 Task: Look for space in Bainbridge Island, United States from 24th August, 2023 to 10th September, 2023 for 6 adults, 2 children in price range Rs.12000 to Rs.15000. Place can be entire place or shared room with 6 bedrooms having 6 beds and 6 bathrooms. Property type can be house, flat, guest house. Amenities needed are: wifi, TV, free parkinig on premises, gym, breakfast. Booking option can be shelf check-in. Required host language is English.
Action: Mouse moved to (557, 141)
Screenshot: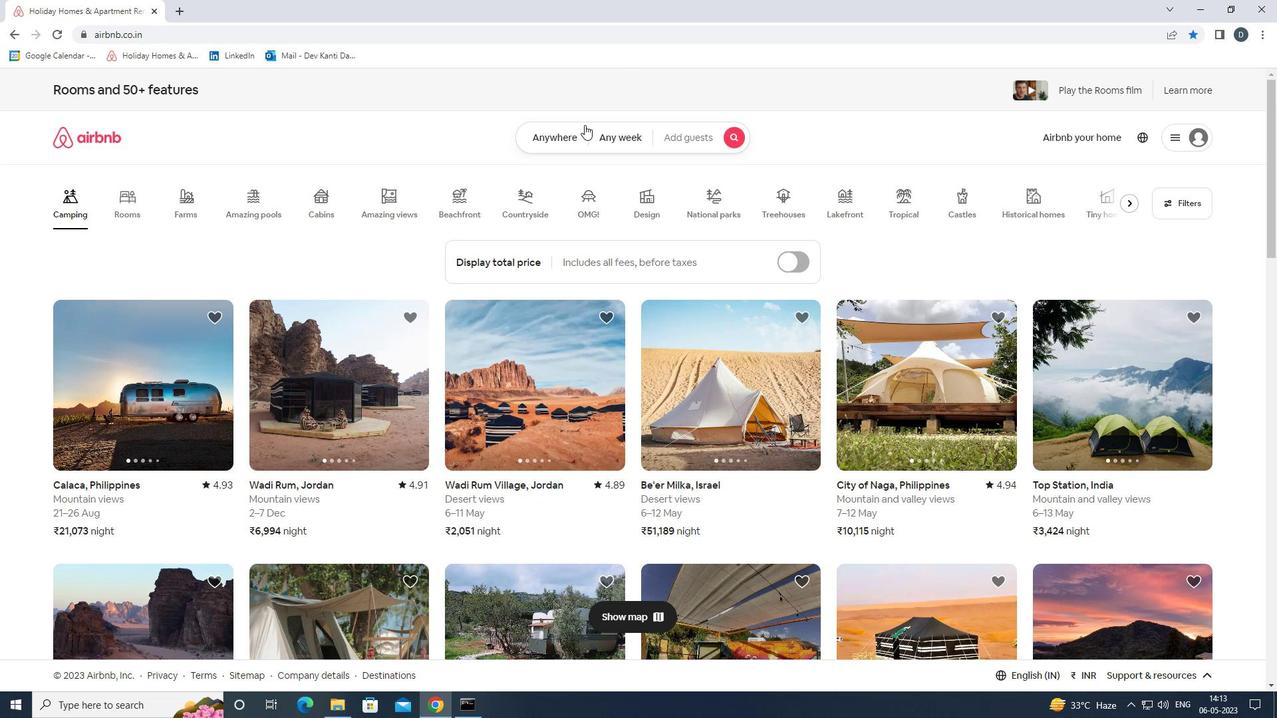 
Action: Mouse pressed left at (557, 141)
Screenshot: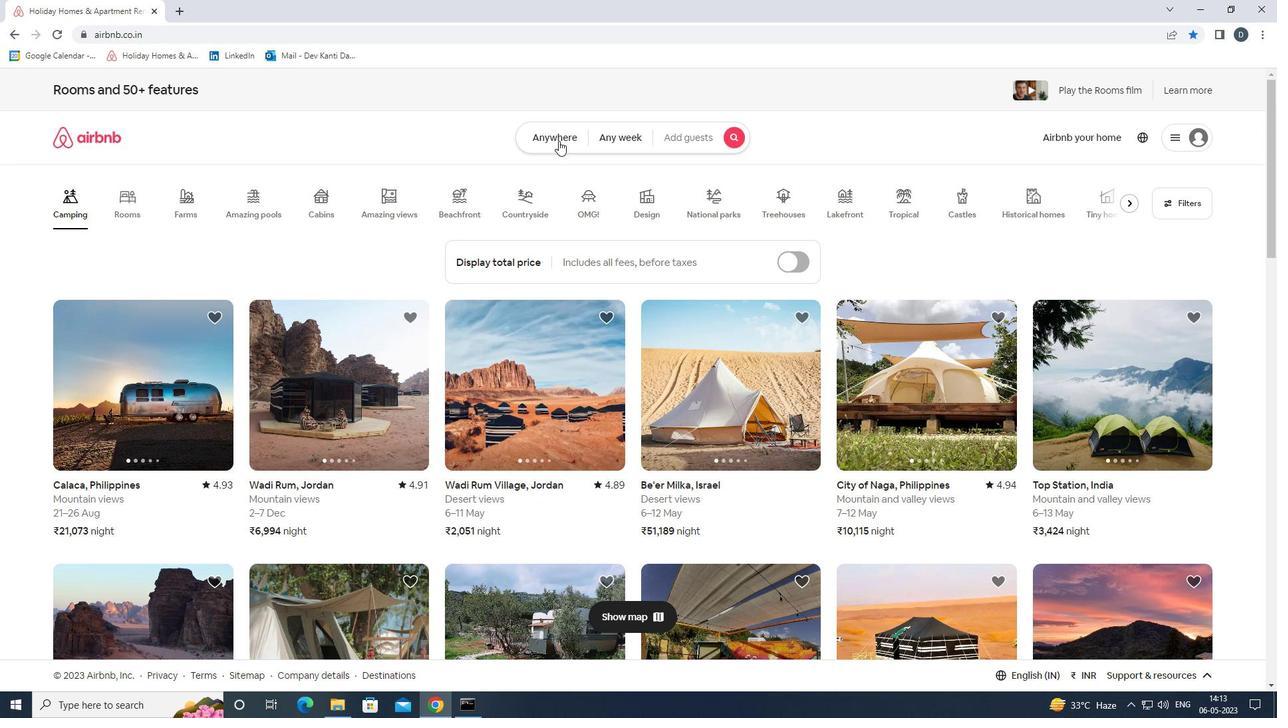 
Action: Mouse moved to (462, 194)
Screenshot: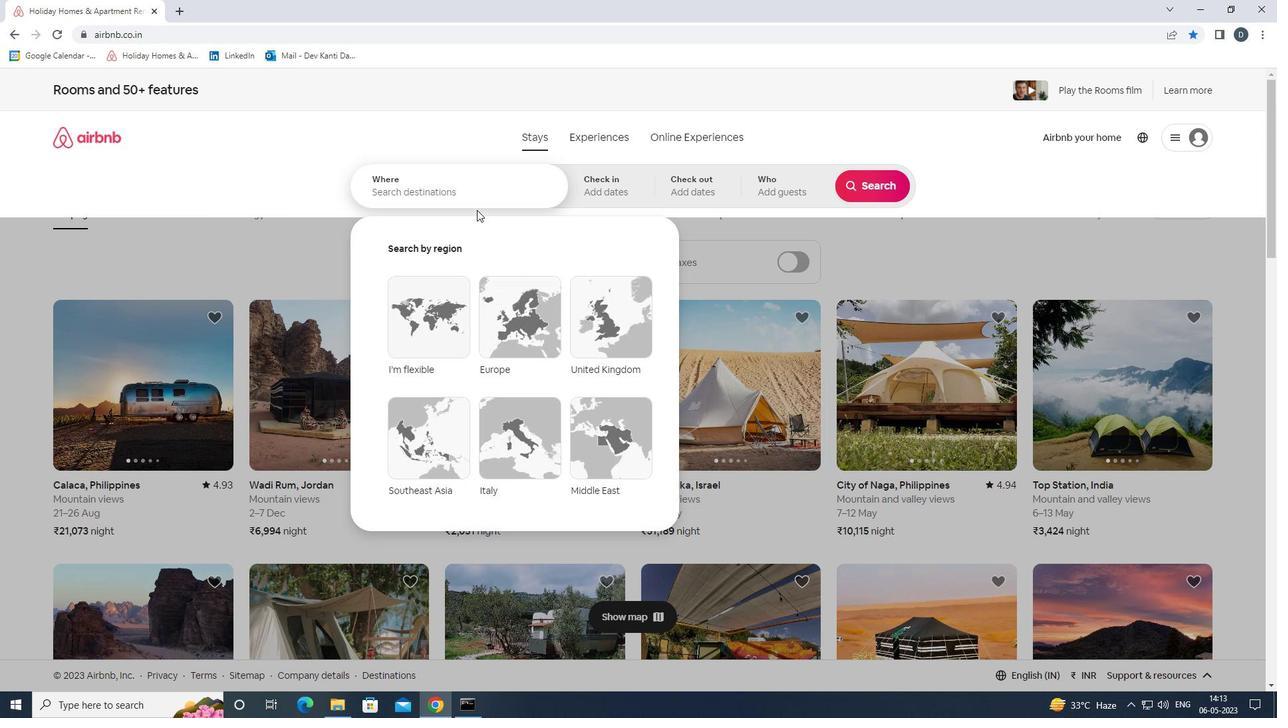 
Action: Mouse pressed left at (462, 194)
Screenshot: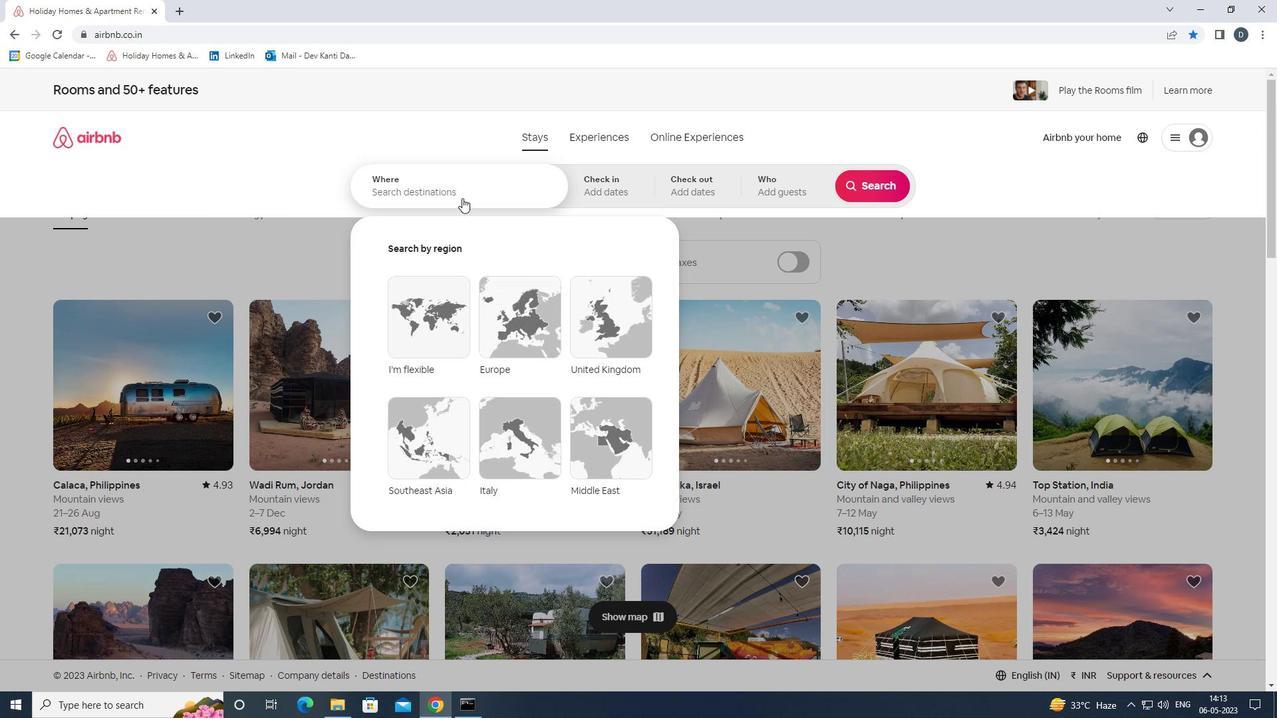 
Action: Mouse moved to (459, 194)
Screenshot: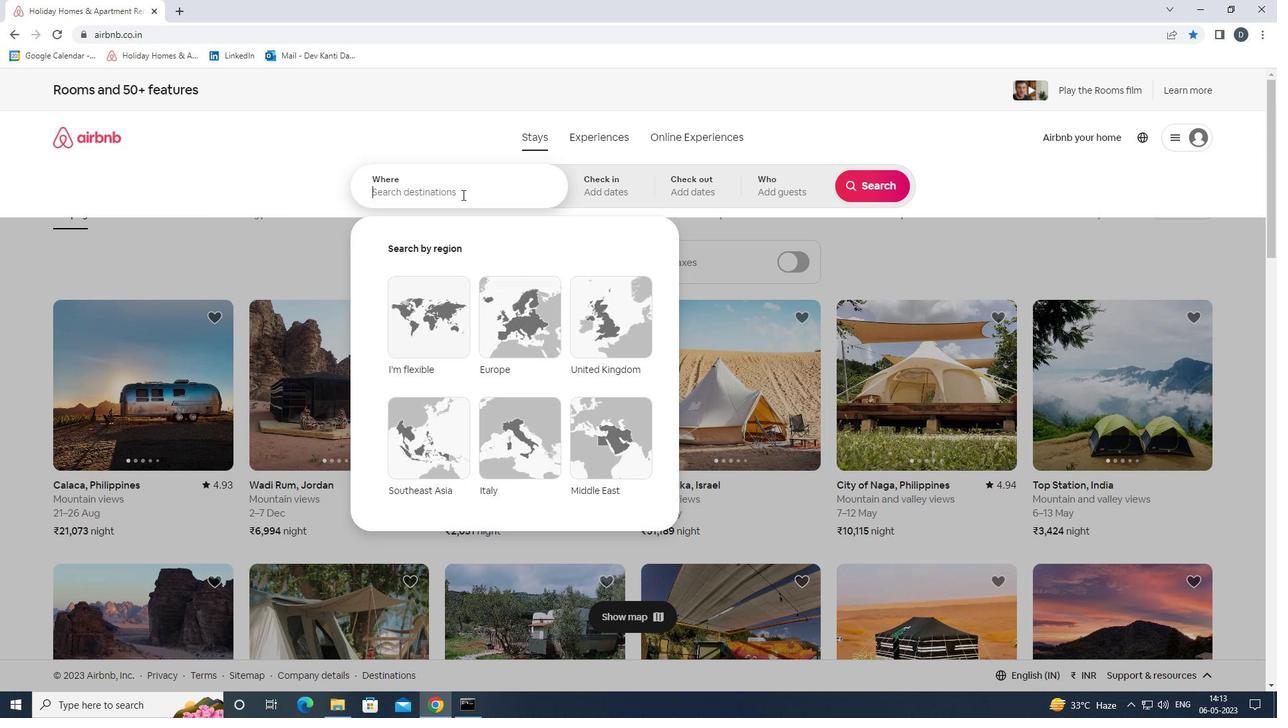 
Action: Key pressed <Key.shift>BAINBRIDGE<Key.space><Key.shift>ISLAND,<Key.shift>UNITED<Key.space><Key.shift>STATES<Key.enter>
Screenshot: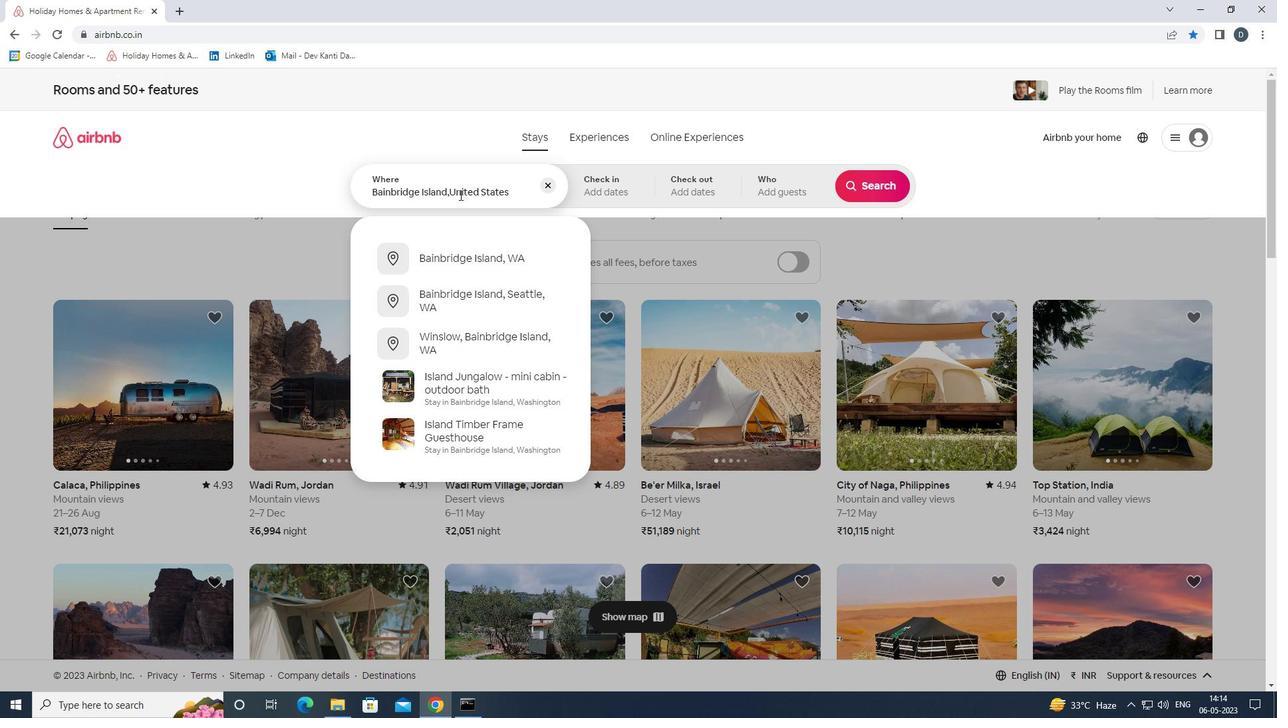 
Action: Mouse moved to (870, 292)
Screenshot: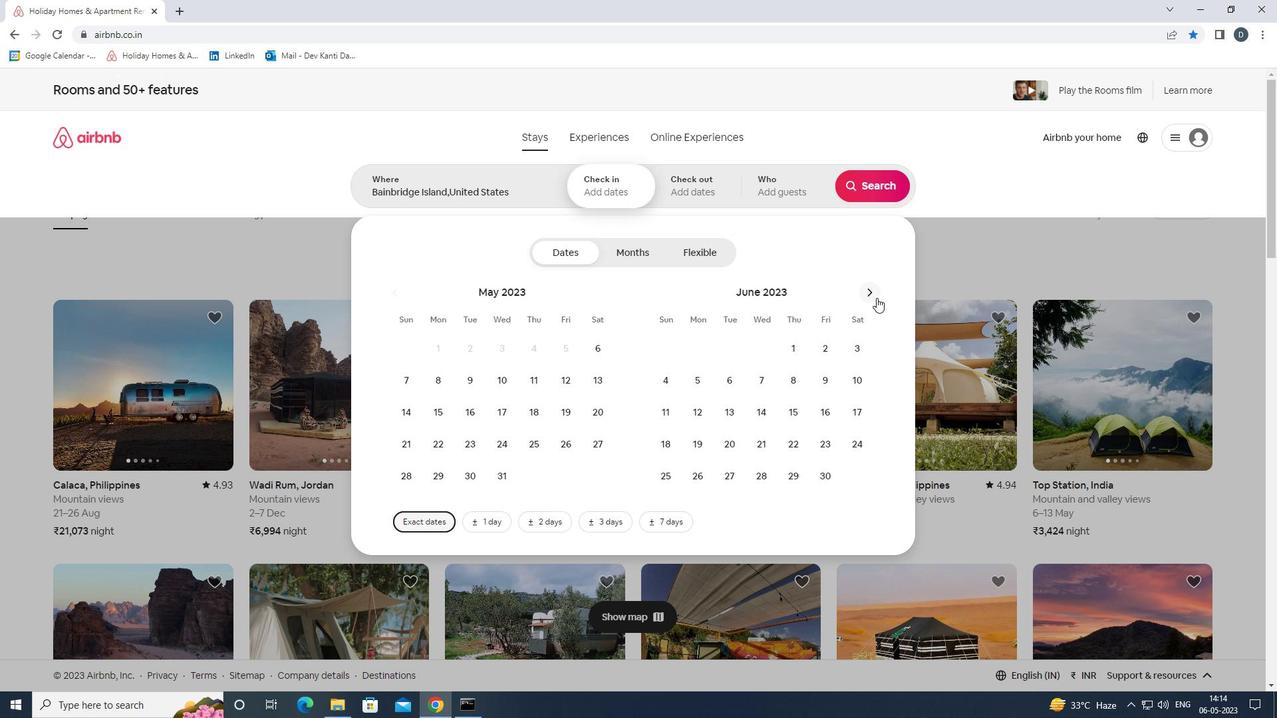 
Action: Mouse pressed left at (870, 292)
Screenshot: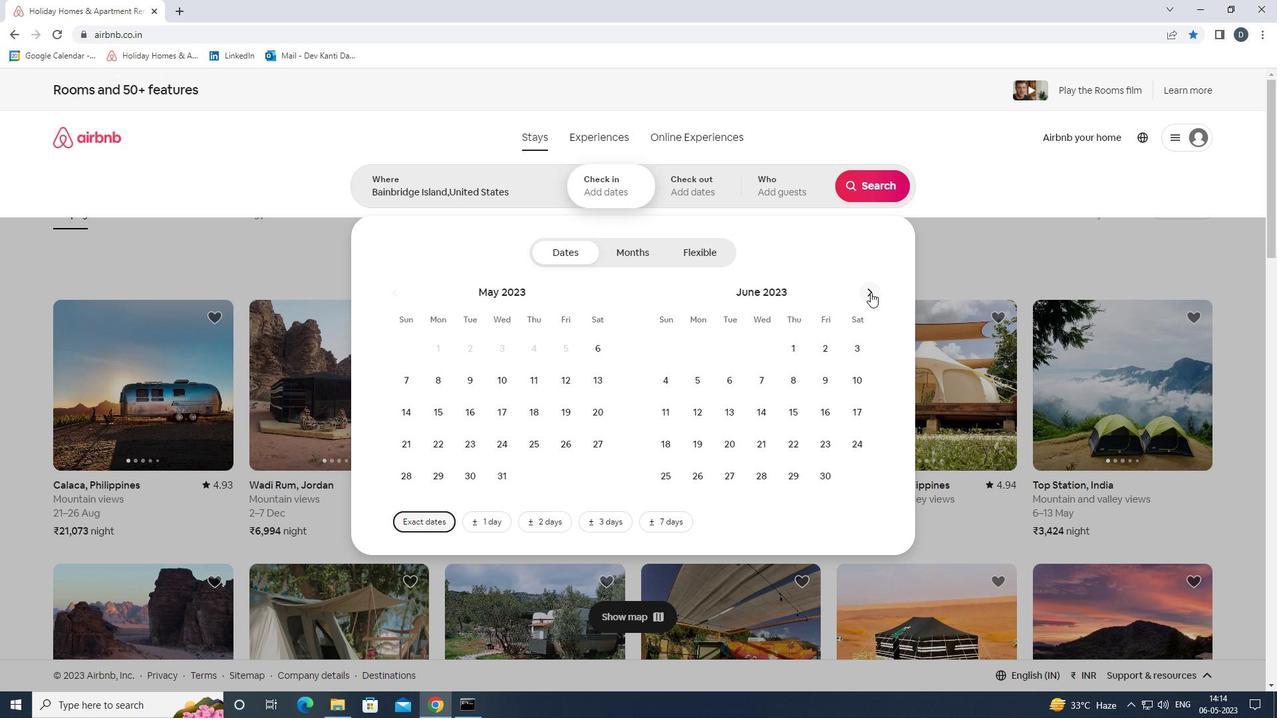
Action: Mouse moved to (870, 298)
Screenshot: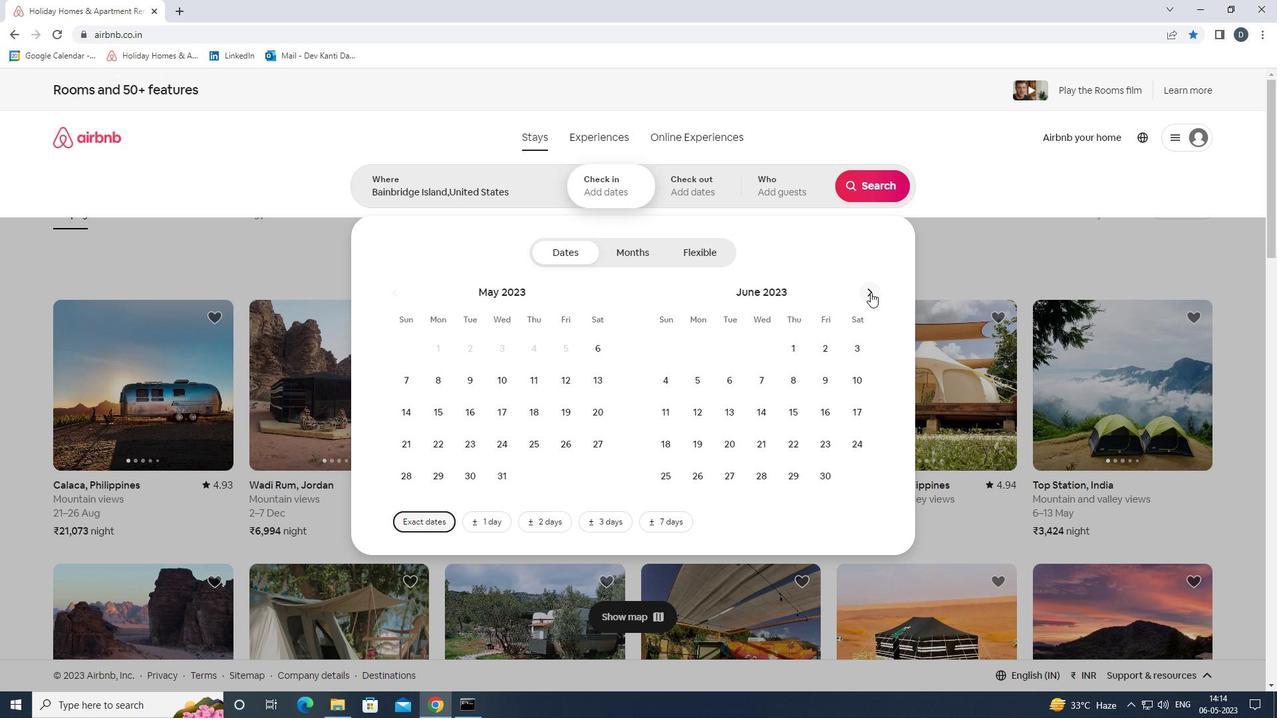 
Action: Mouse pressed left at (870, 298)
Screenshot: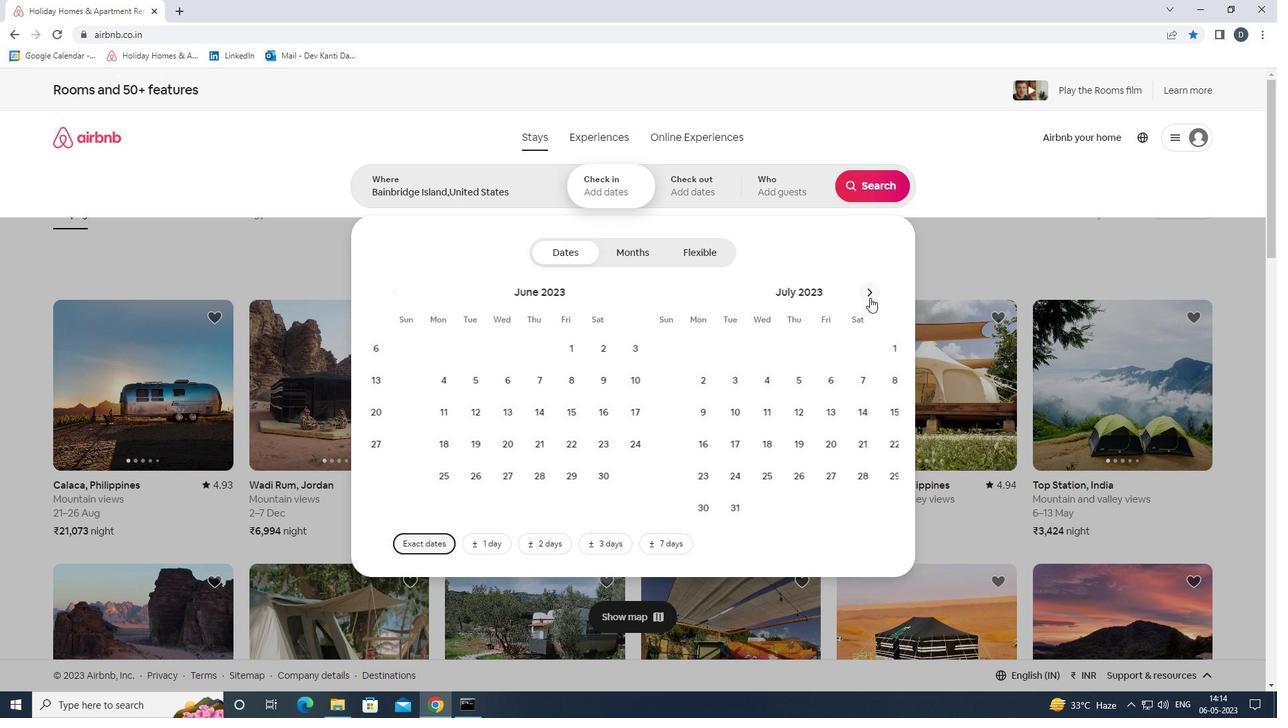 
Action: Mouse pressed left at (870, 298)
Screenshot: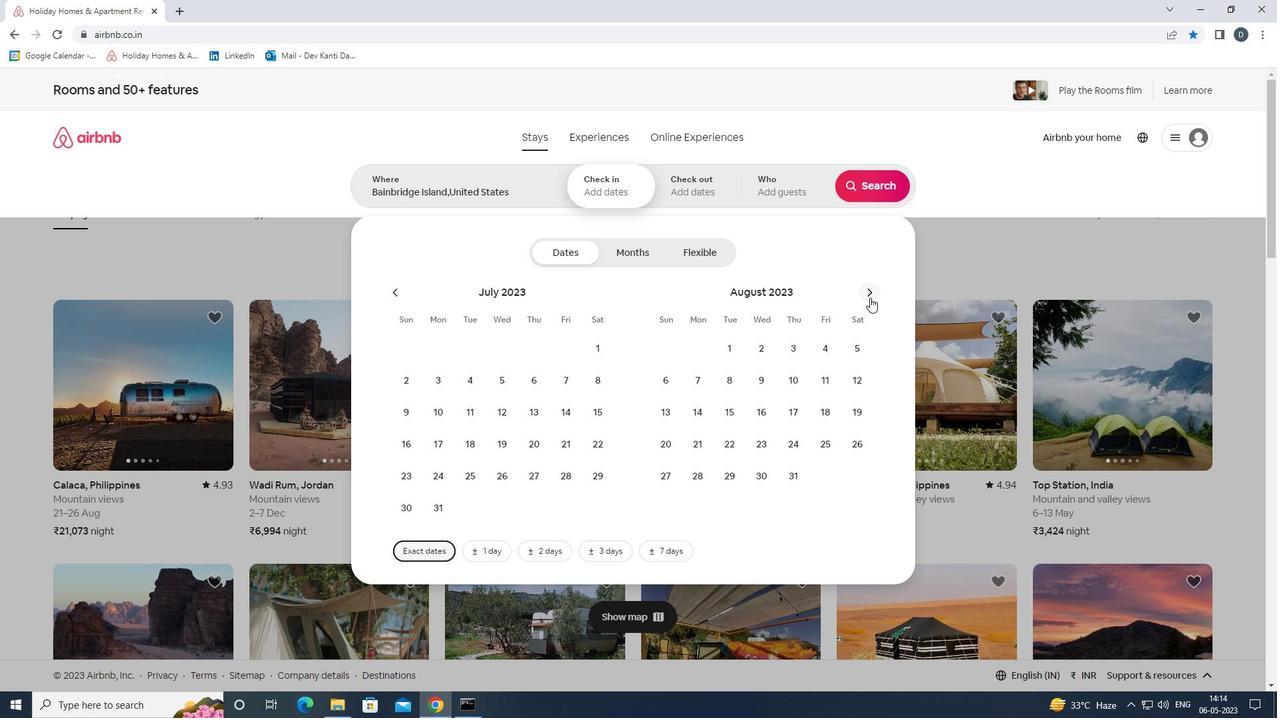 
Action: Mouse moved to (540, 440)
Screenshot: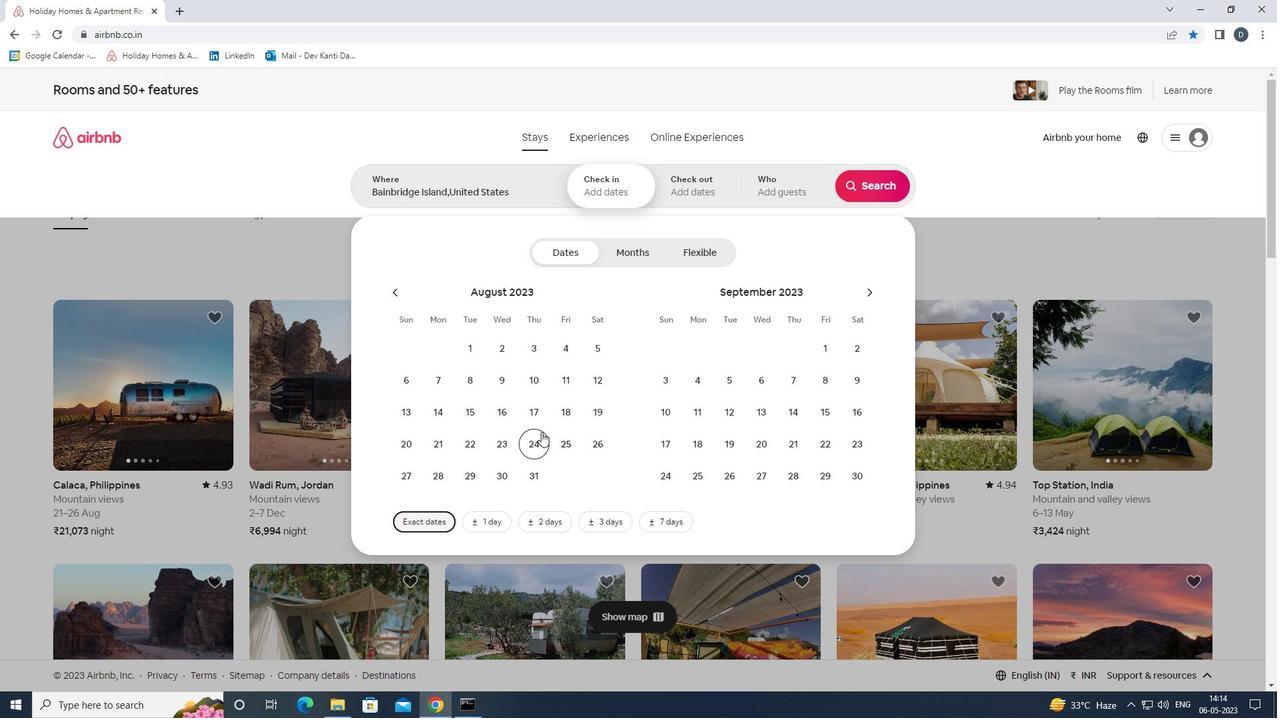 
Action: Mouse pressed left at (540, 440)
Screenshot: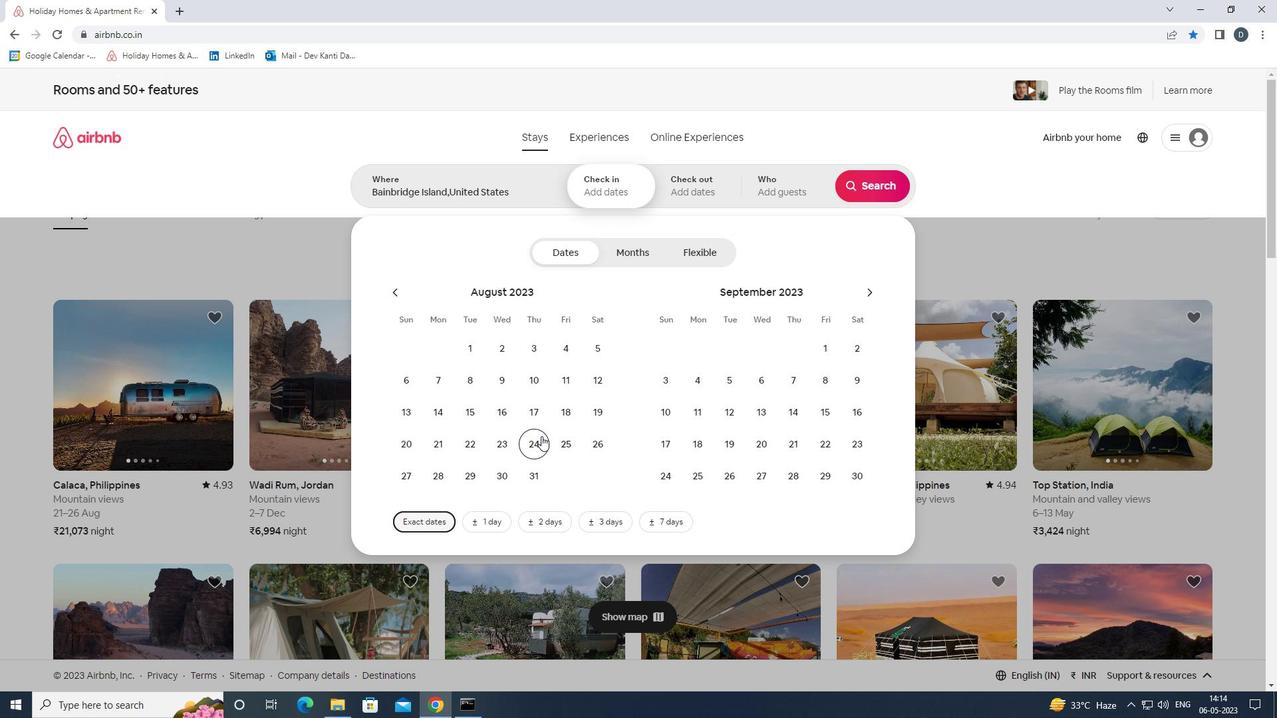 
Action: Mouse moved to (664, 414)
Screenshot: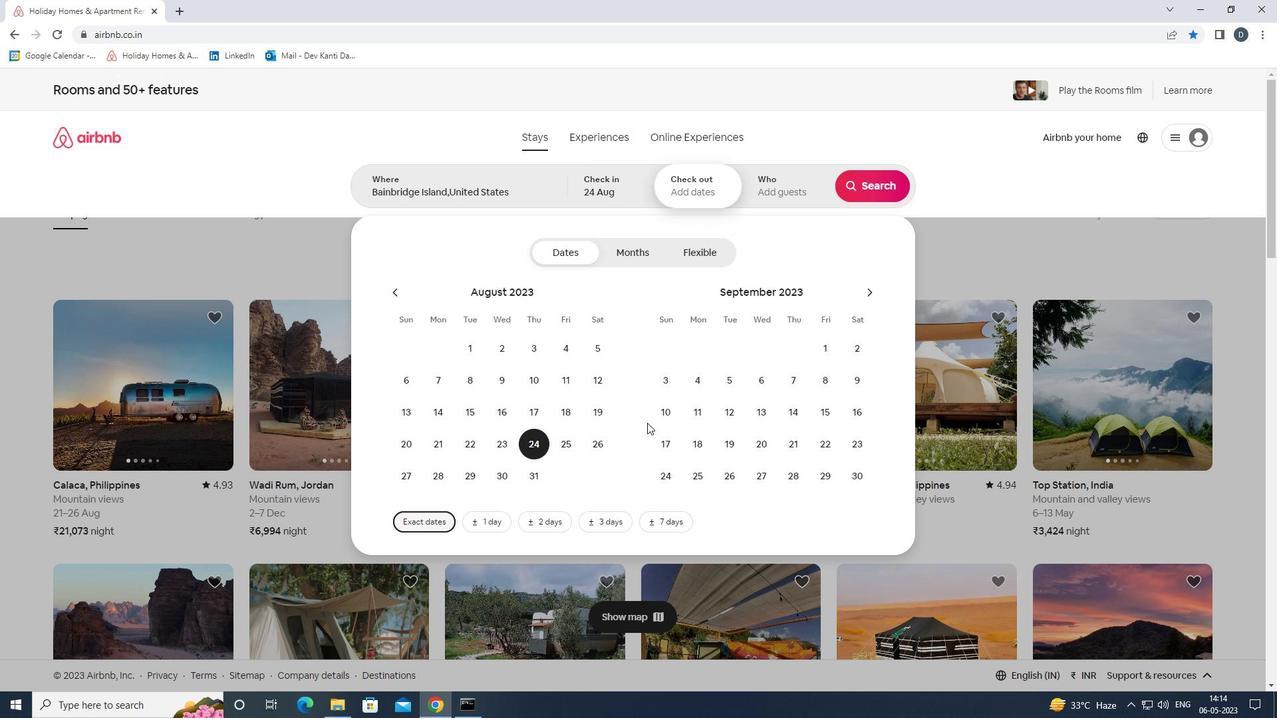 
Action: Mouse pressed left at (664, 414)
Screenshot: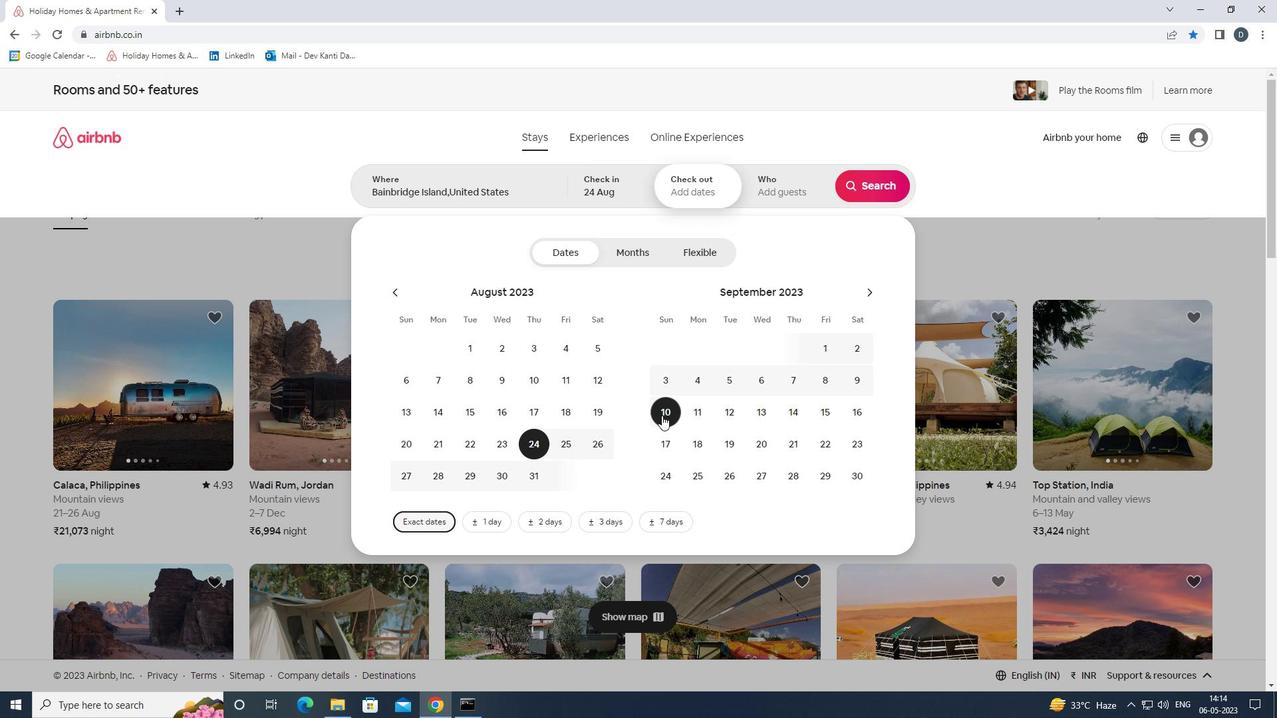 
Action: Mouse moved to (789, 183)
Screenshot: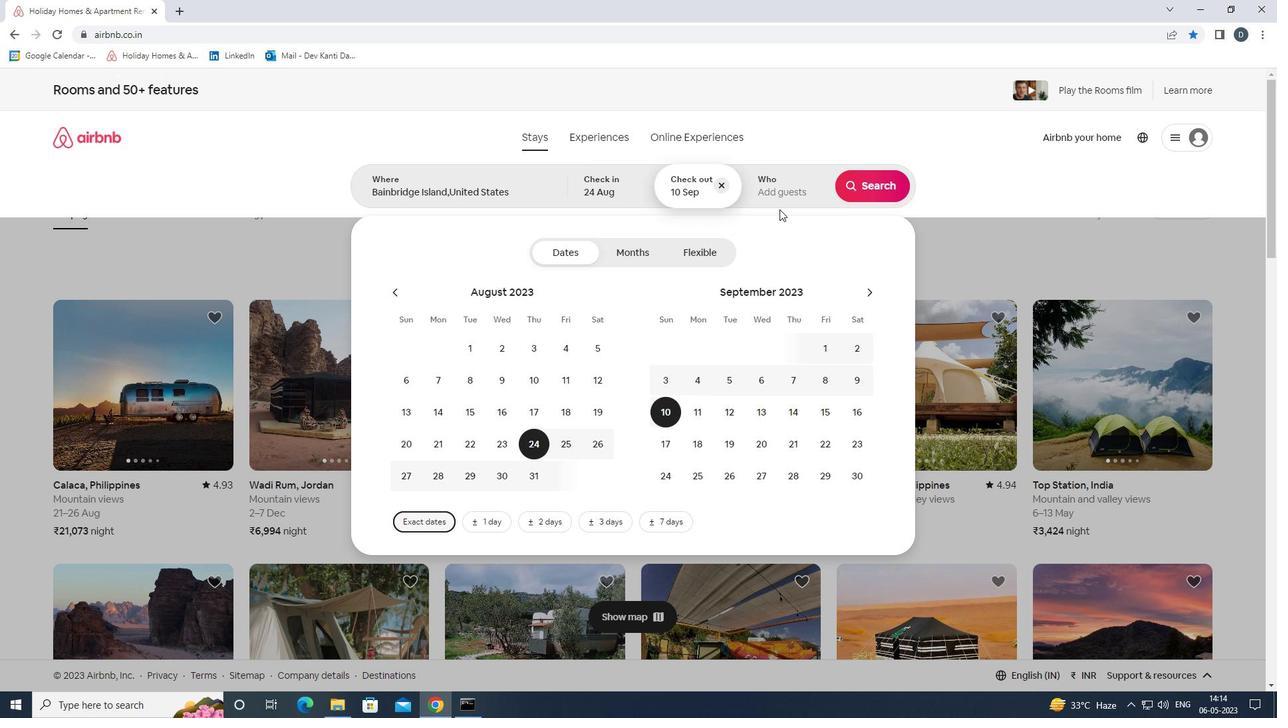 
Action: Mouse pressed left at (789, 183)
Screenshot: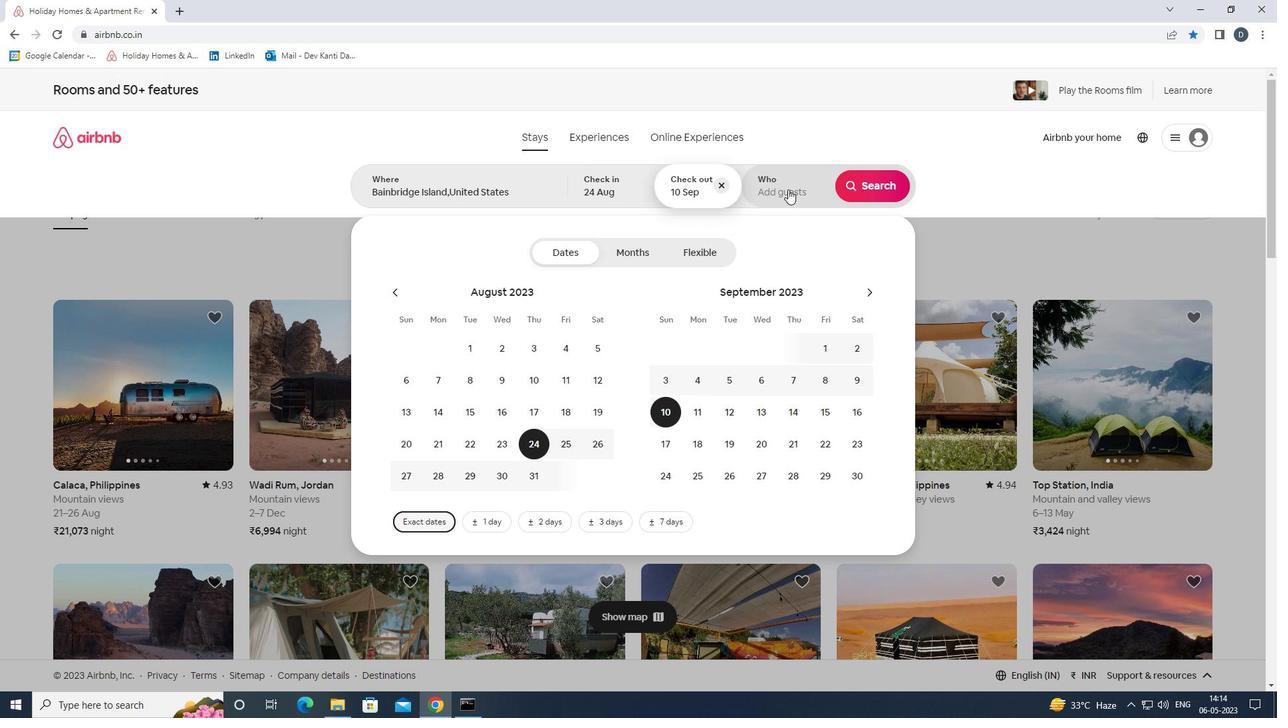 
Action: Mouse moved to (870, 257)
Screenshot: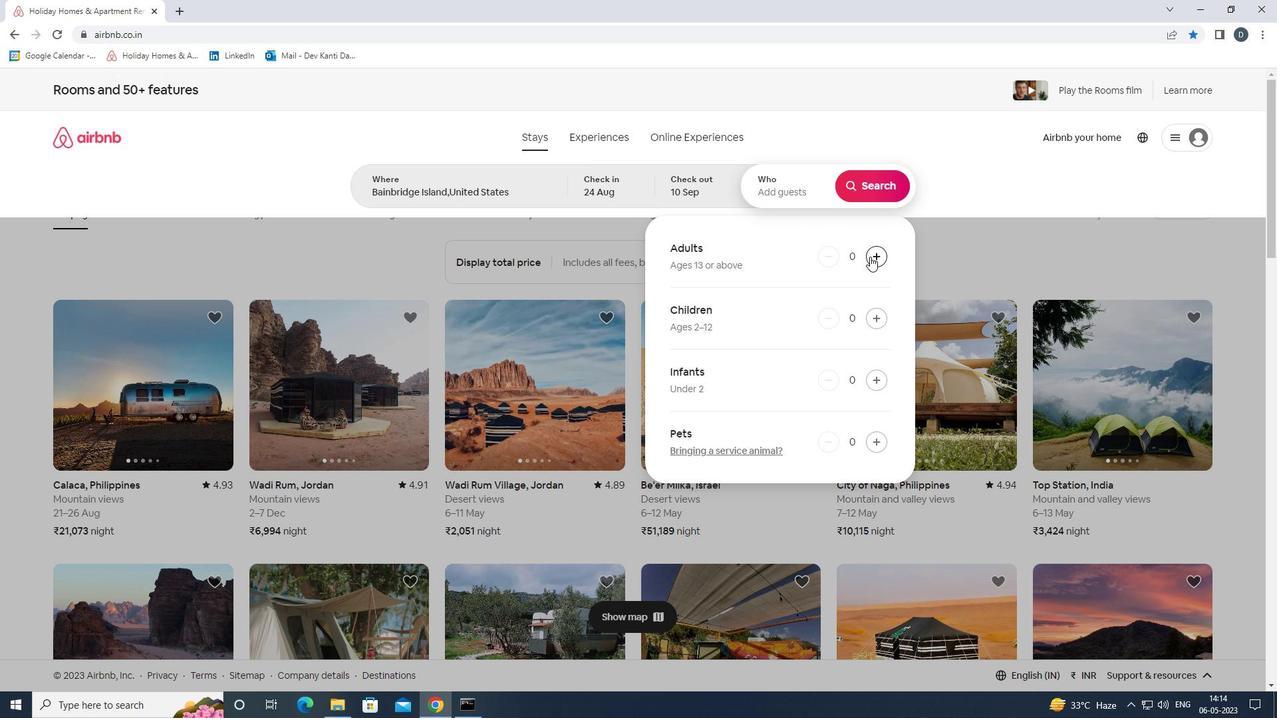 
Action: Mouse pressed left at (870, 257)
Screenshot: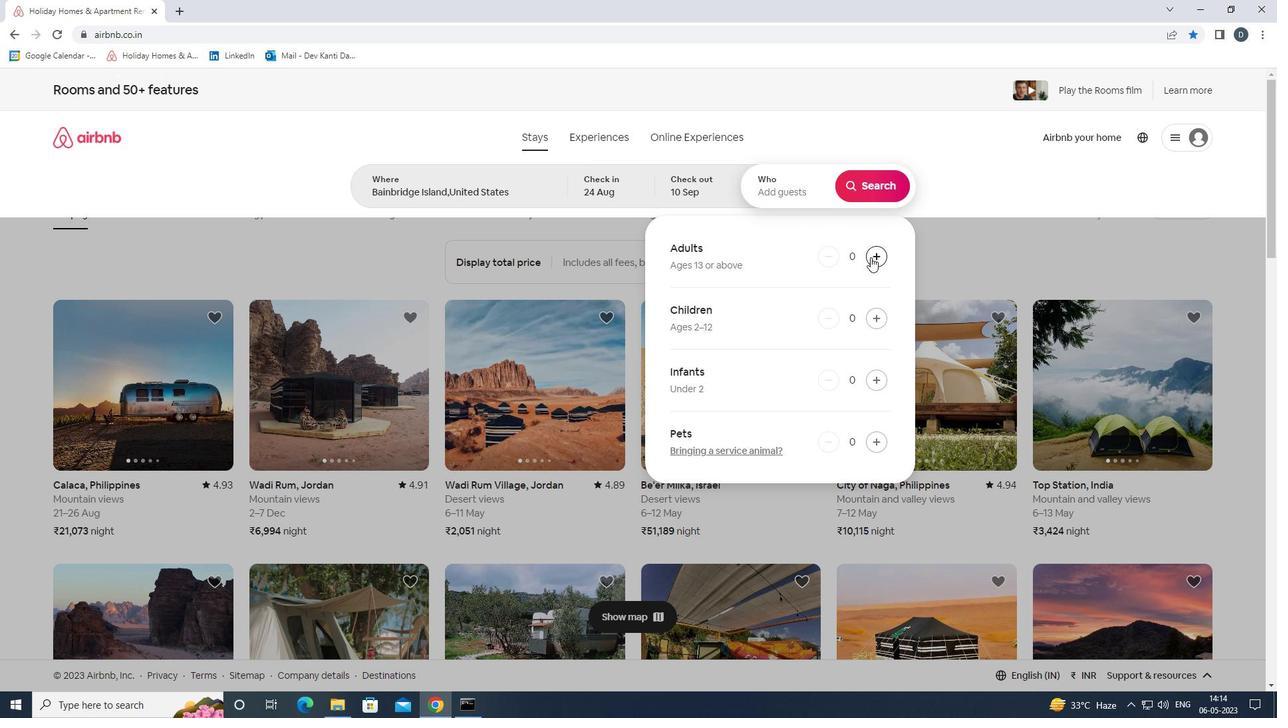 
Action: Mouse pressed left at (870, 257)
Screenshot: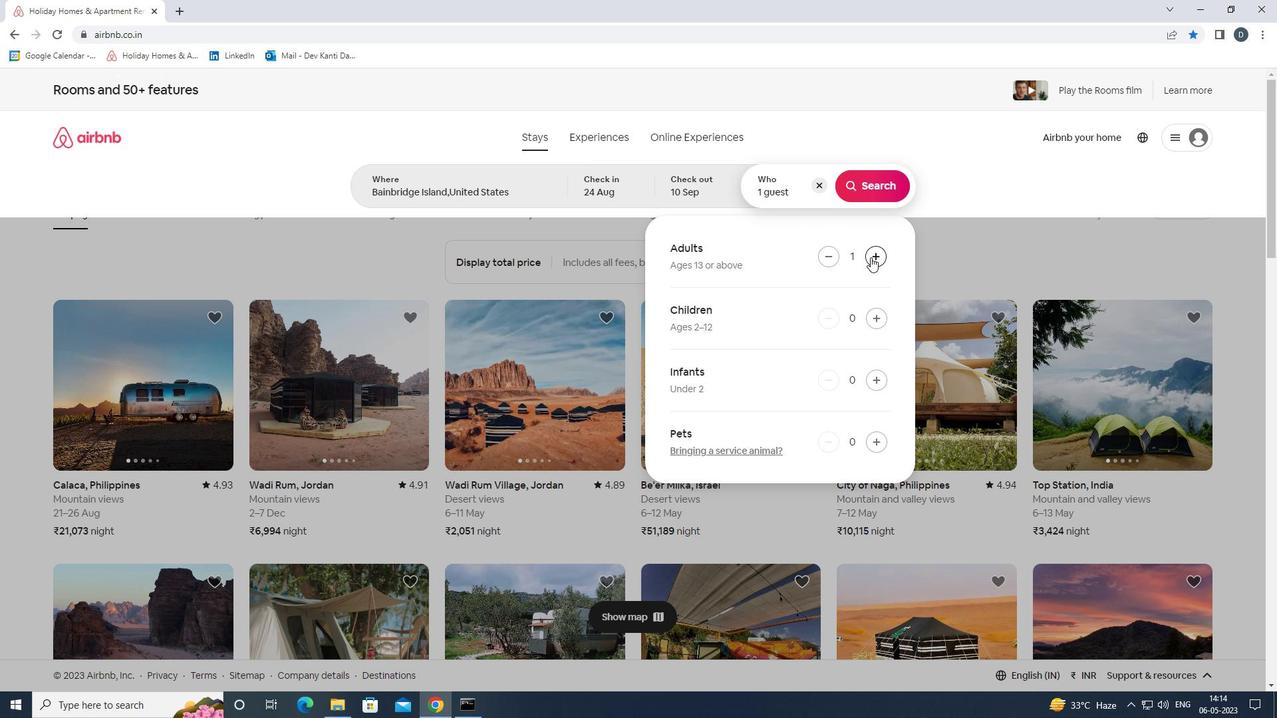 
Action: Mouse pressed left at (870, 257)
Screenshot: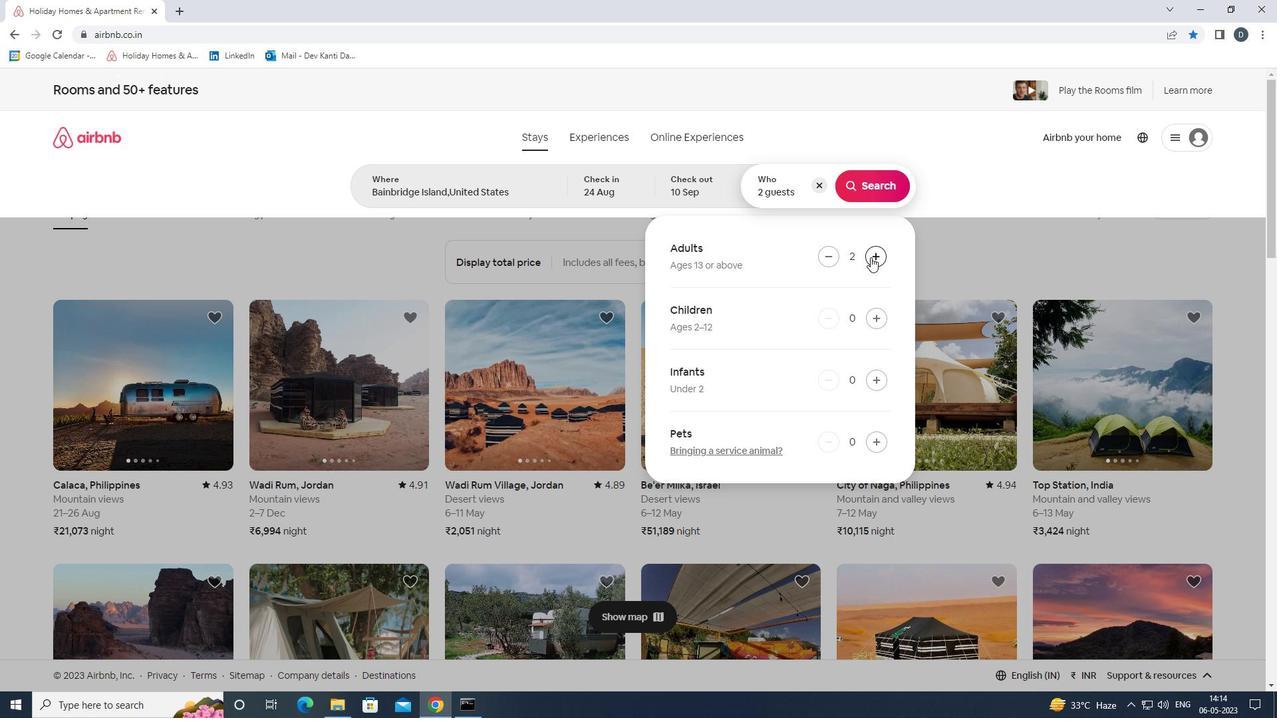 
Action: Mouse pressed left at (870, 257)
Screenshot: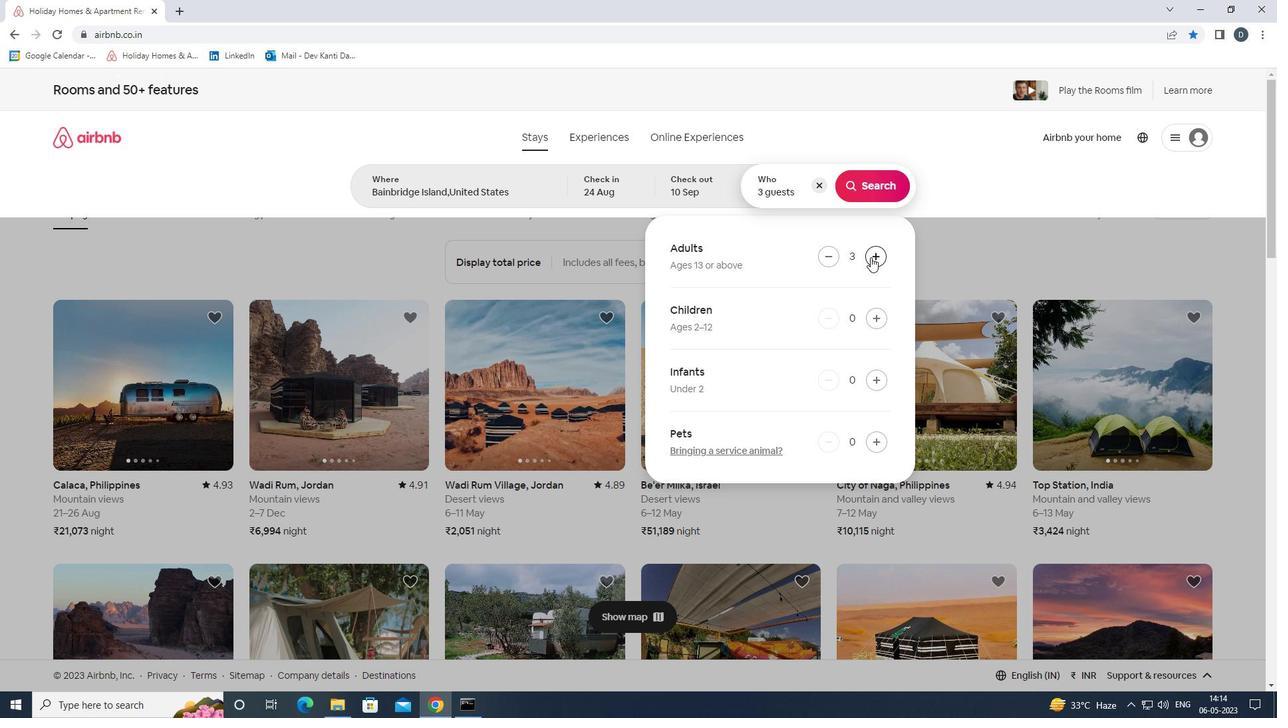 
Action: Mouse pressed left at (870, 257)
Screenshot: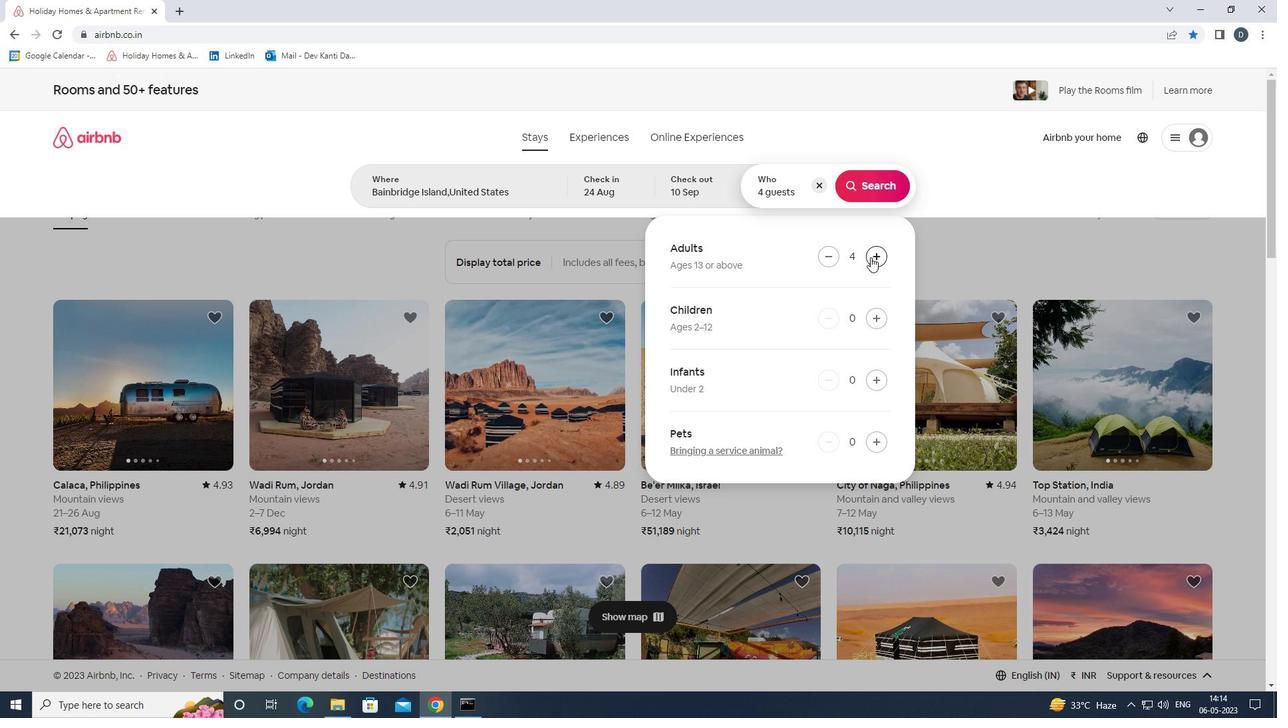 
Action: Mouse pressed left at (870, 257)
Screenshot: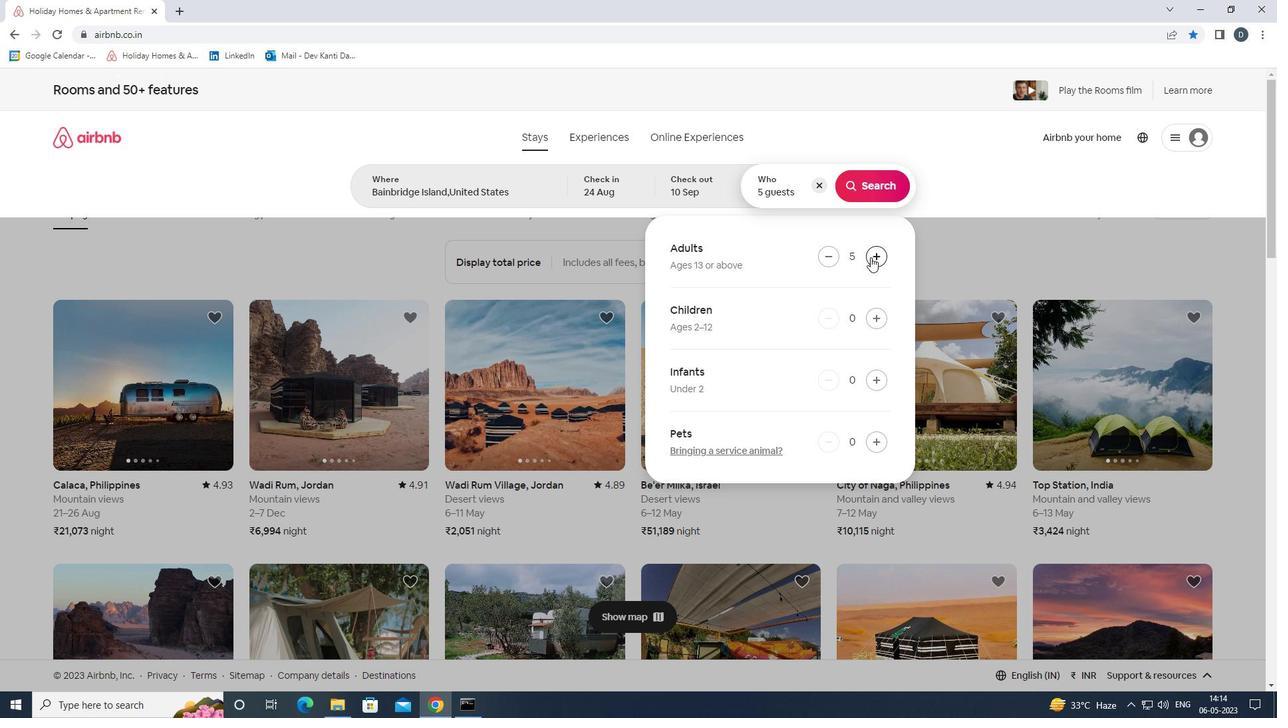 
Action: Mouse moved to (876, 311)
Screenshot: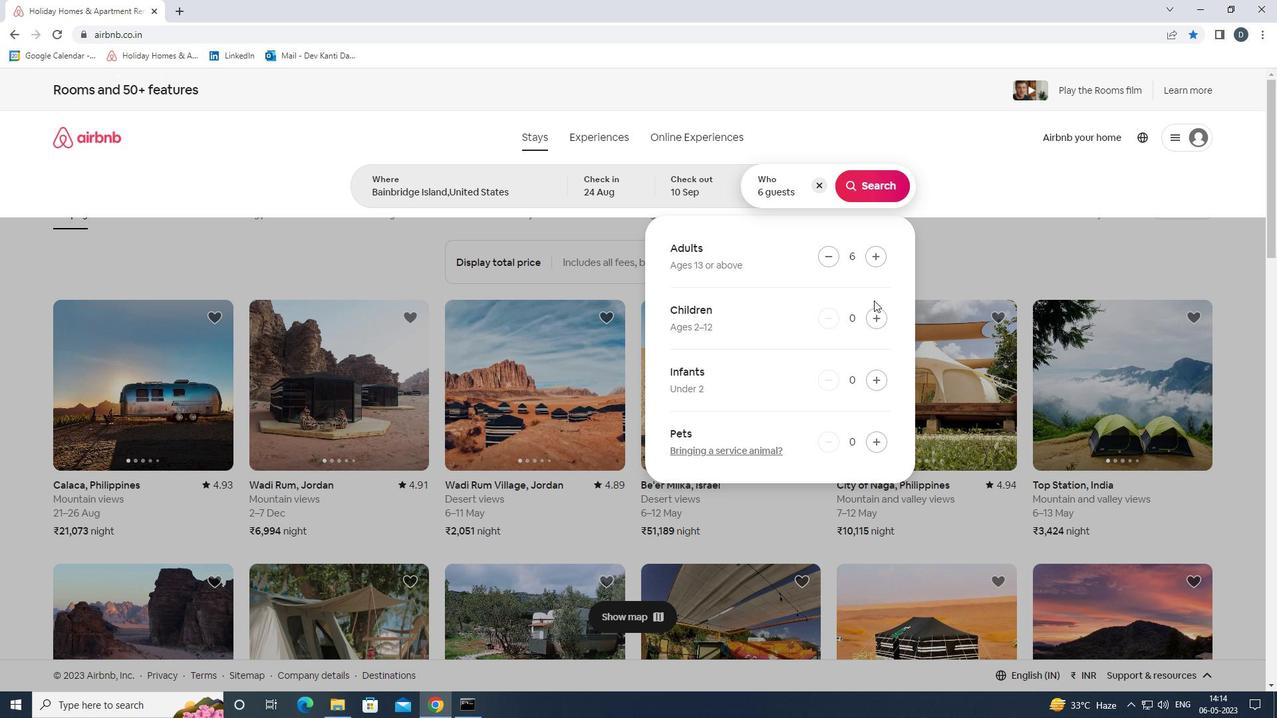 
Action: Mouse pressed left at (876, 311)
Screenshot: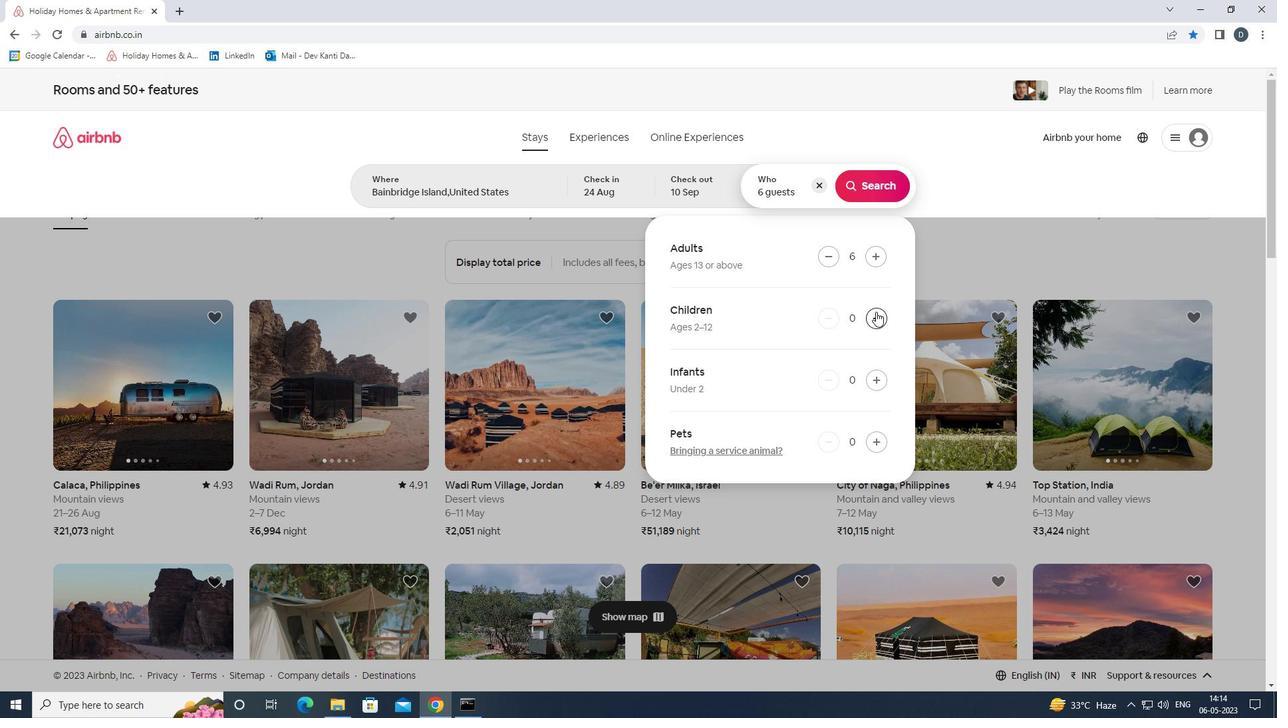 
Action: Mouse pressed left at (876, 311)
Screenshot: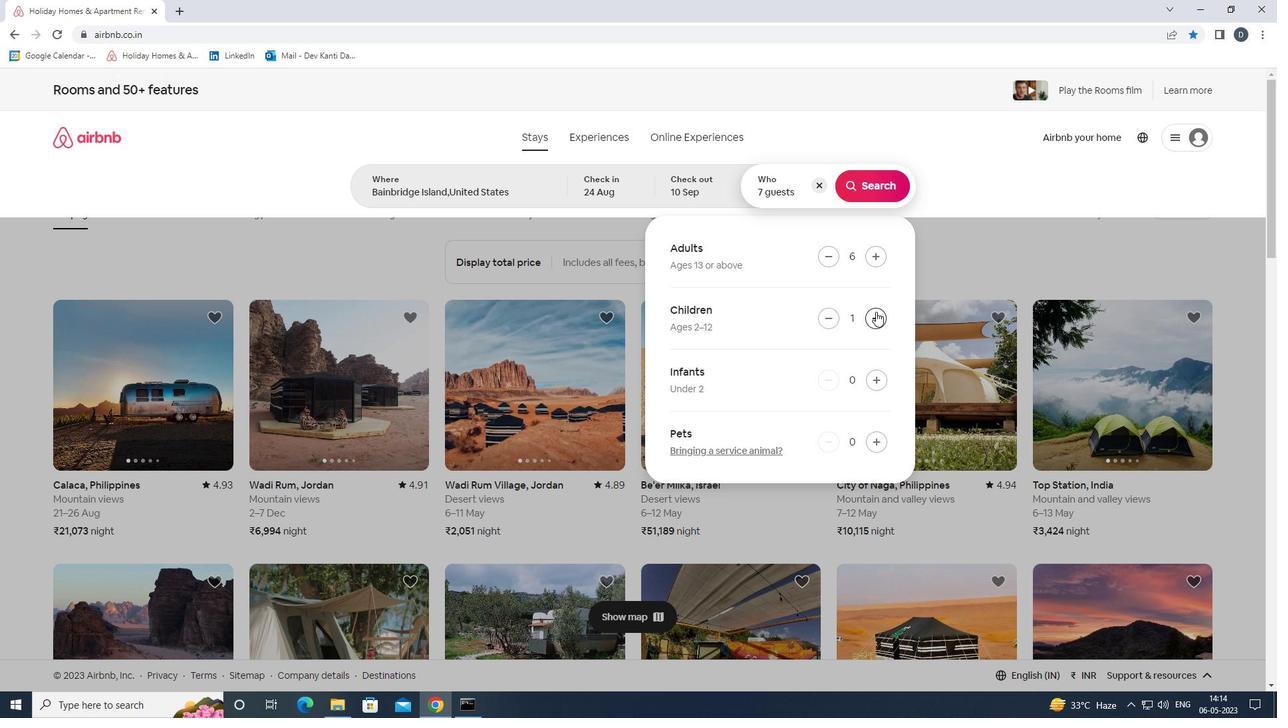 
Action: Mouse moved to (878, 192)
Screenshot: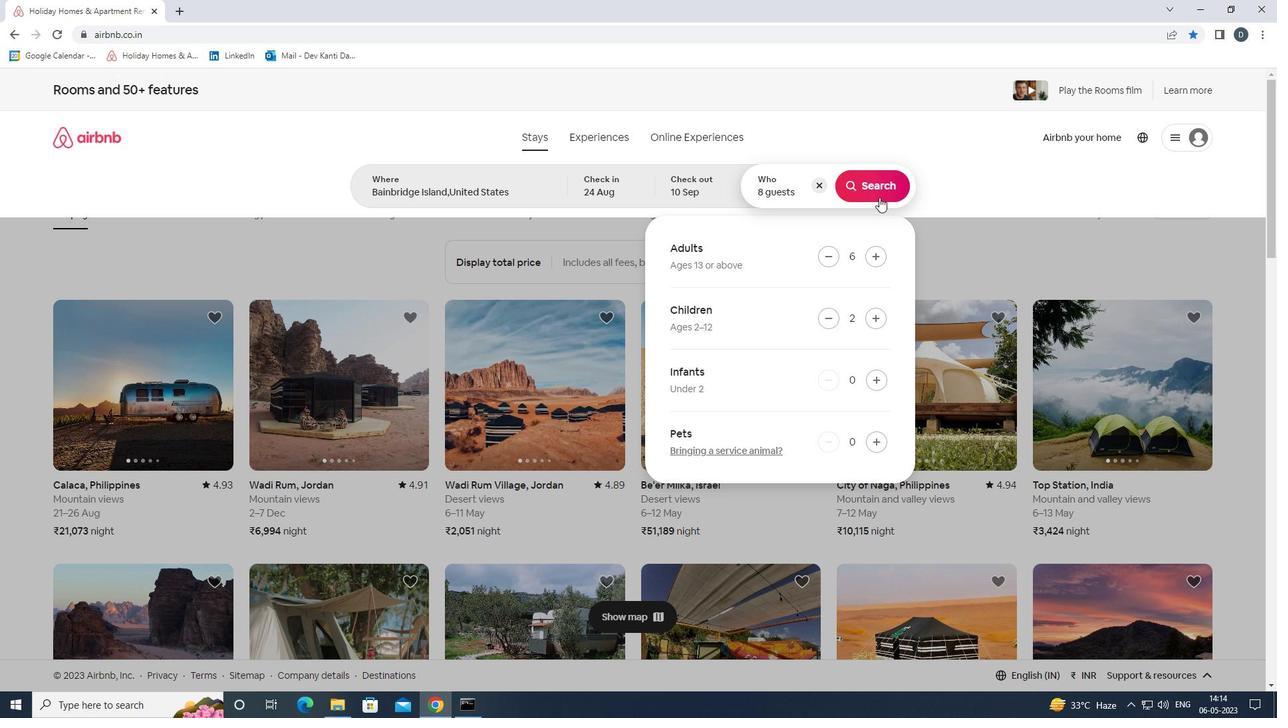 
Action: Mouse pressed left at (878, 192)
Screenshot: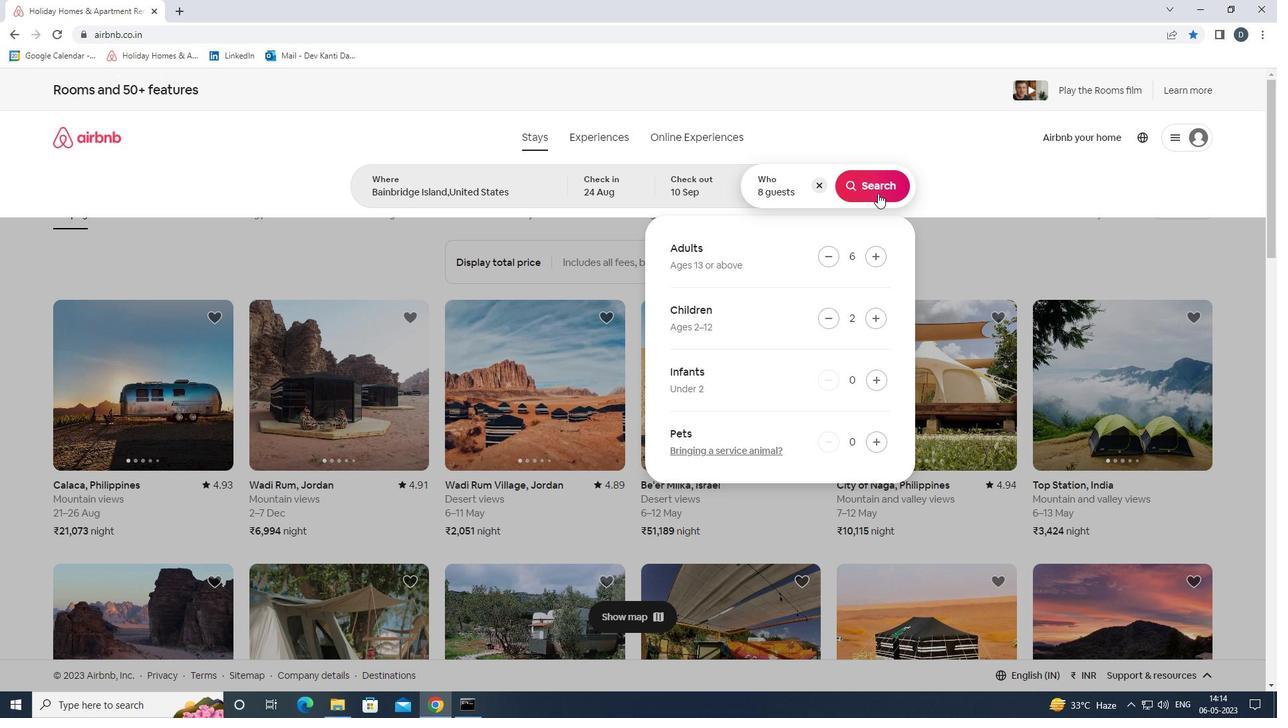 
Action: Mouse moved to (1202, 151)
Screenshot: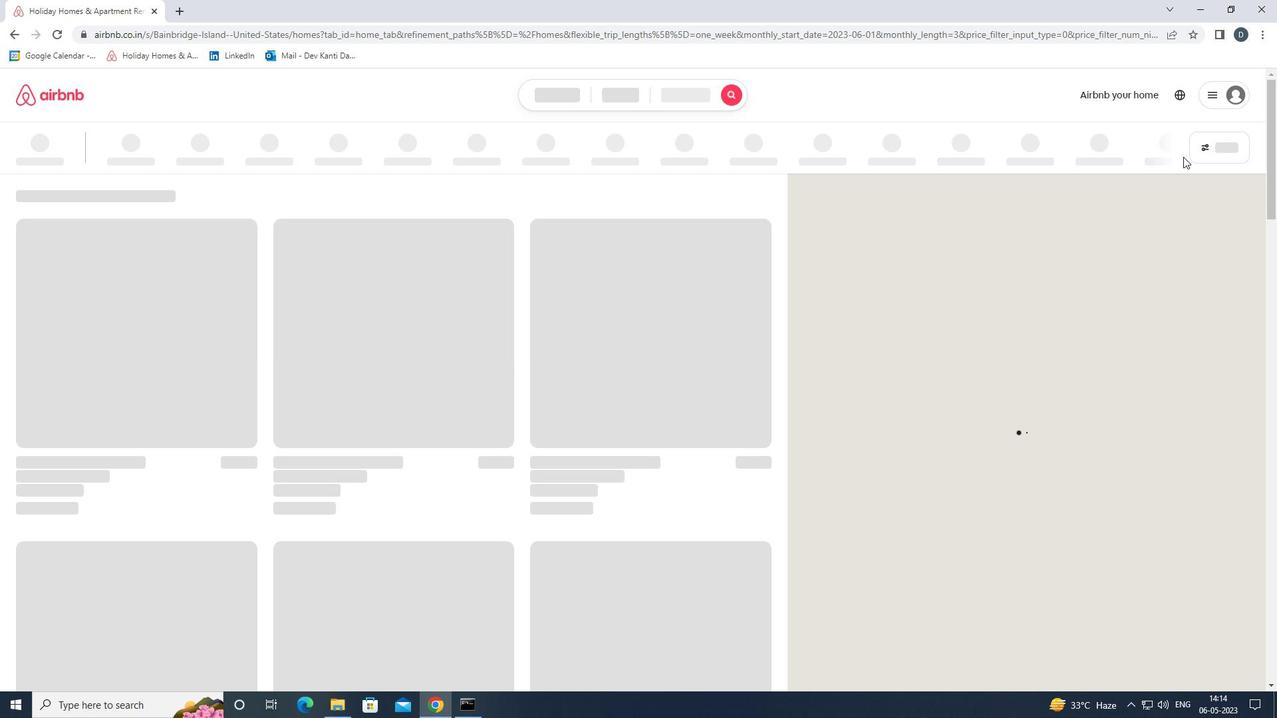 
Action: Mouse pressed left at (1202, 151)
Screenshot: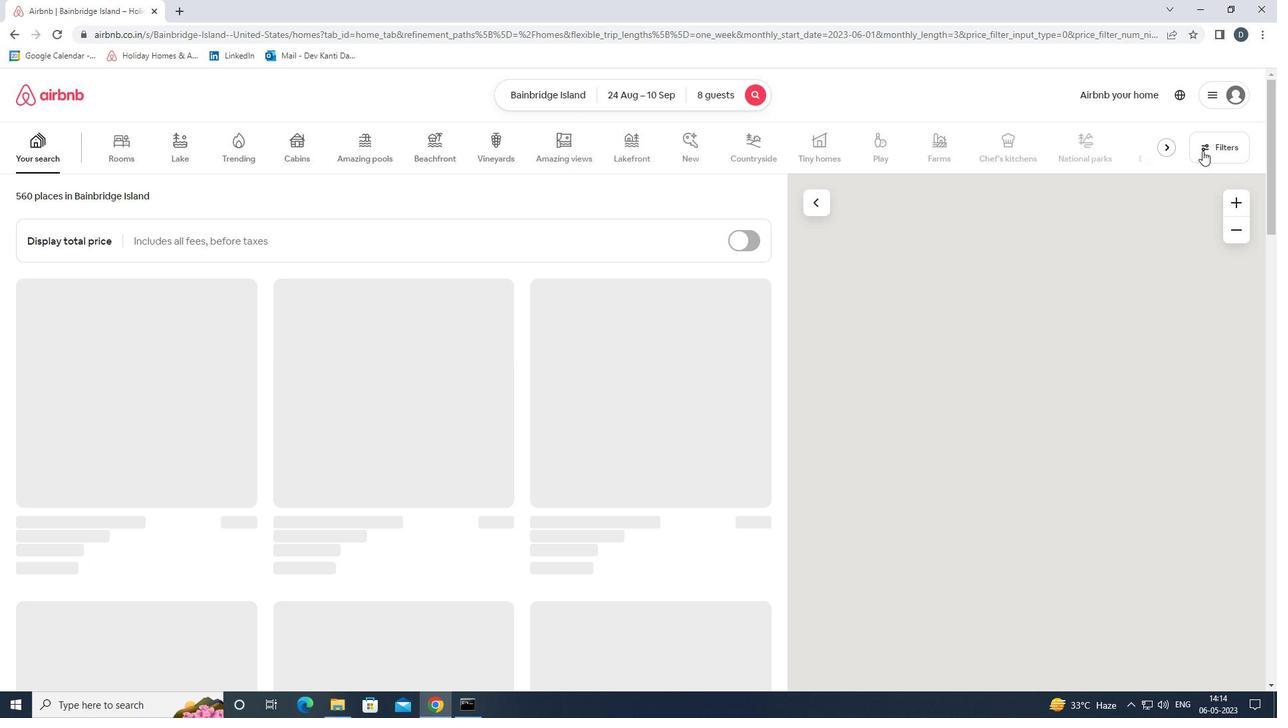 
Action: Mouse moved to (520, 483)
Screenshot: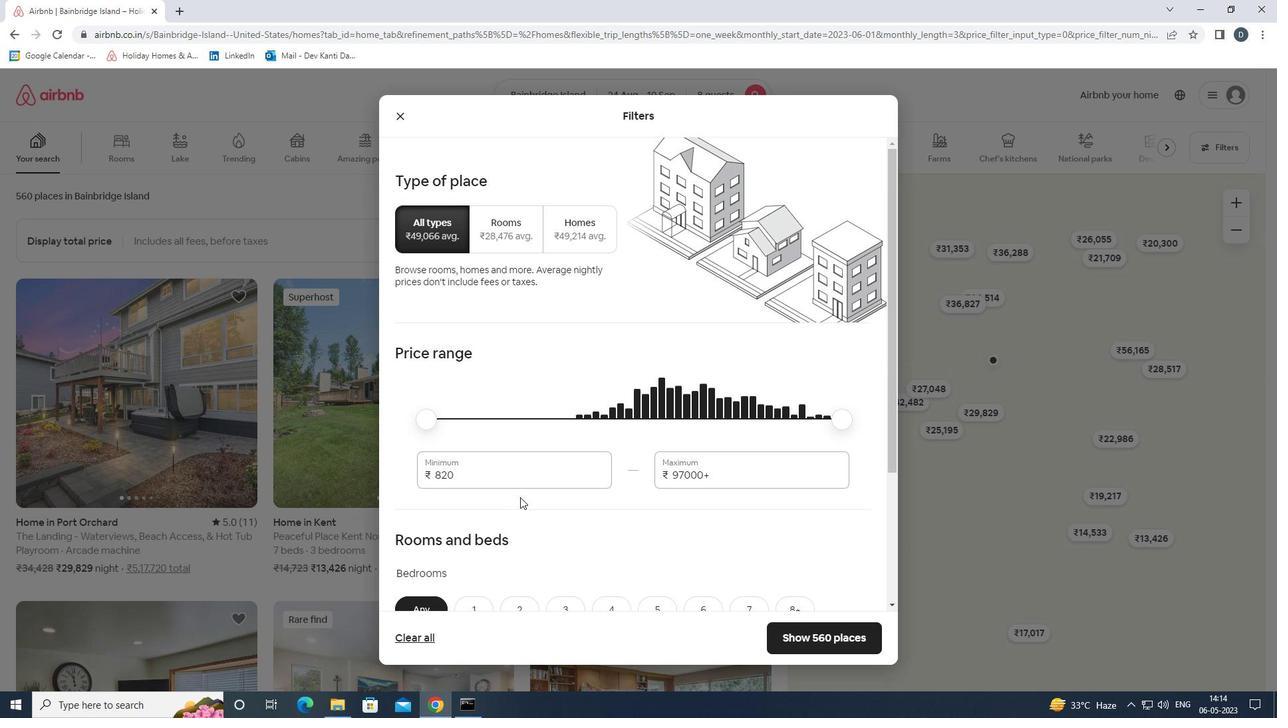 
Action: Mouse pressed left at (520, 483)
Screenshot: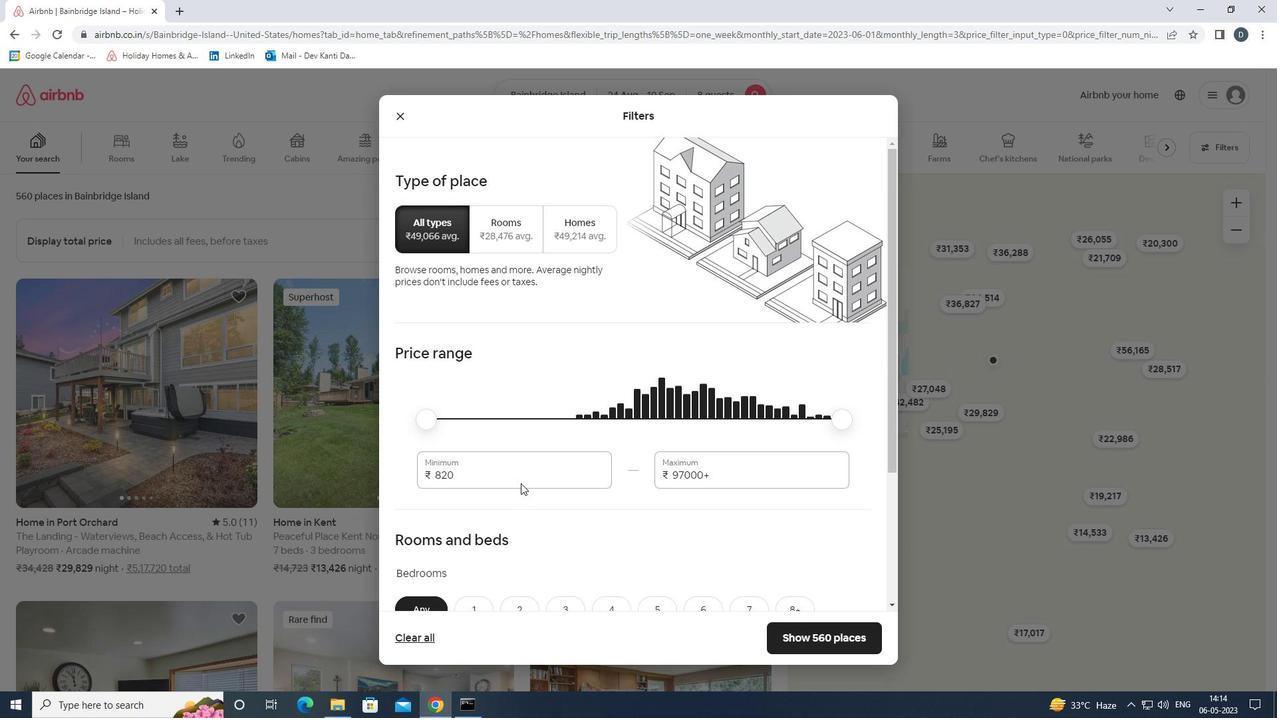 
Action: Mouse moved to (525, 478)
Screenshot: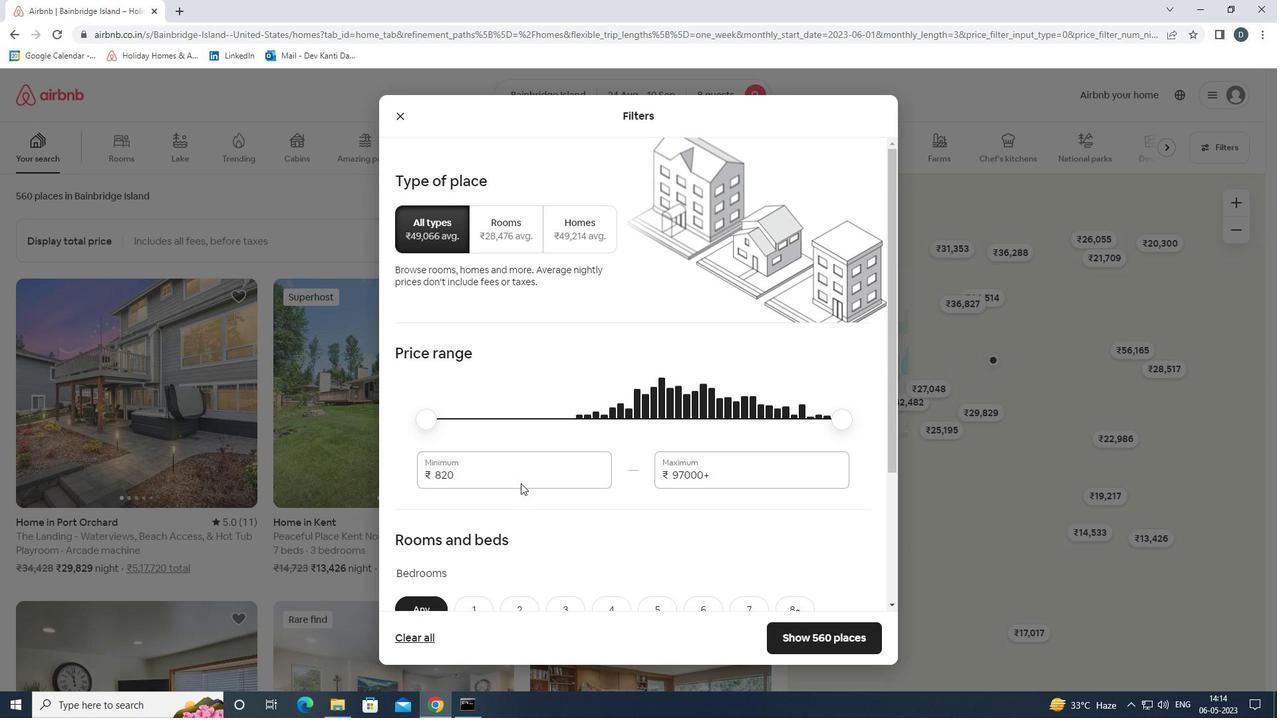 
Action: Mouse pressed left at (525, 478)
Screenshot: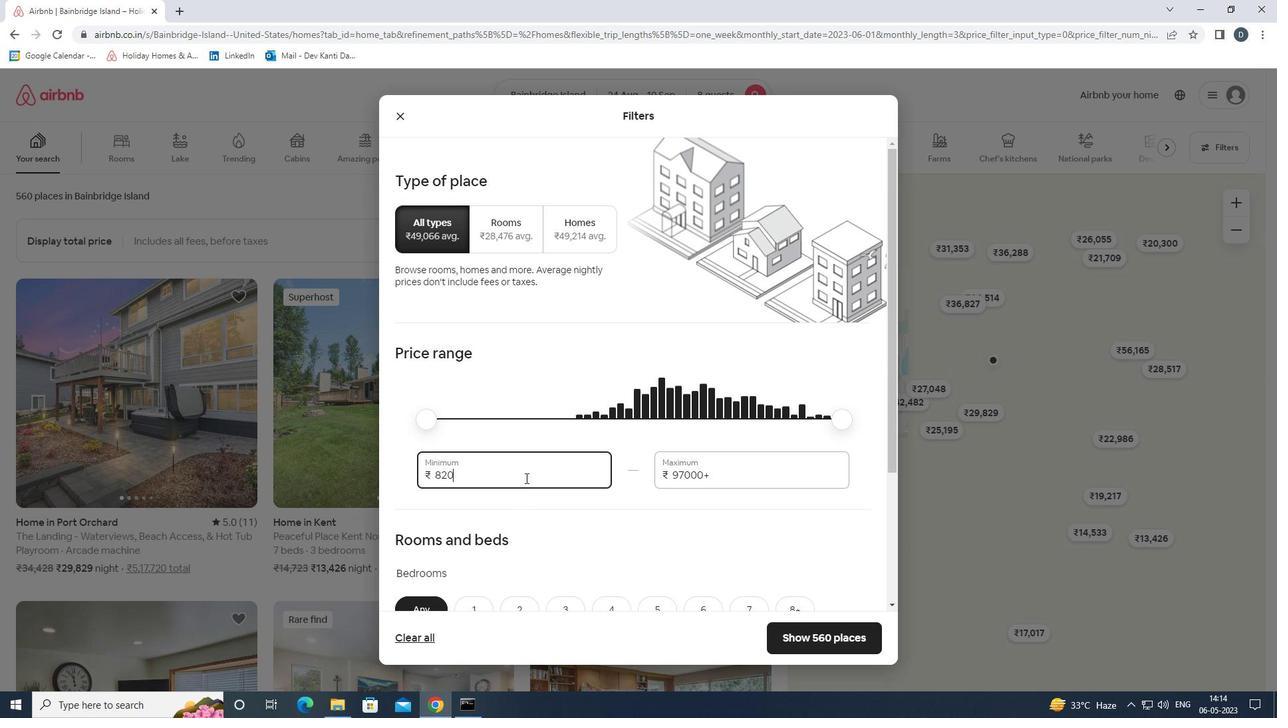 
Action: Mouse pressed left at (525, 478)
Screenshot: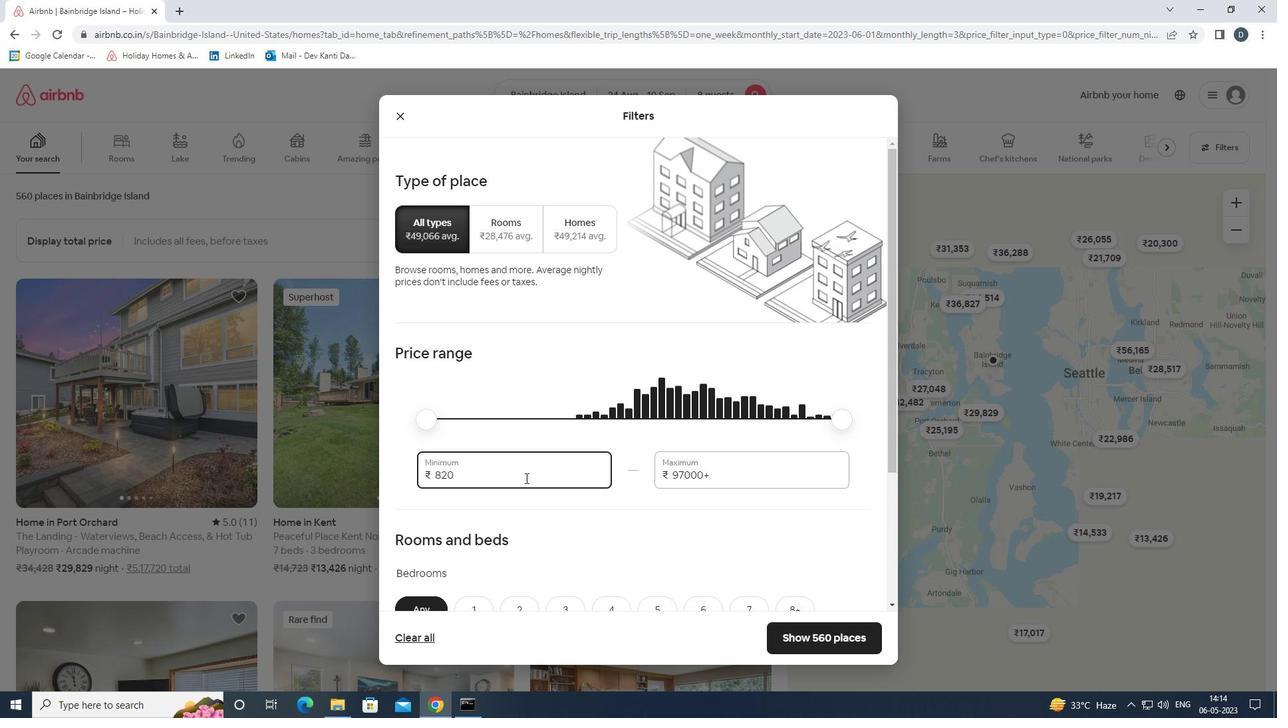 
Action: Mouse pressed left at (525, 478)
Screenshot: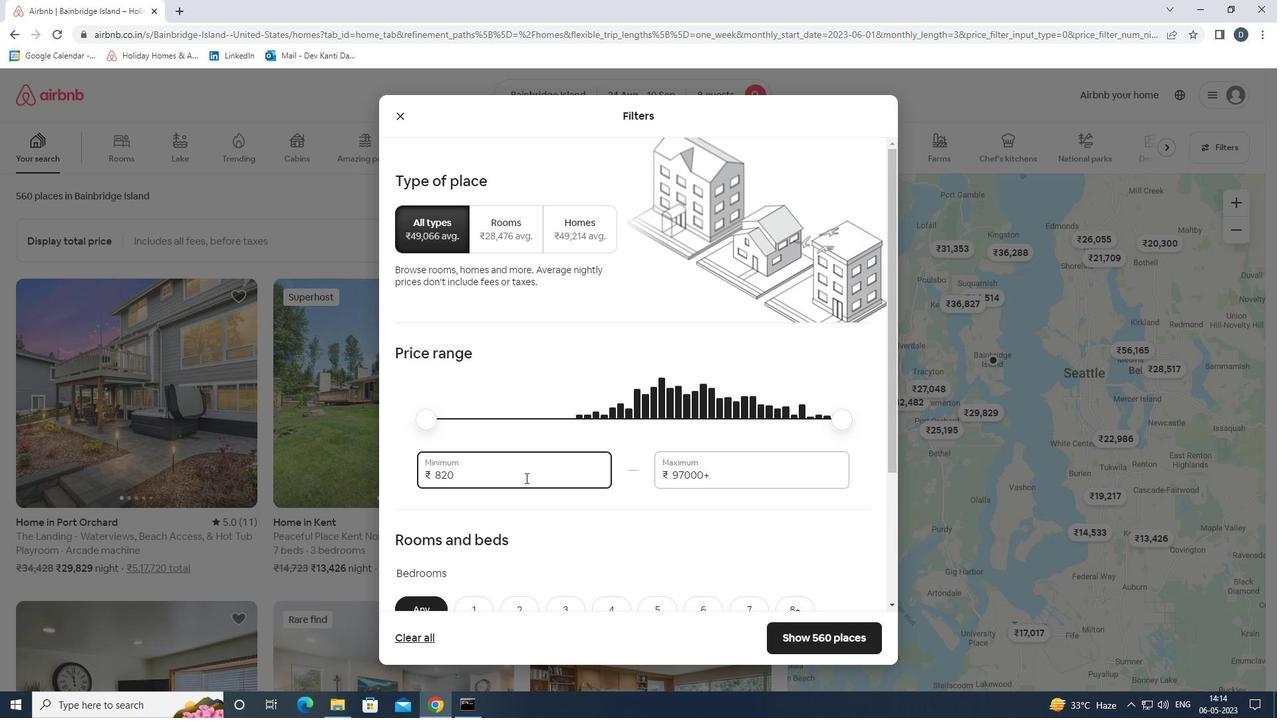 
Action: Mouse moved to (528, 477)
Screenshot: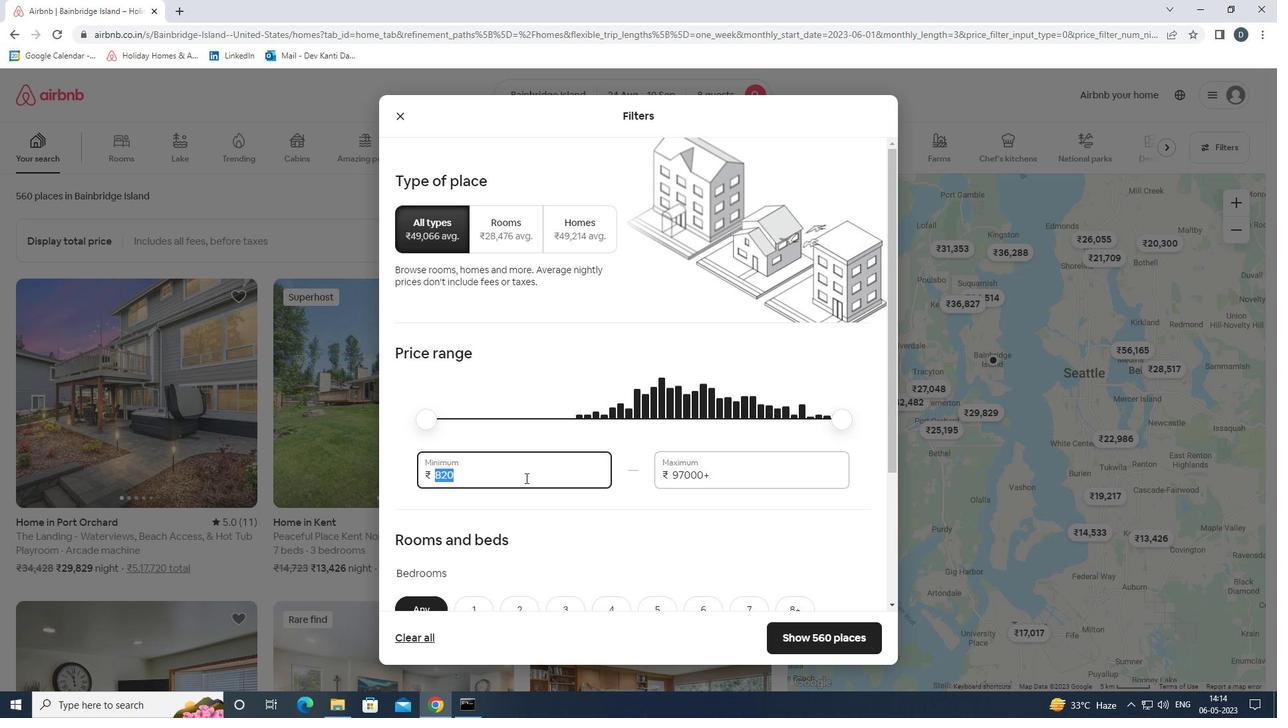 
Action: Key pressed 12000<Key.tab>15000
Screenshot: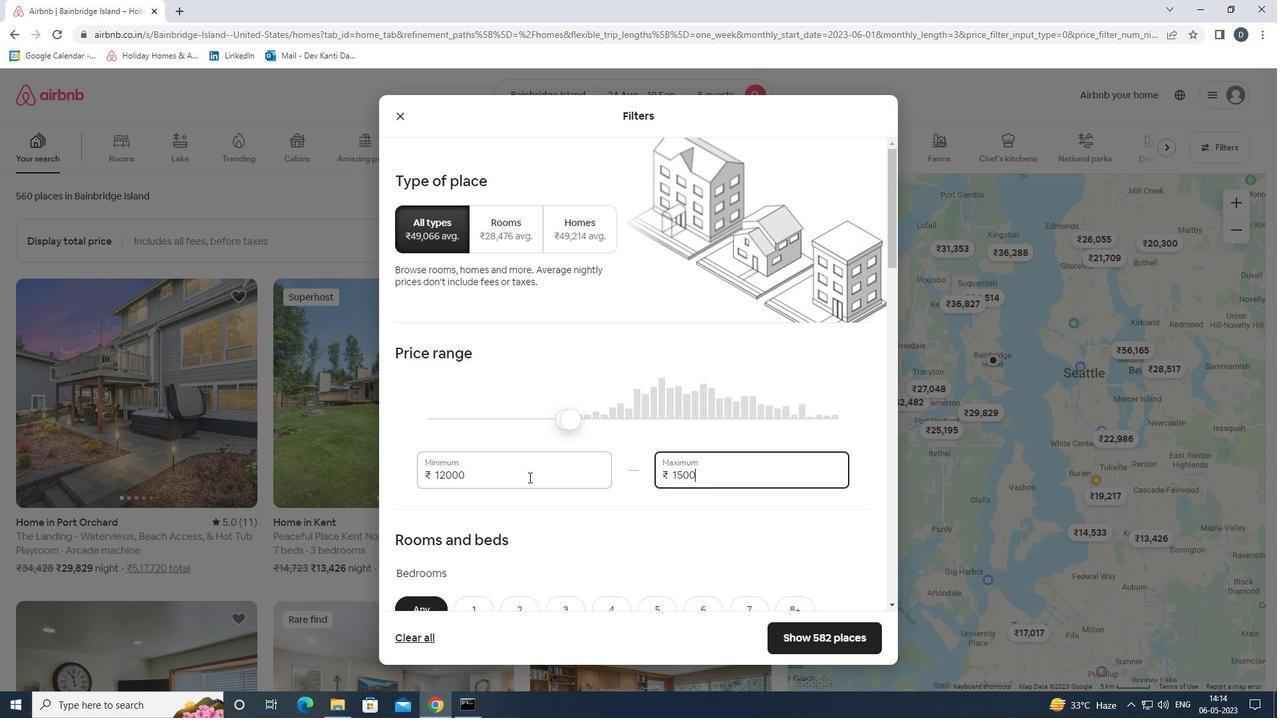 
Action: Mouse scrolled (528, 476) with delta (0, 0)
Screenshot: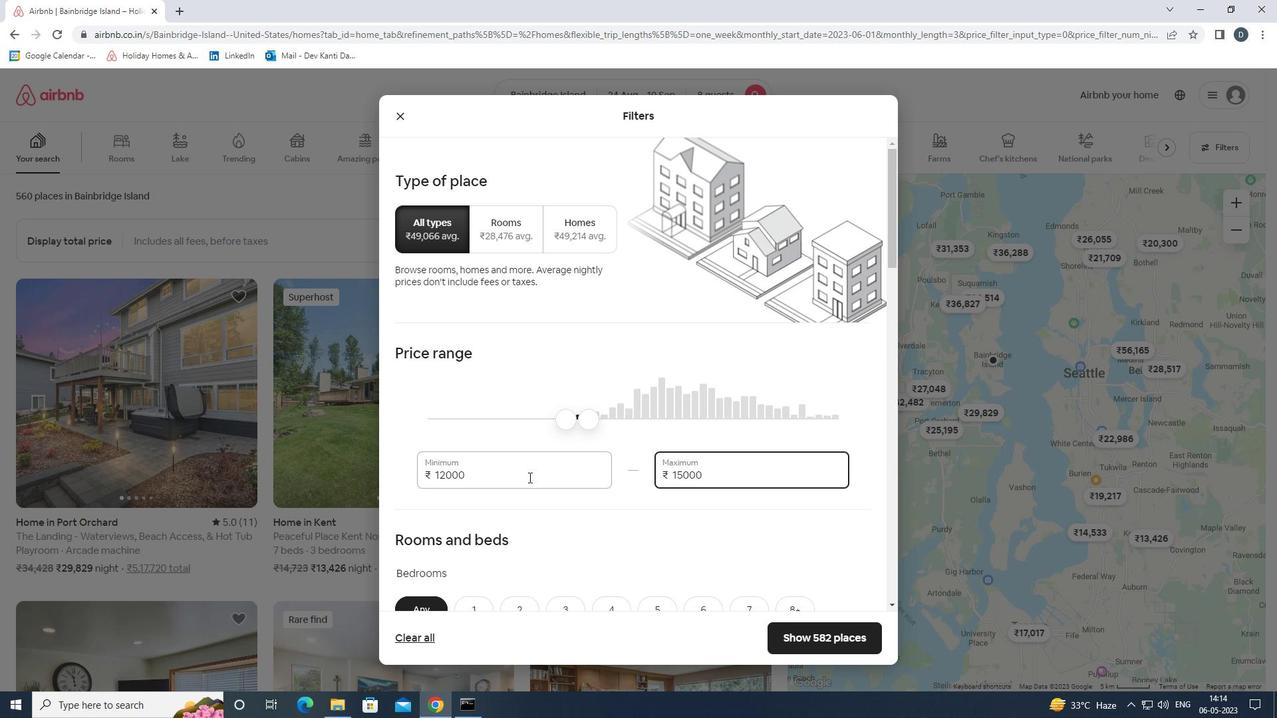 
Action: Mouse scrolled (528, 476) with delta (0, 0)
Screenshot: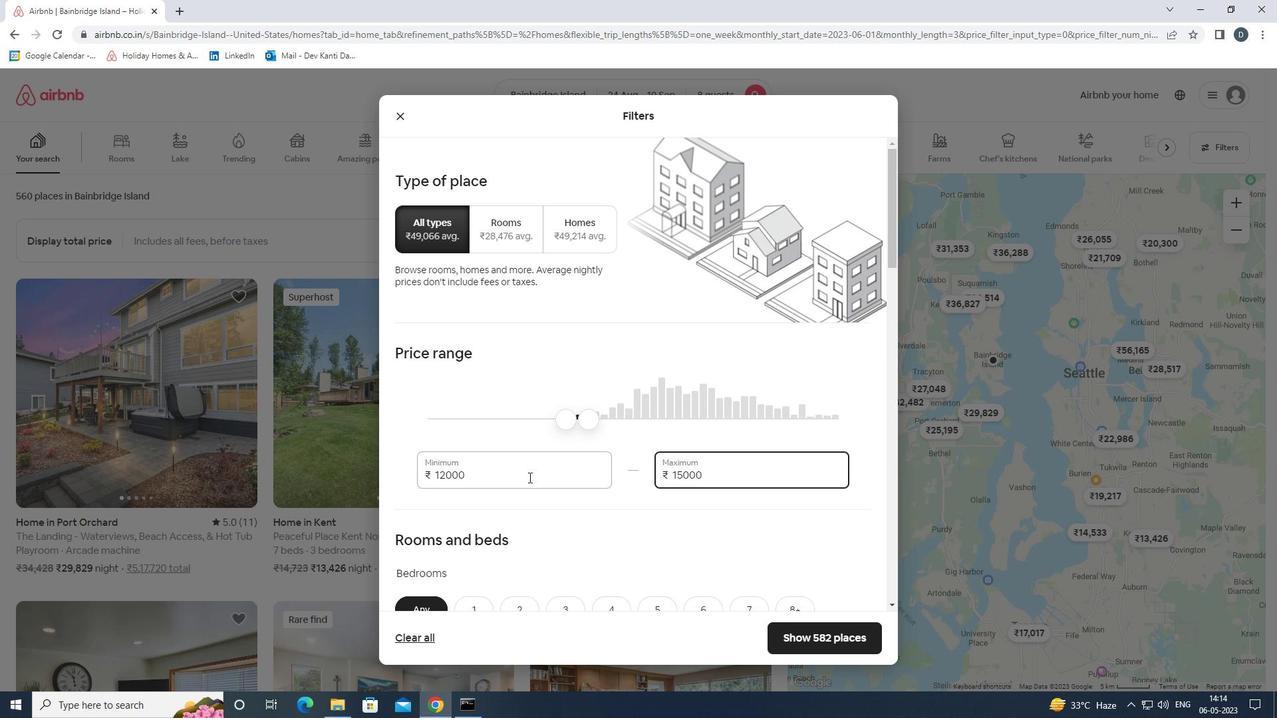 
Action: Mouse moved to (529, 477)
Screenshot: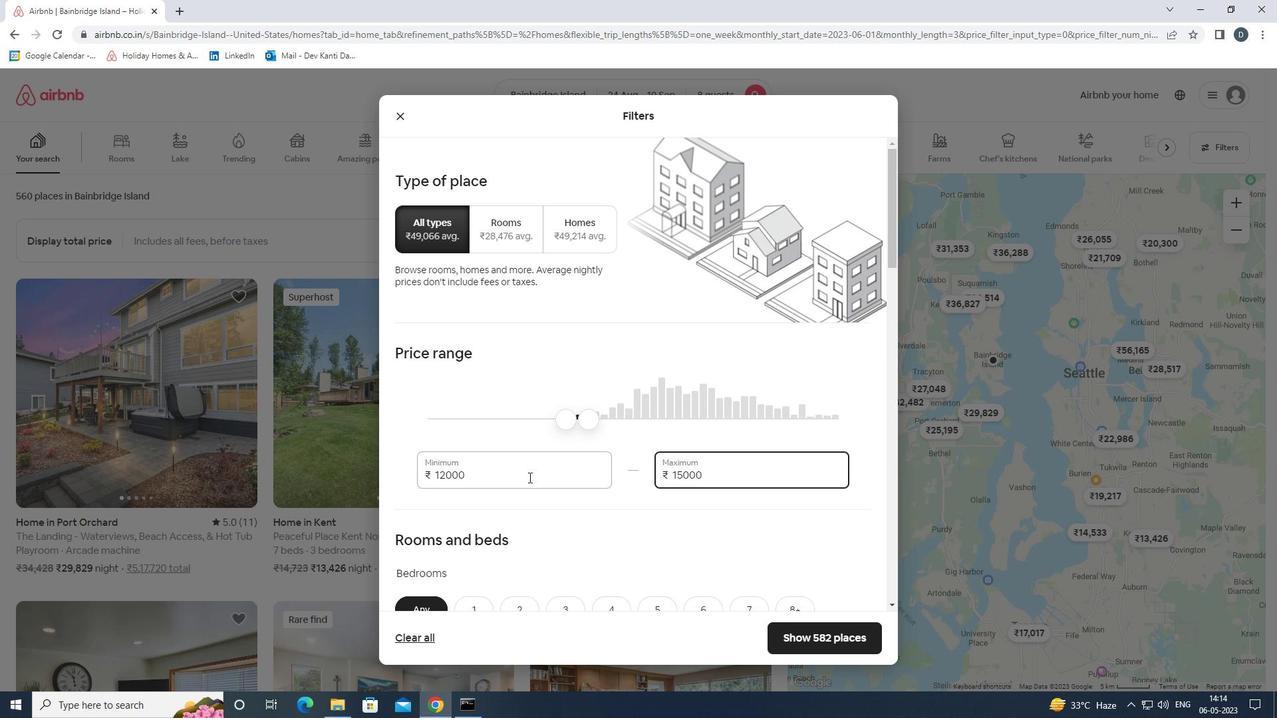 
Action: Mouse scrolled (529, 476) with delta (0, 0)
Screenshot: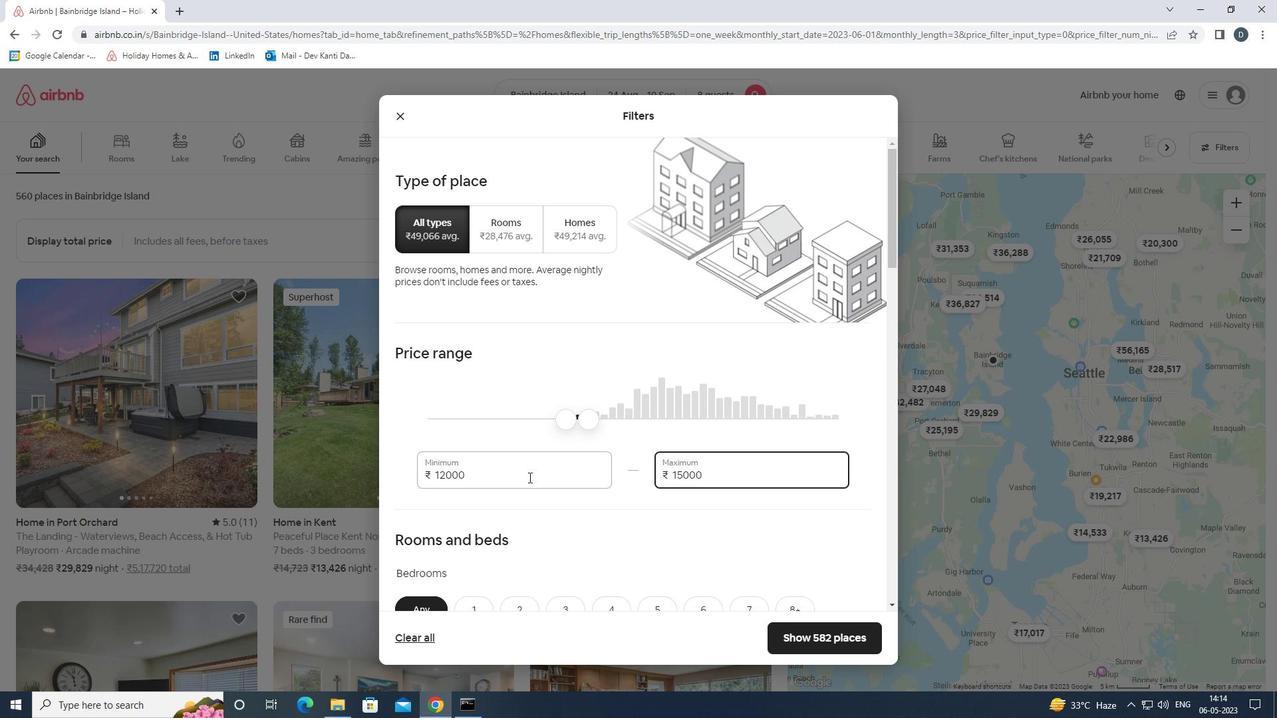 
Action: Mouse moved to (711, 409)
Screenshot: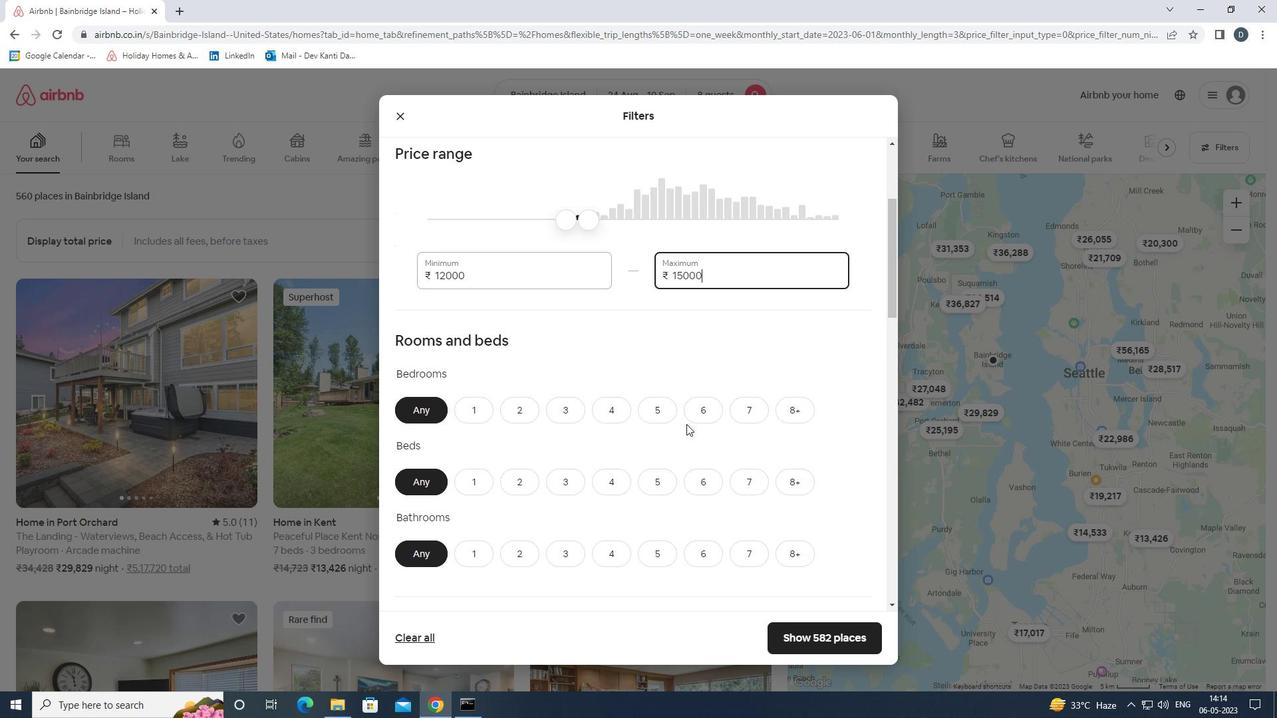 
Action: Mouse pressed left at (711, 409)
Screenshot: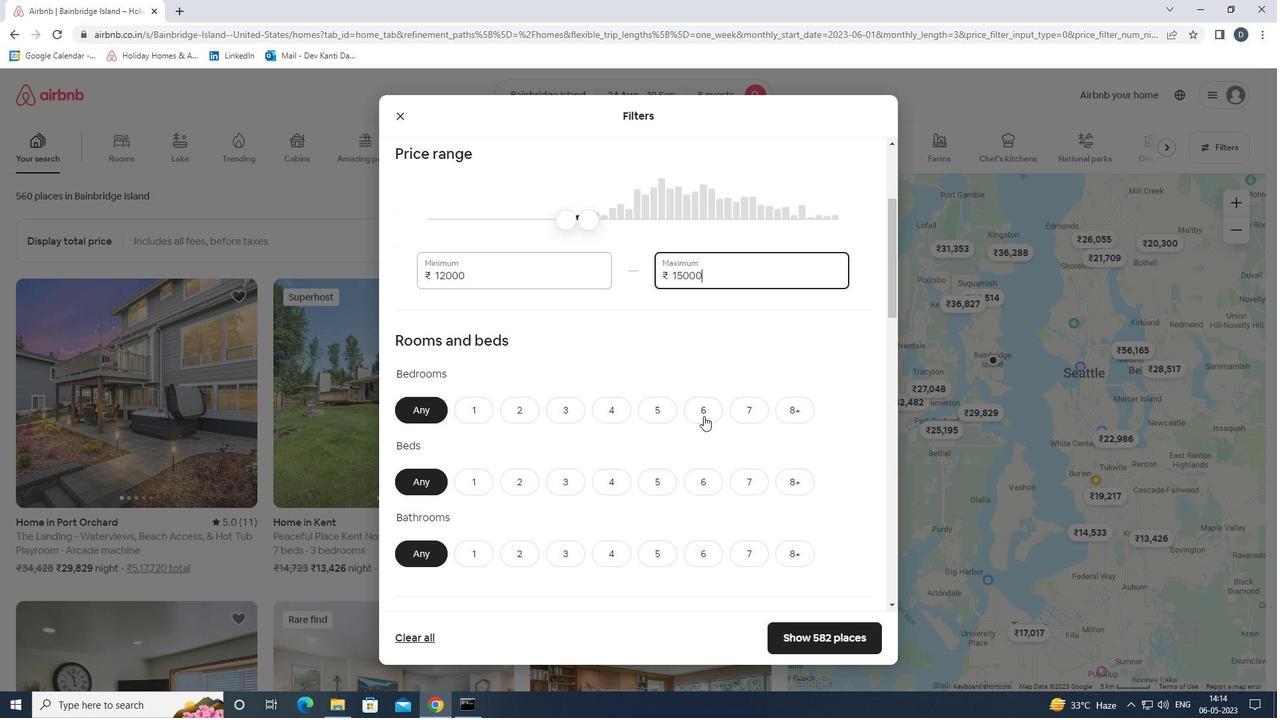 
Action: Mouse moved to (707, 482)
Screenshot: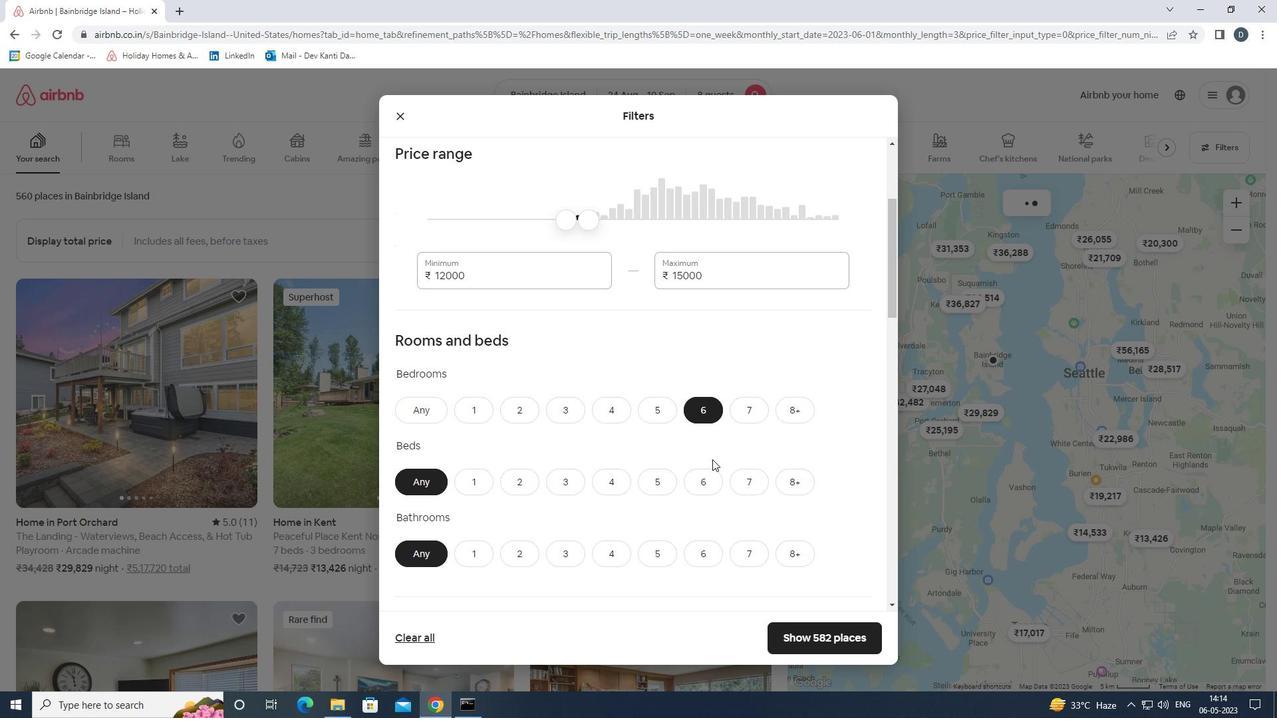 
Action: Mouse pressed left at (707, 482)
Screenshot: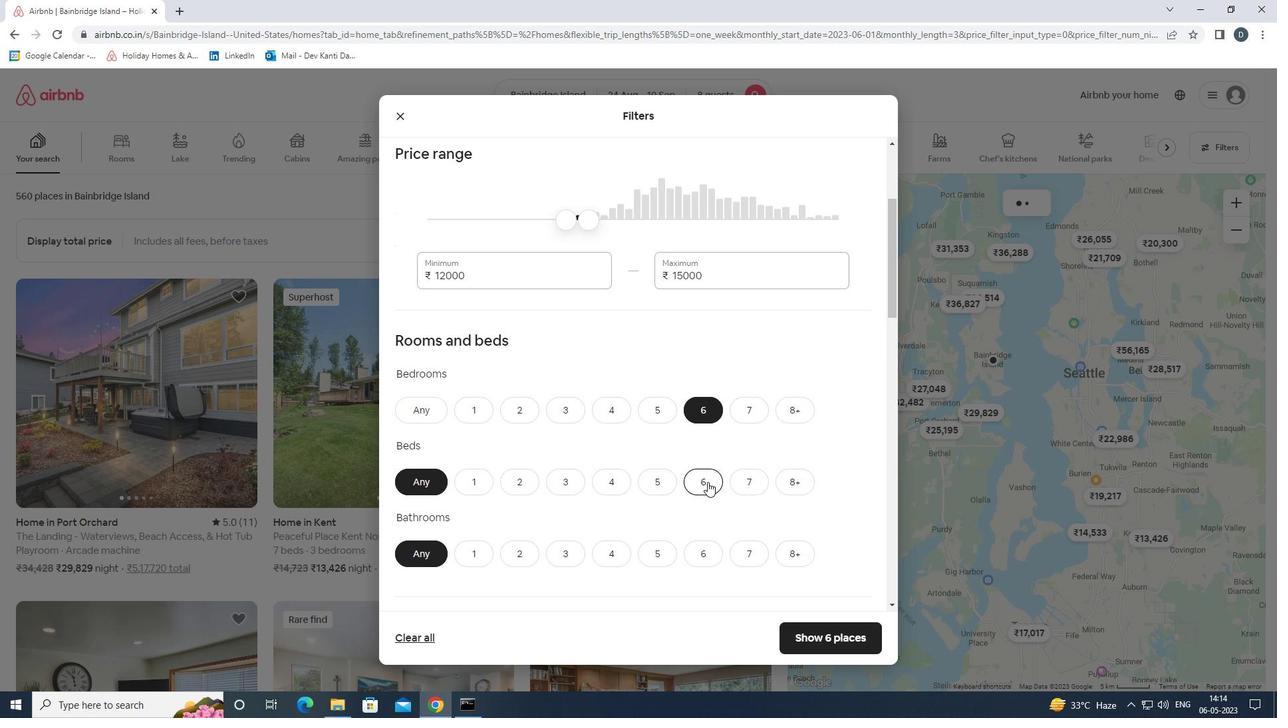 
Action: Mouse moved to (707, 546)
Screenshot: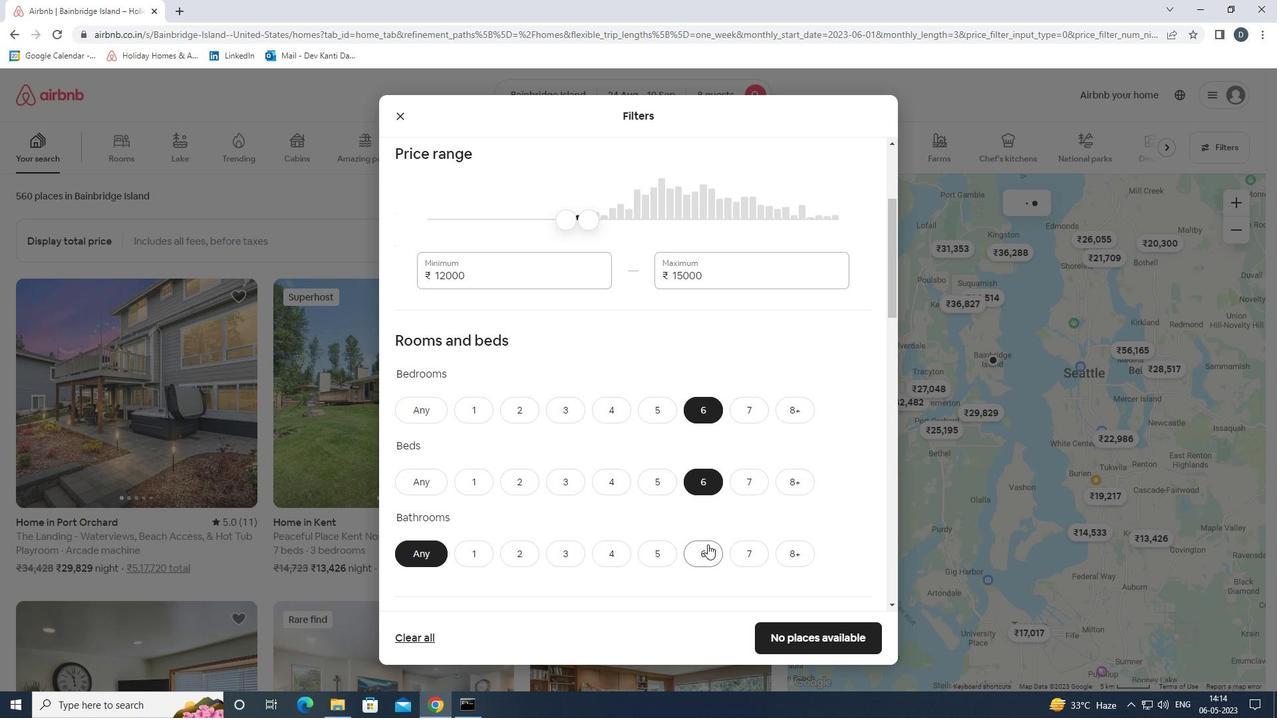 
Action: Mouse pressed left at (707, 546)
Screenshot: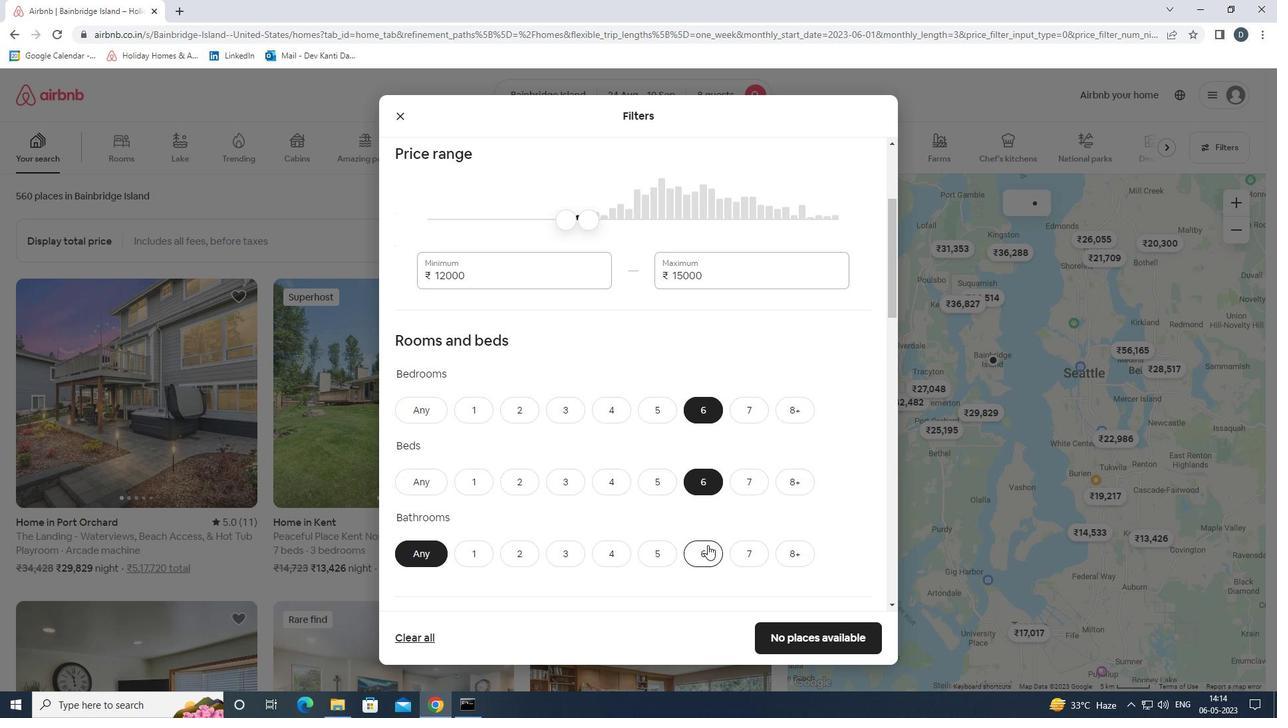 
Action: Mouse moved to (707, 547)
Screenshot: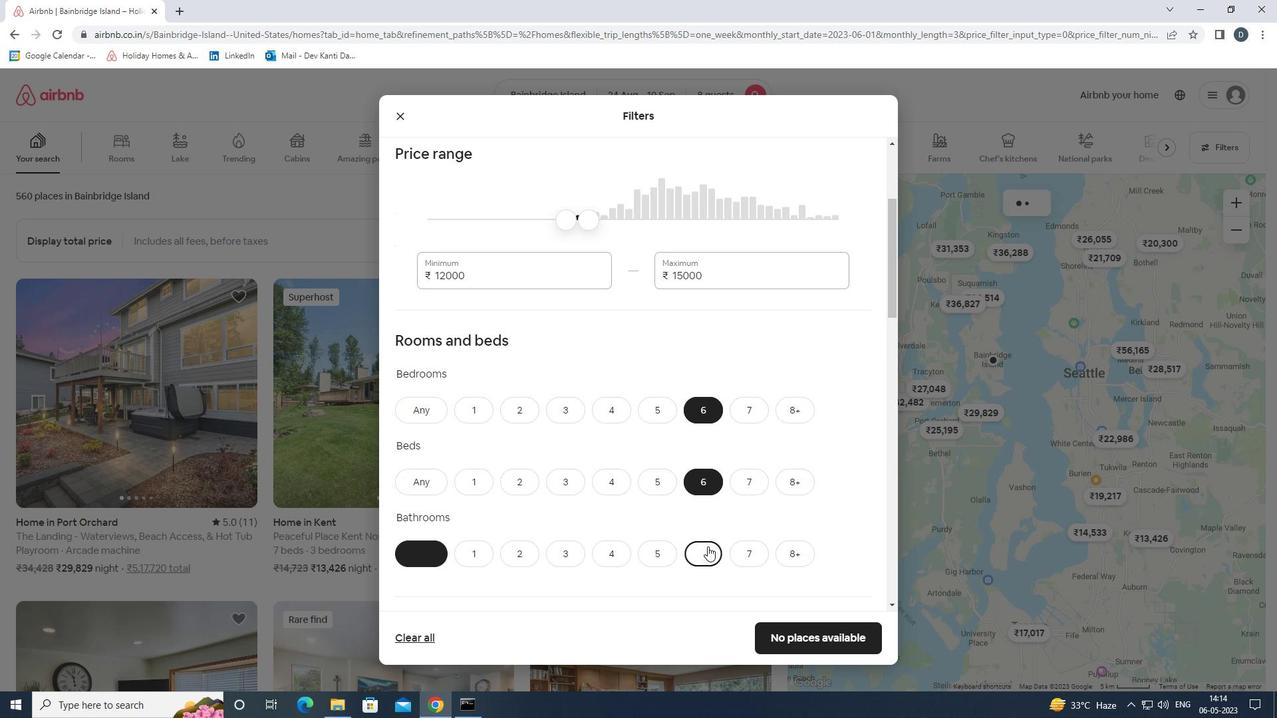 
Action: Mouse scrolled (707, 546) with delta (0, 0)
Screenshot: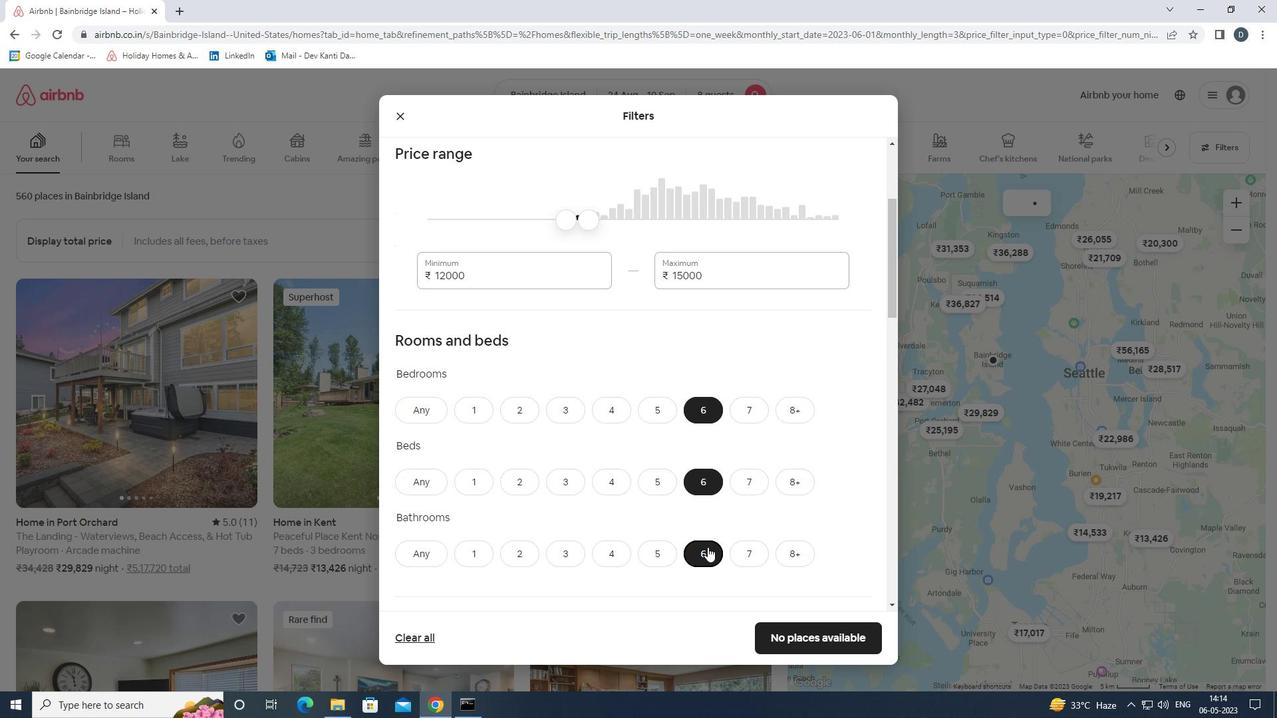 
Action: Mouse scrolled (707, 546) with delta (0, 0)
Screenshot: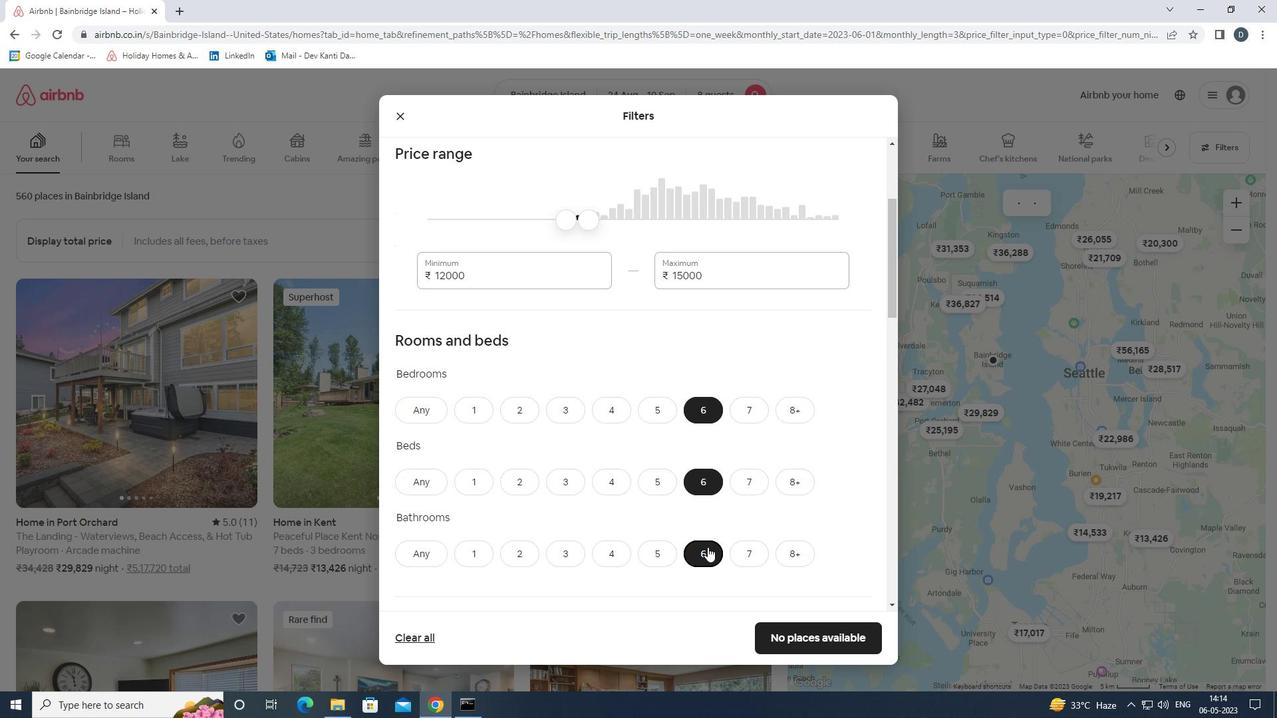 
Action: Mouse scrolled (707, 546) with delta (0, 0)
Screenshot: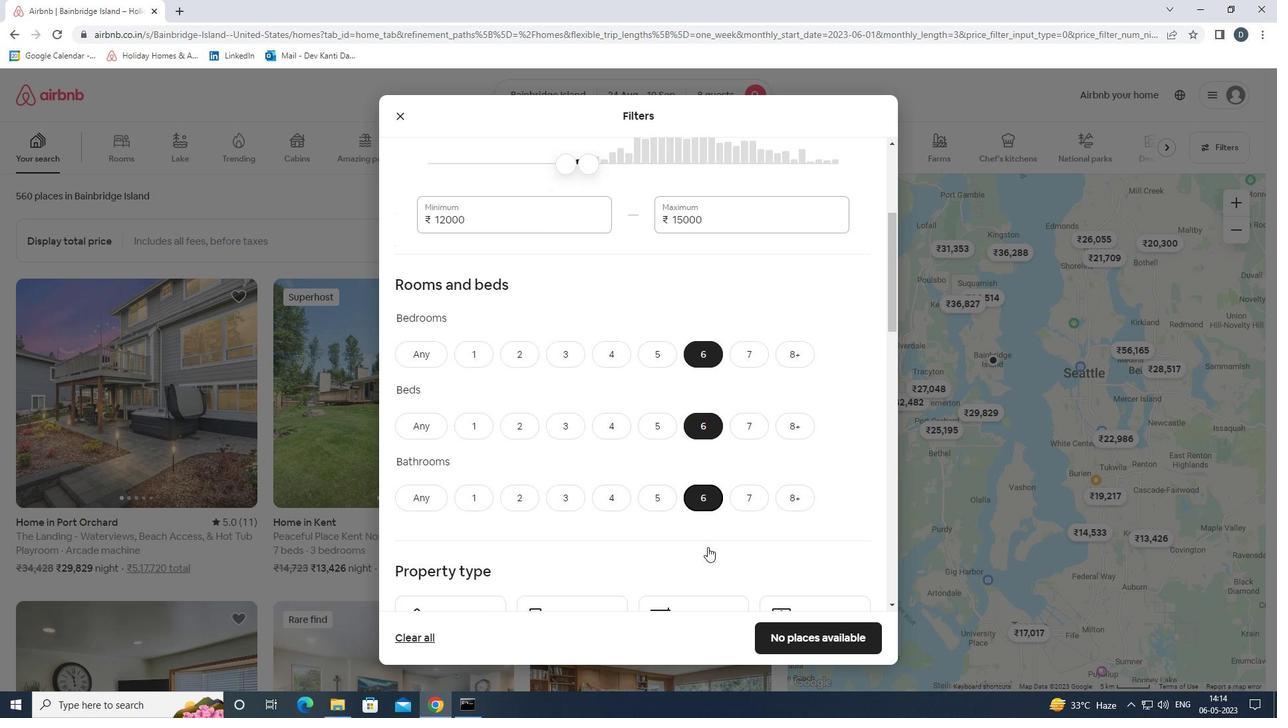 
Action: Mouse moved to (478, 499)
Screenshot: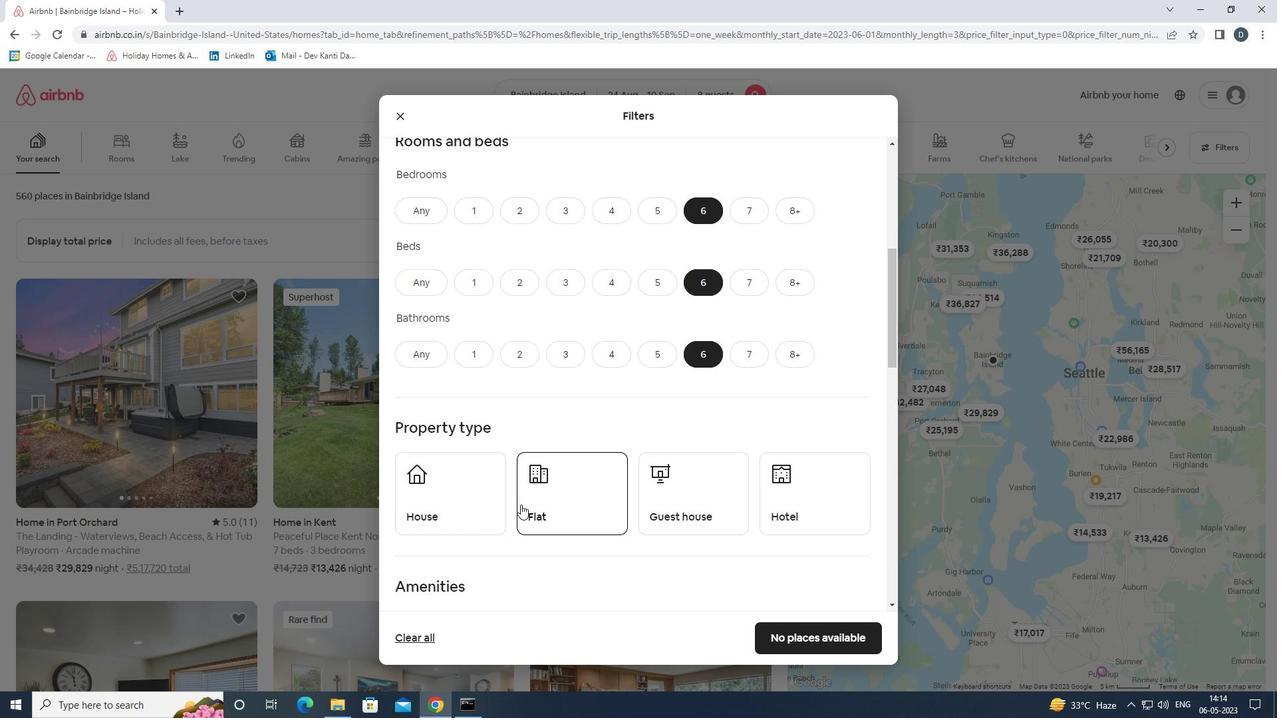 
Action: Mouse pressed left at (478, 499)
Screenshot: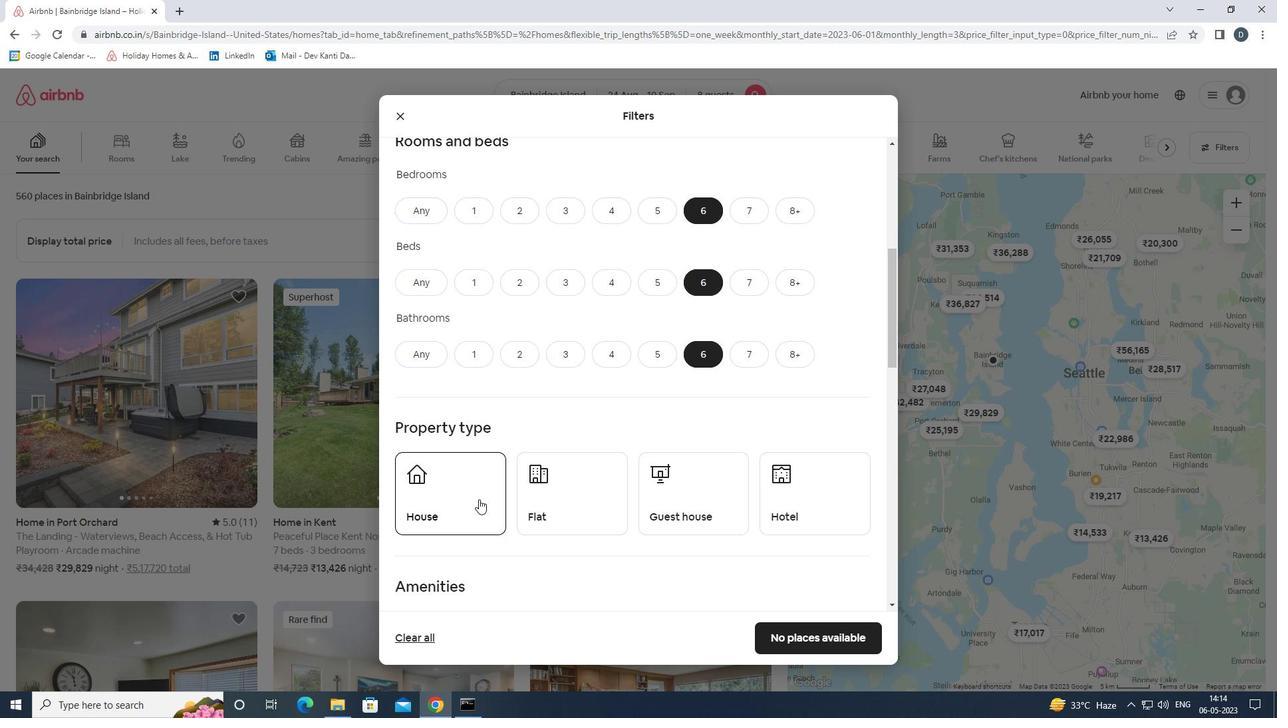 
Action: Mouse moved to (550, 496)
Screenshot: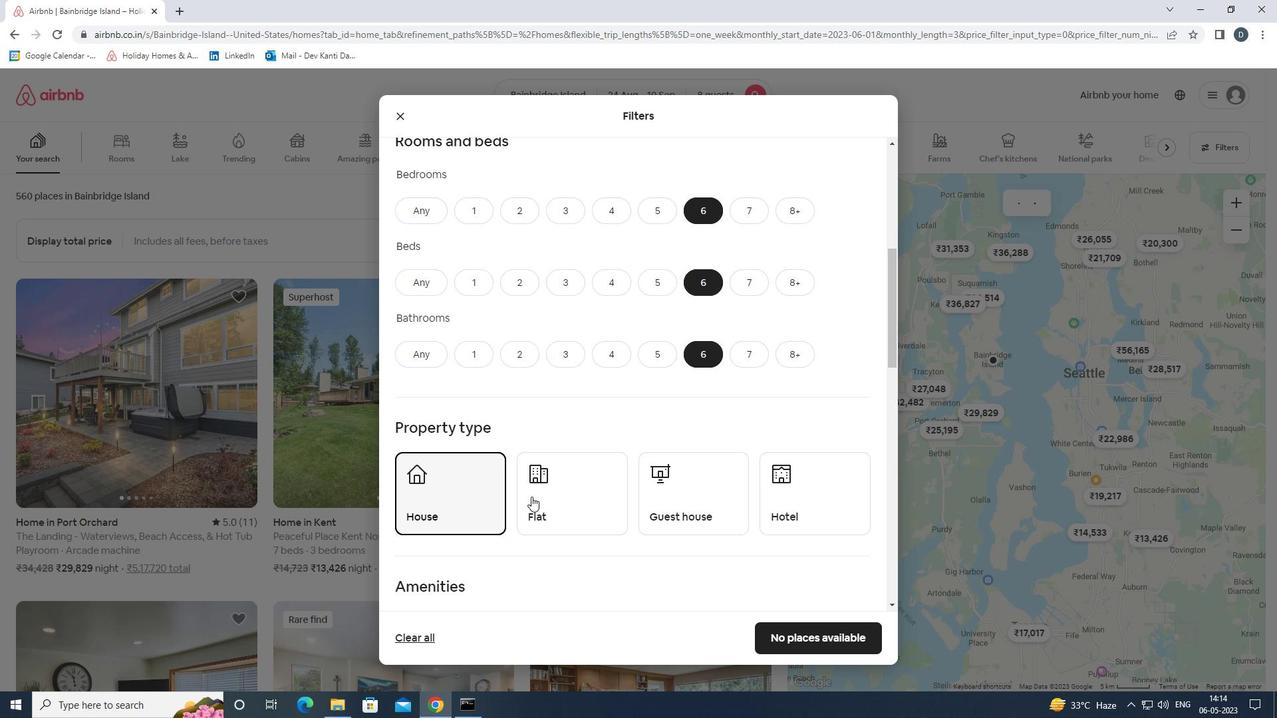 
Action: Mouse pressed left at (550, 496)
Screenshot: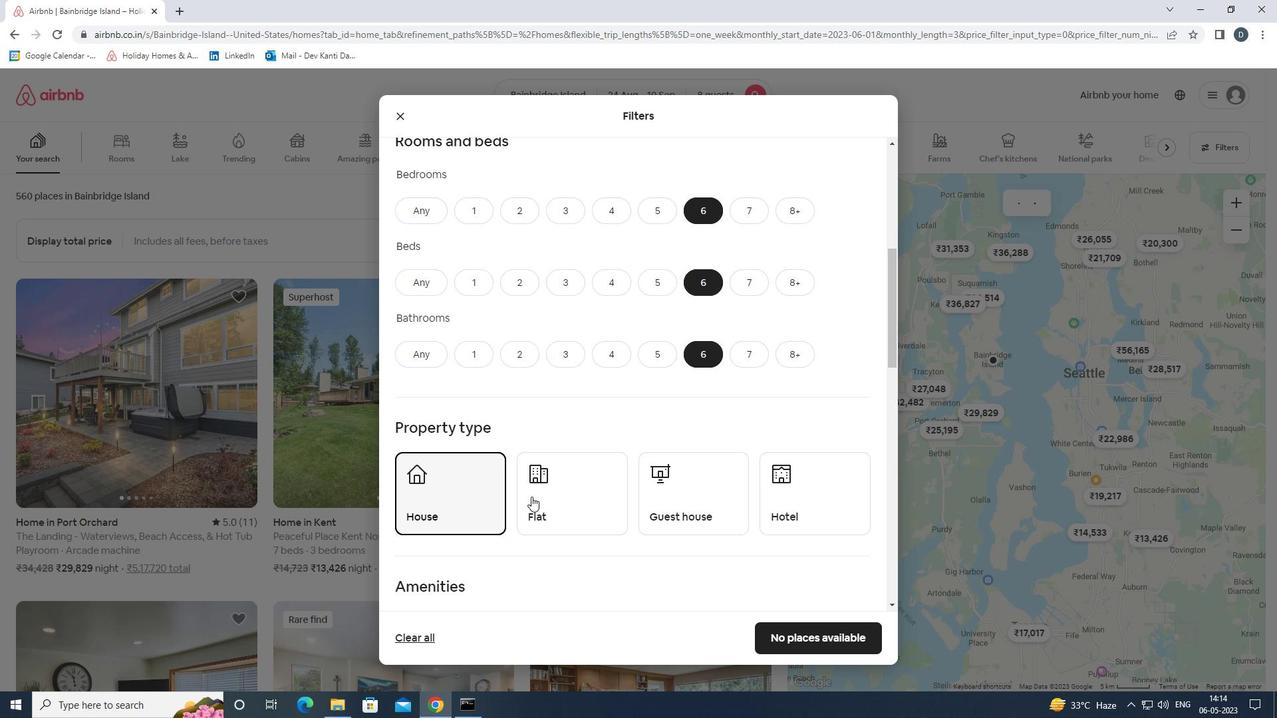 
Action: Mouse moved to (681, 490)
Screenshot: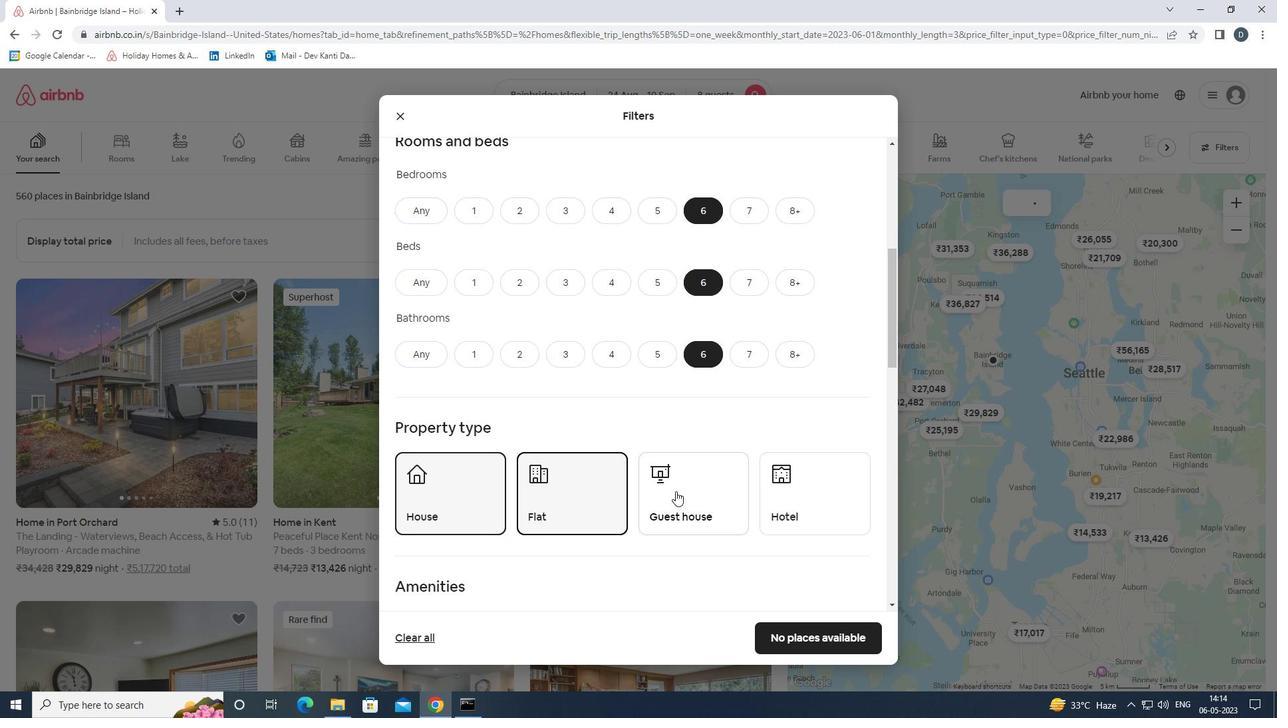 
Action: Mouse pressed left at (681, 490)
Screenshot: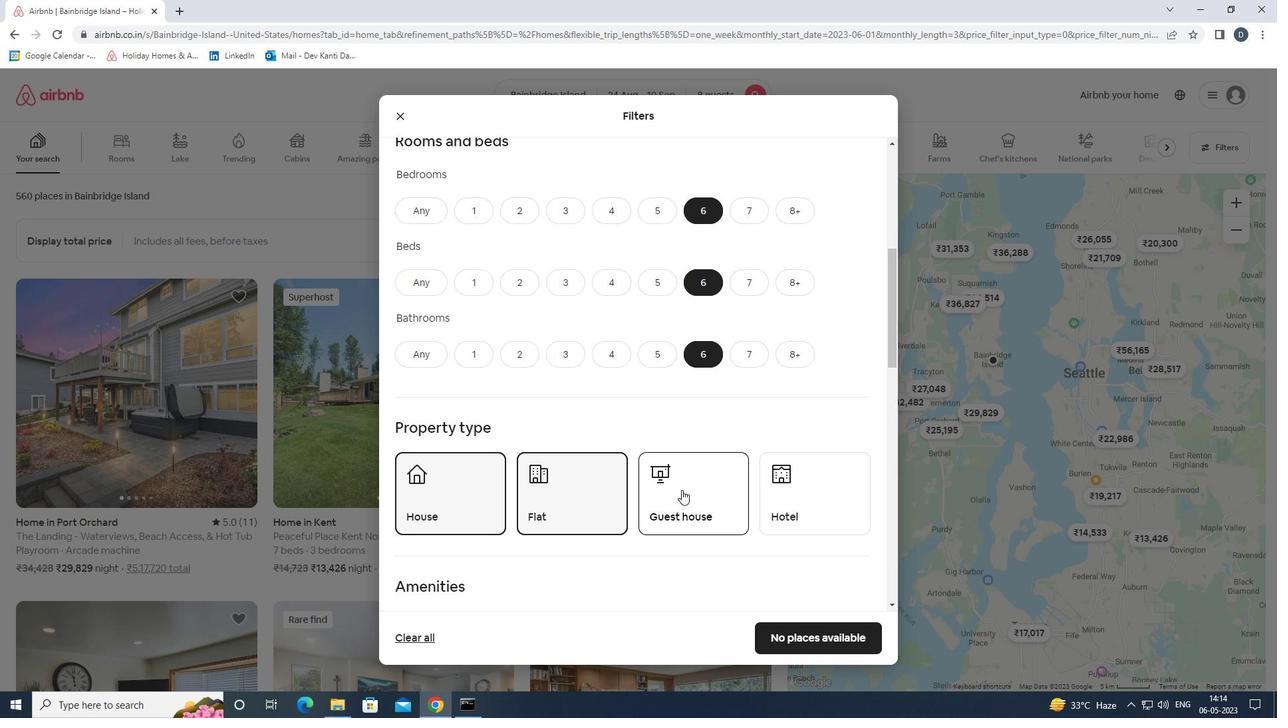 
Action: Mouse scrolled (681, 489) with delta (0, 0)
Screenshot: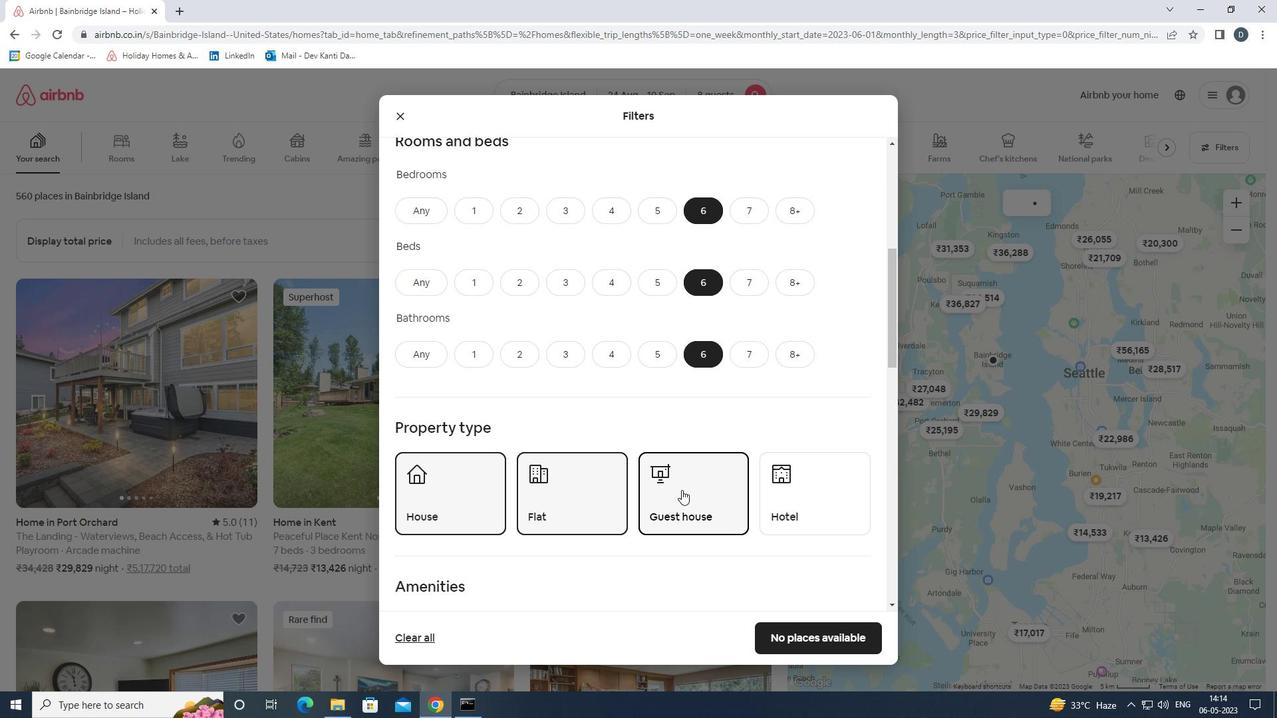 
Action: Mouse scrolled (681, 489) with delta (0, 0)
Screenshot: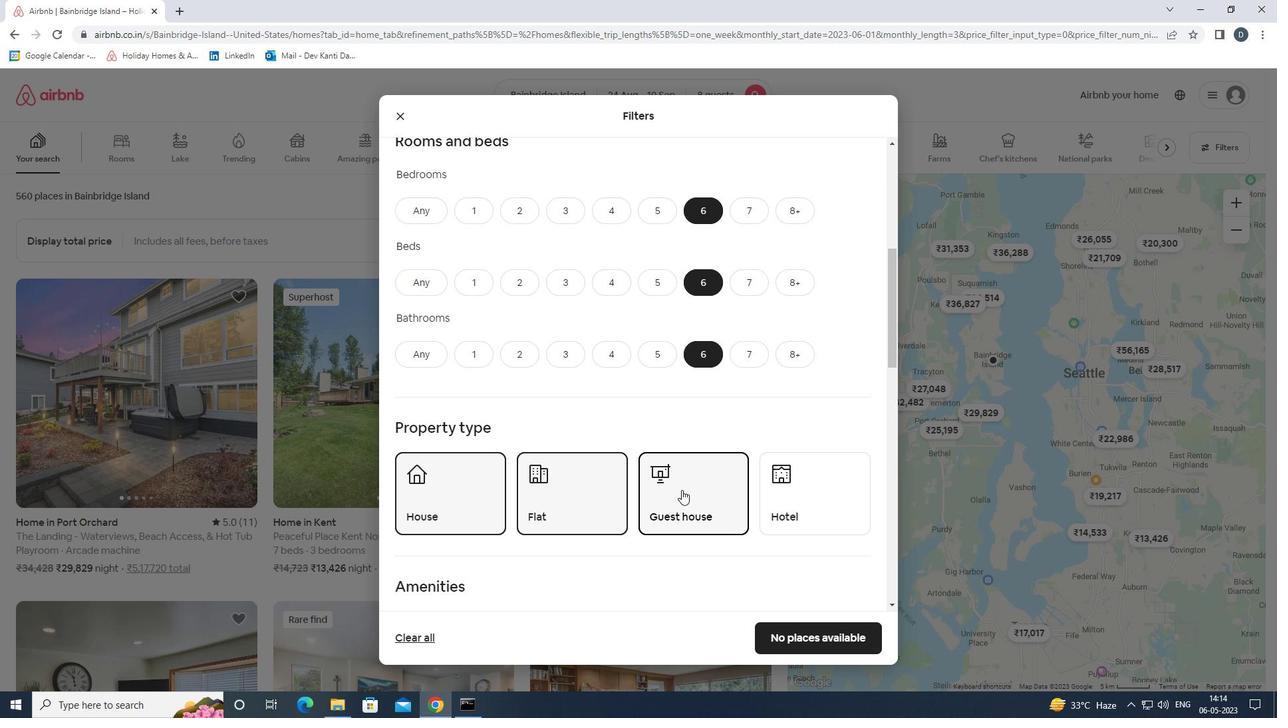 
Action: Mouse scrolled (681, 489) with delta (0, 0)
Screenshot: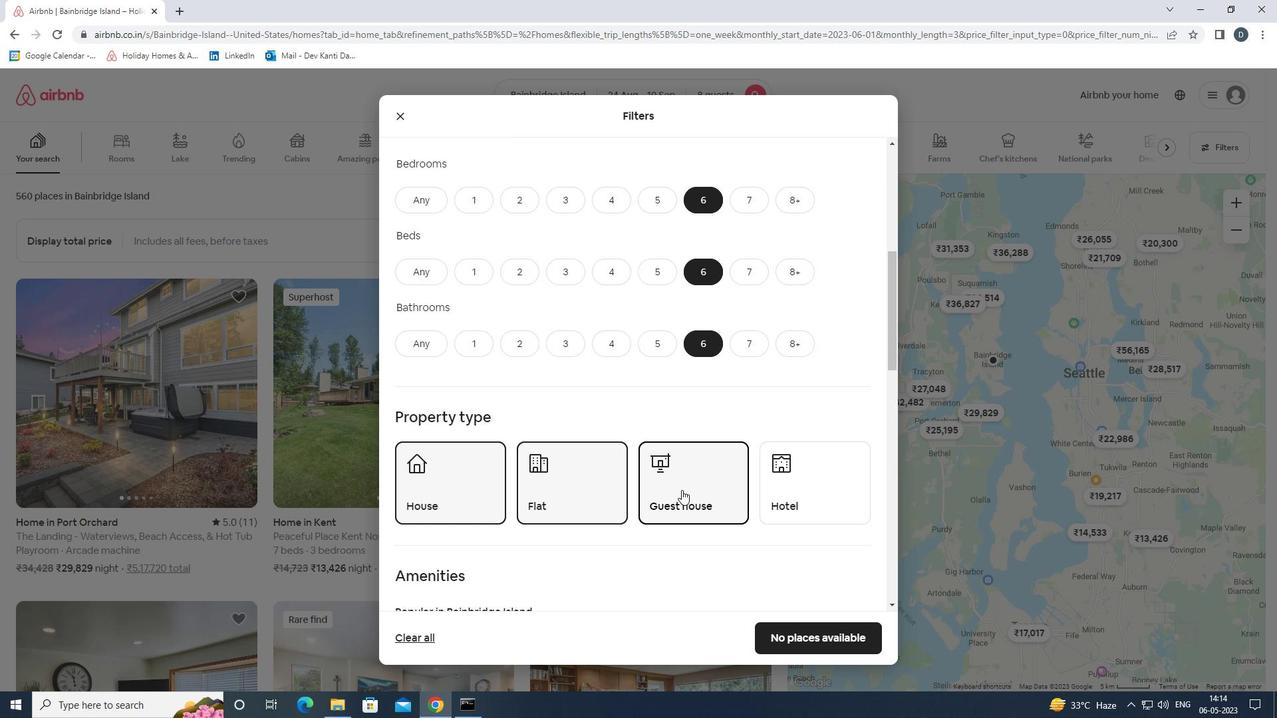 
Action: Mouse moved to (451, 453)
Screenshot: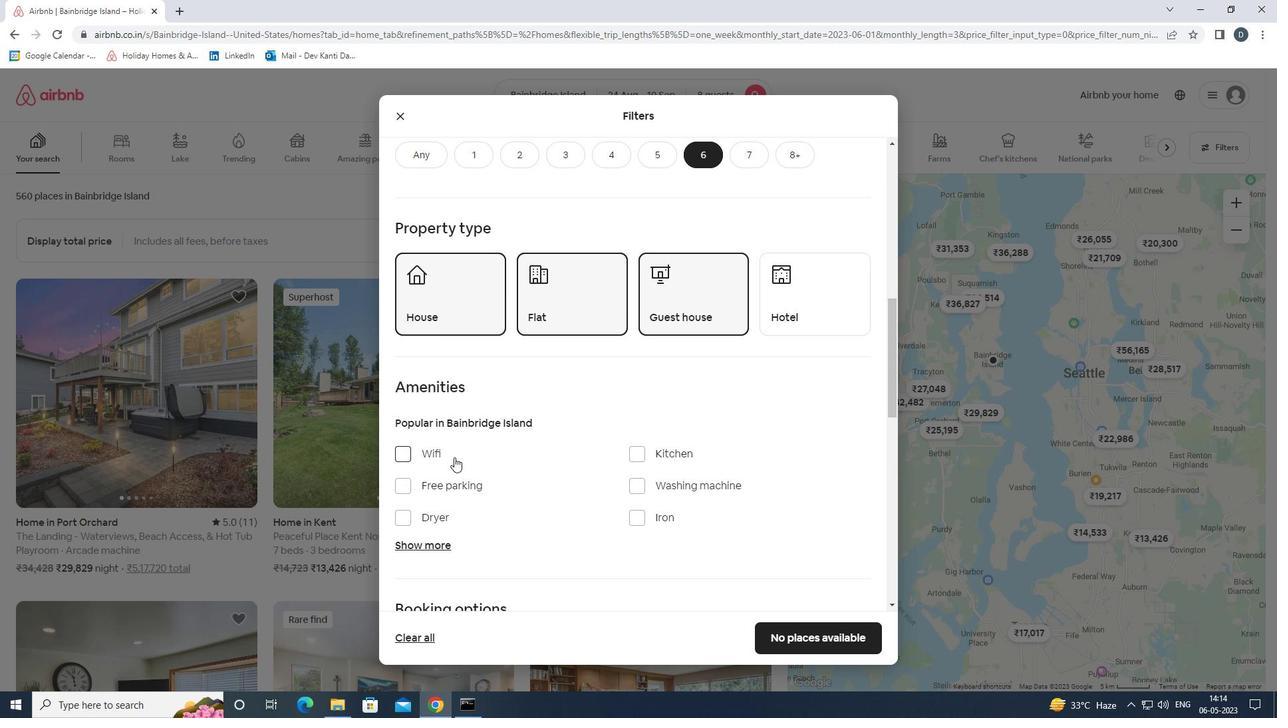 
Action: Mouse pressed left at (451, 453)
Screenshot: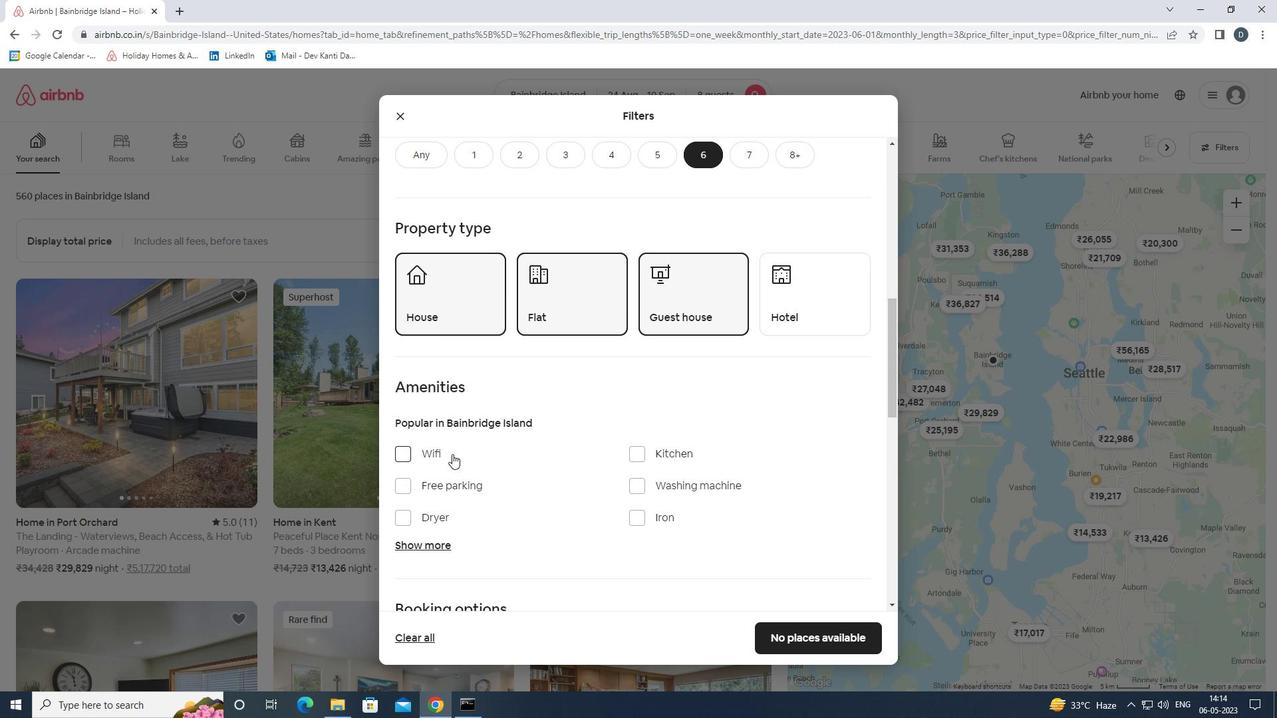 
Action: Mouse moved to (484, 487)
Screenshot: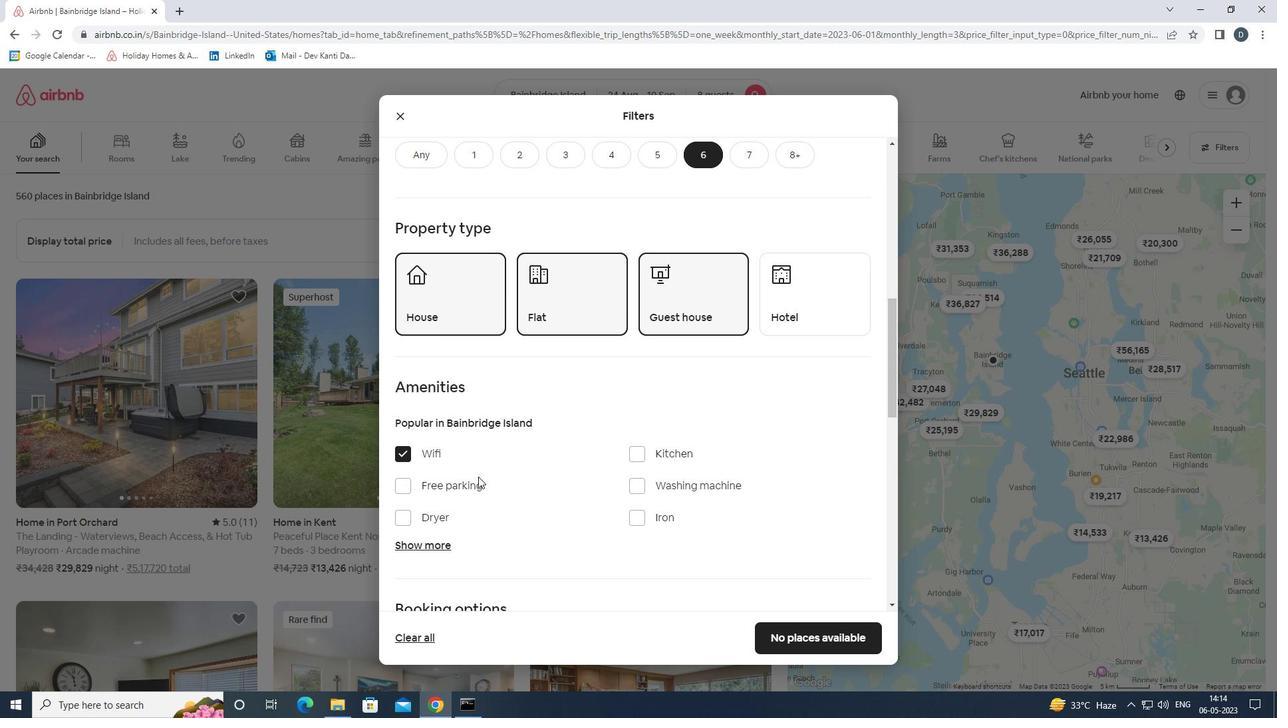 
Action: Mouse pressed left at (484, 487)
Screenshot: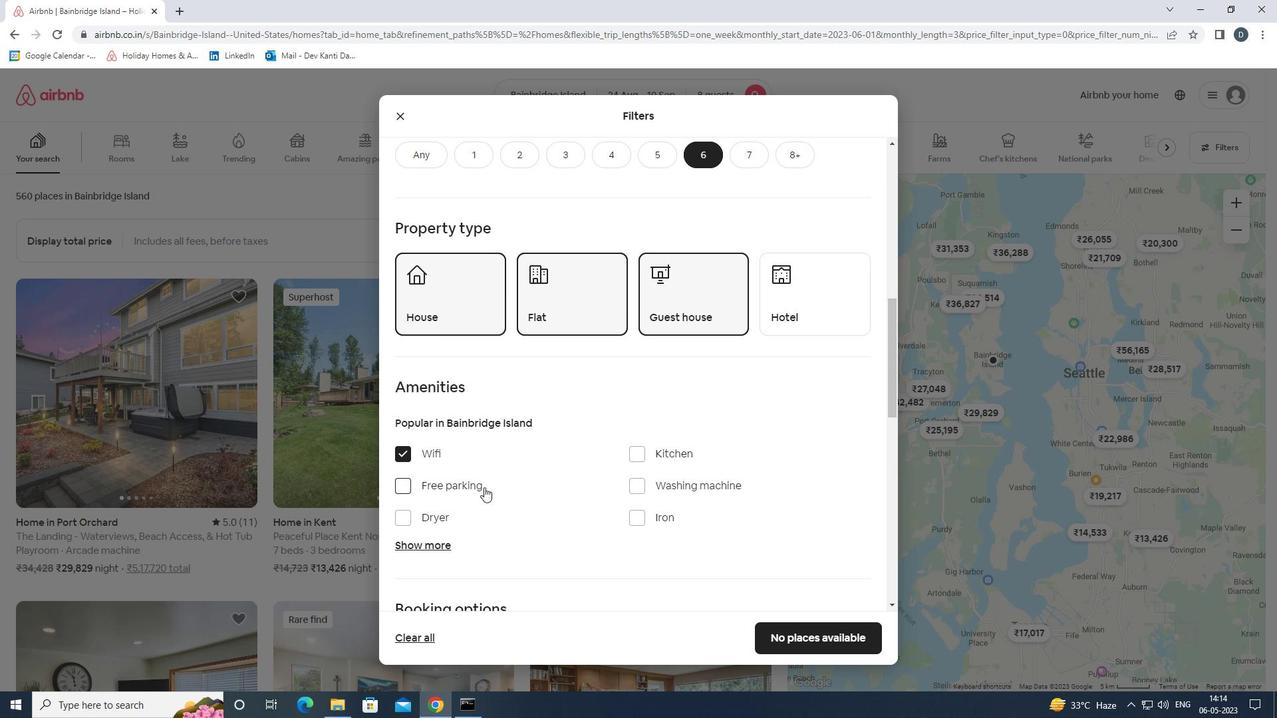 
Action: Mouse moved to (443, 552)
Screenshot: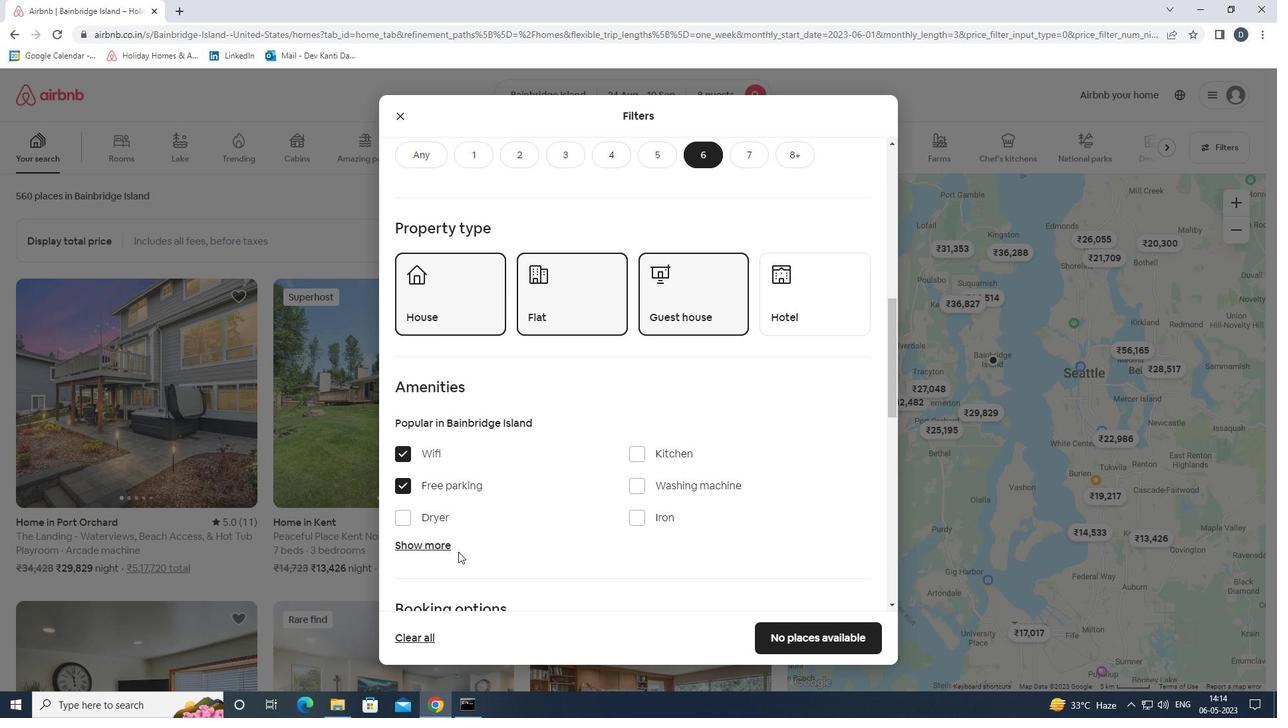 
Action: Mouse pressed left at (443, 552)
Screenshot: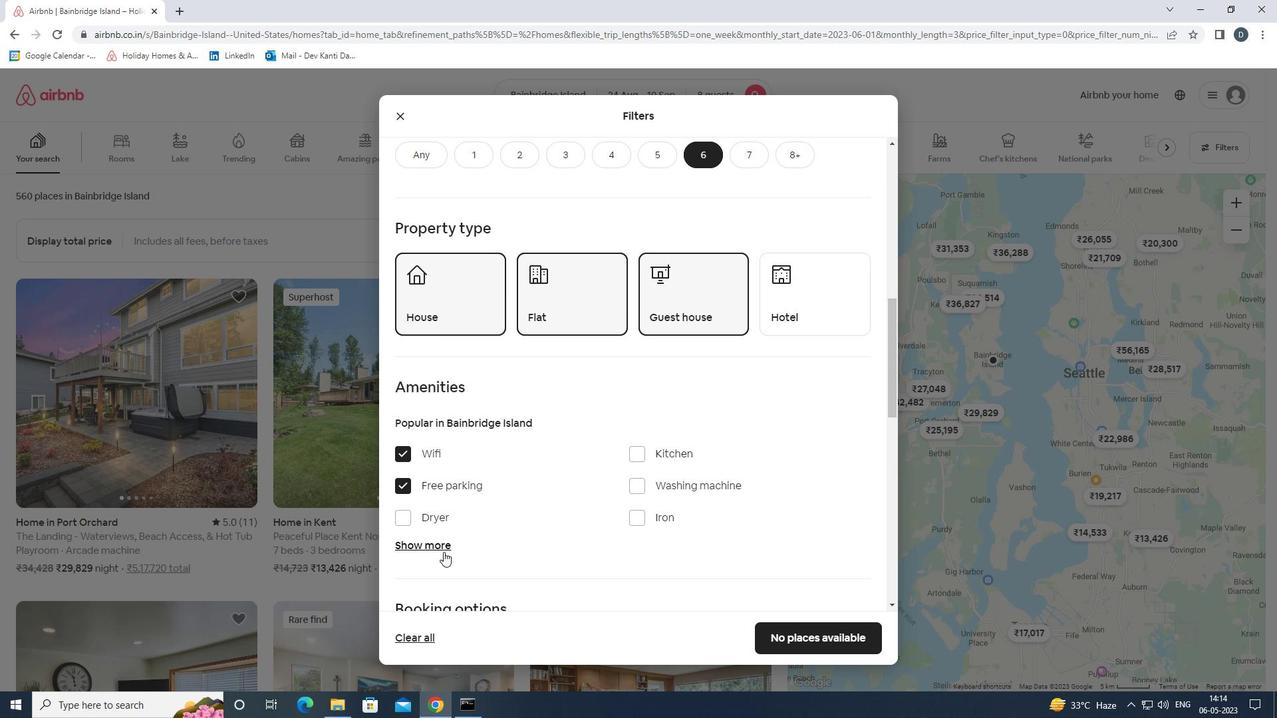 
Action: Mouse moved to (533, 530)
Screenshot: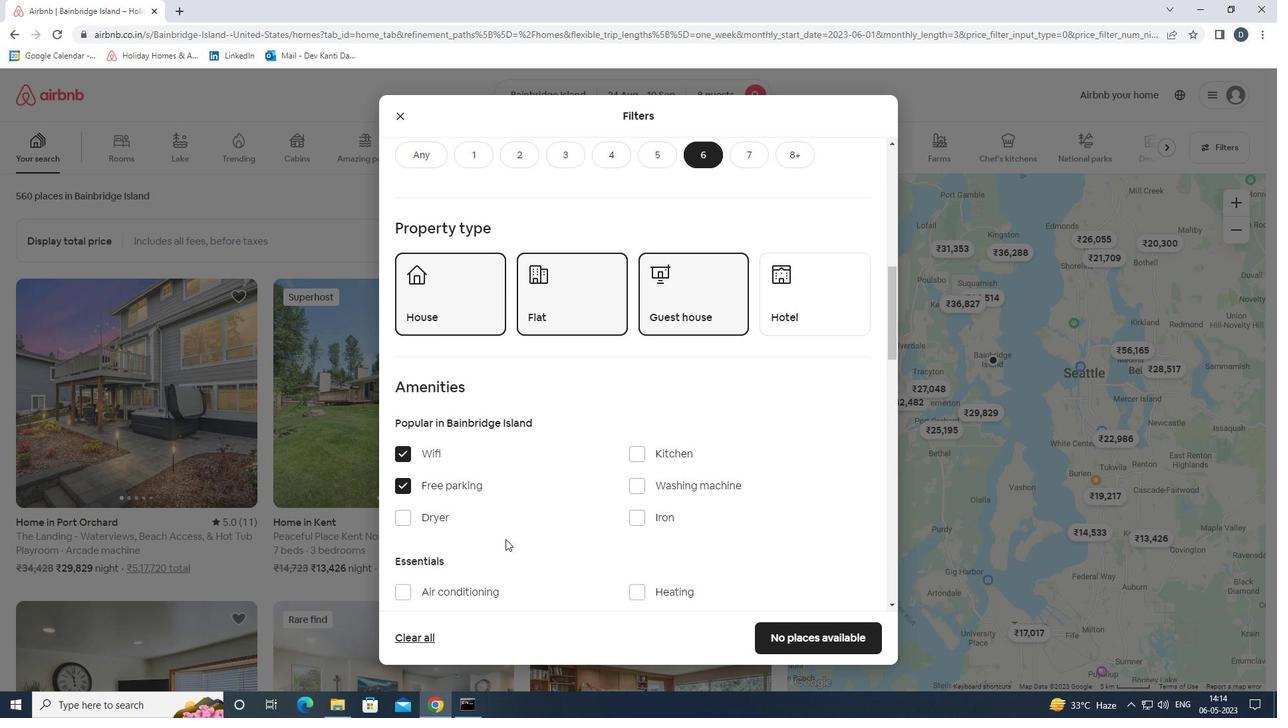 
Action: Mouse scrolled (533, 529) with delta (0, 0)
Screenshot: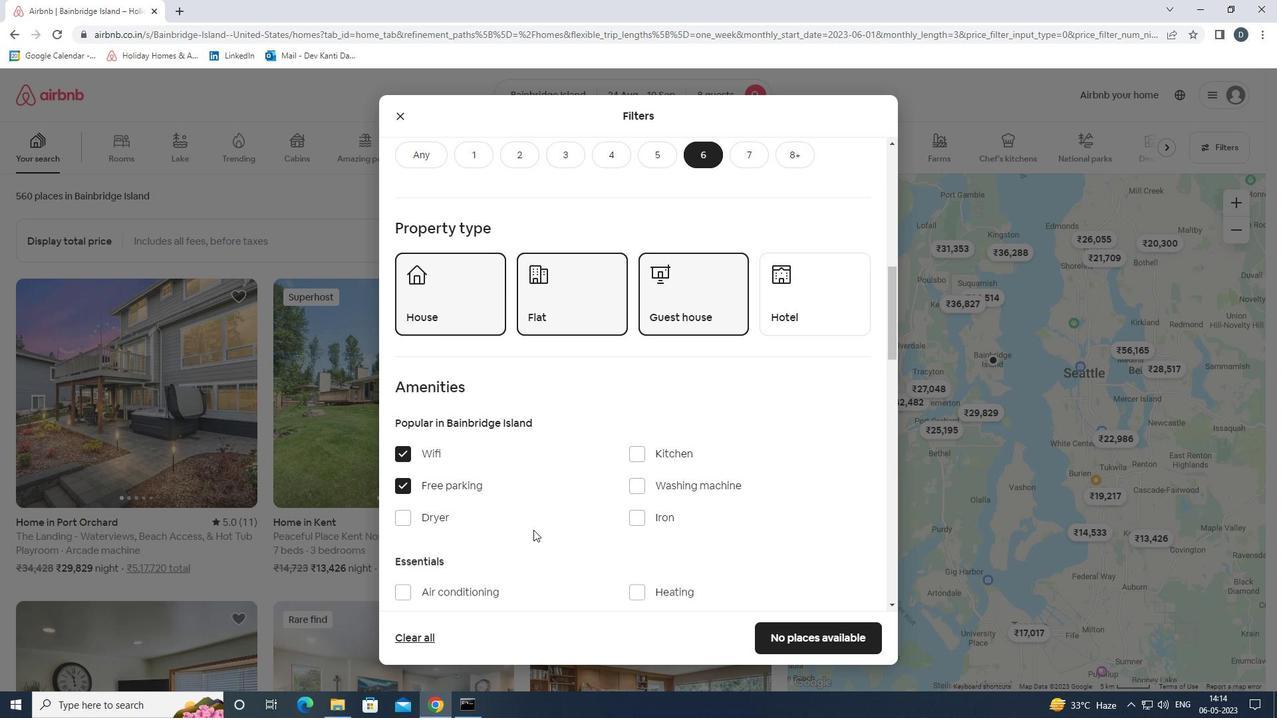 
Action: Mouse scrolled (533, 529) with delta (0, 0)
Screenshot: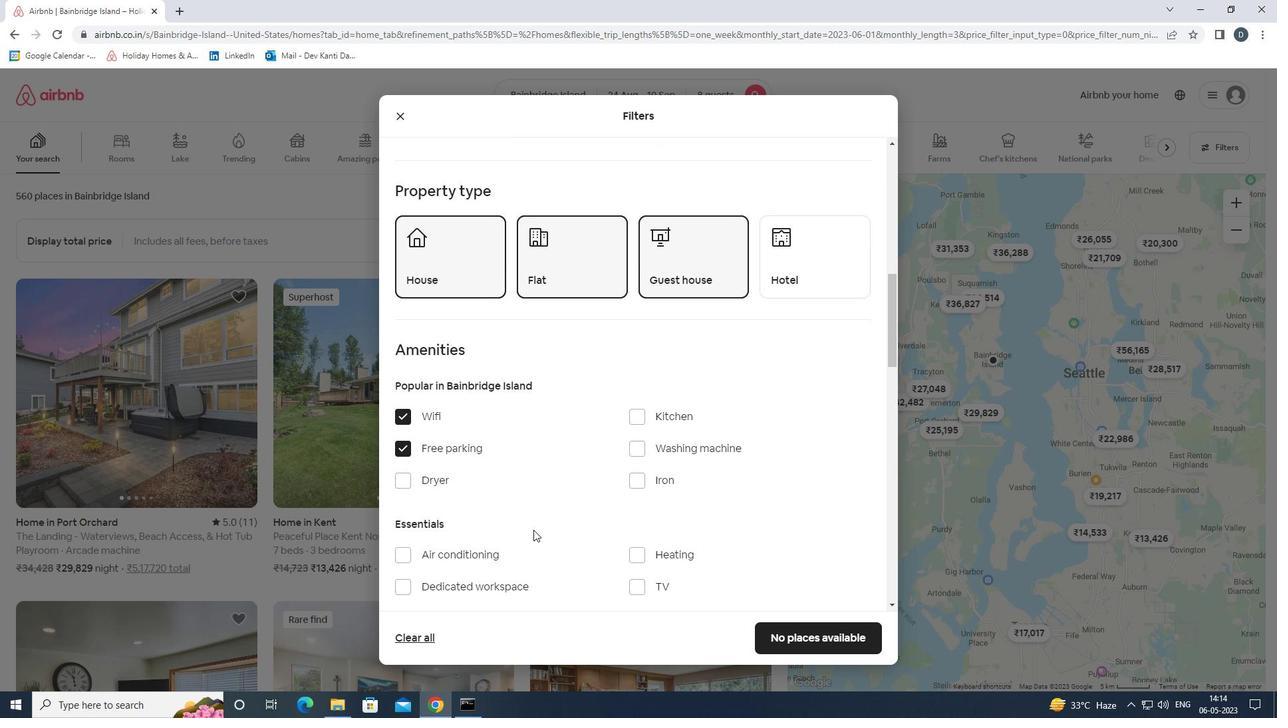 
Action: Mouse moved to (656, 487)
Screenshot: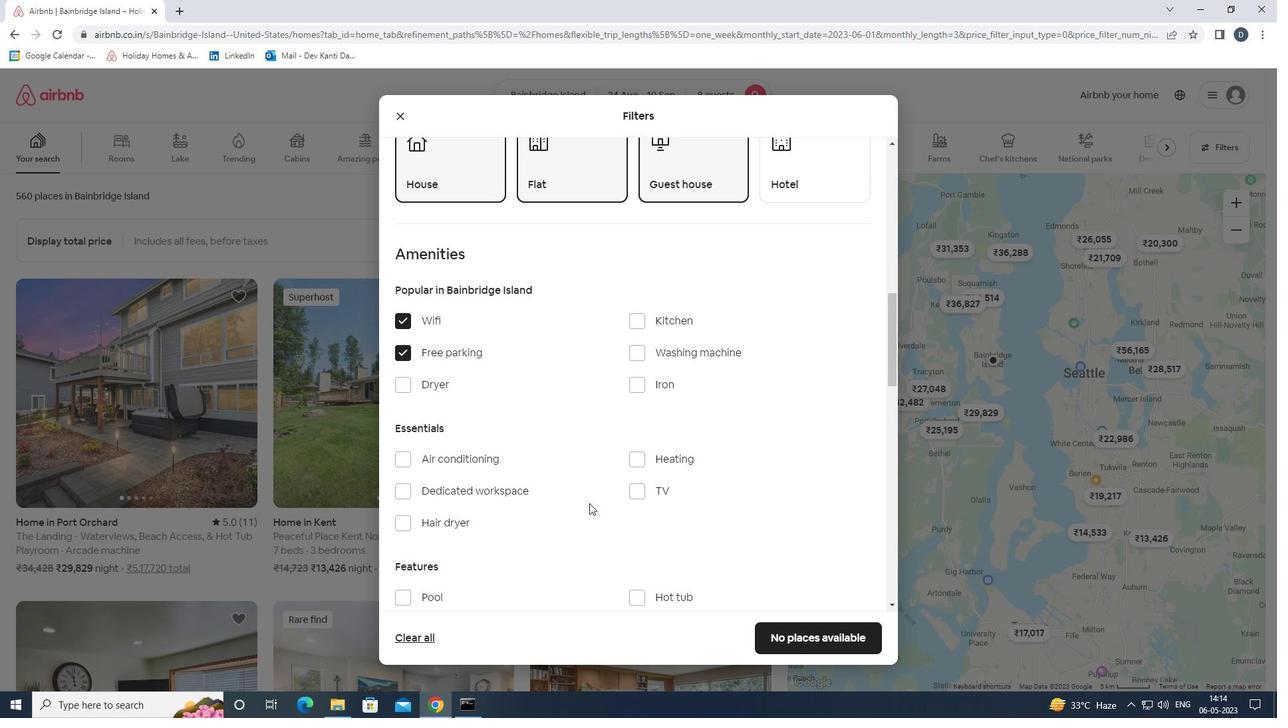 
Action: Mouse pressed left at (656, 487)
Screenshot: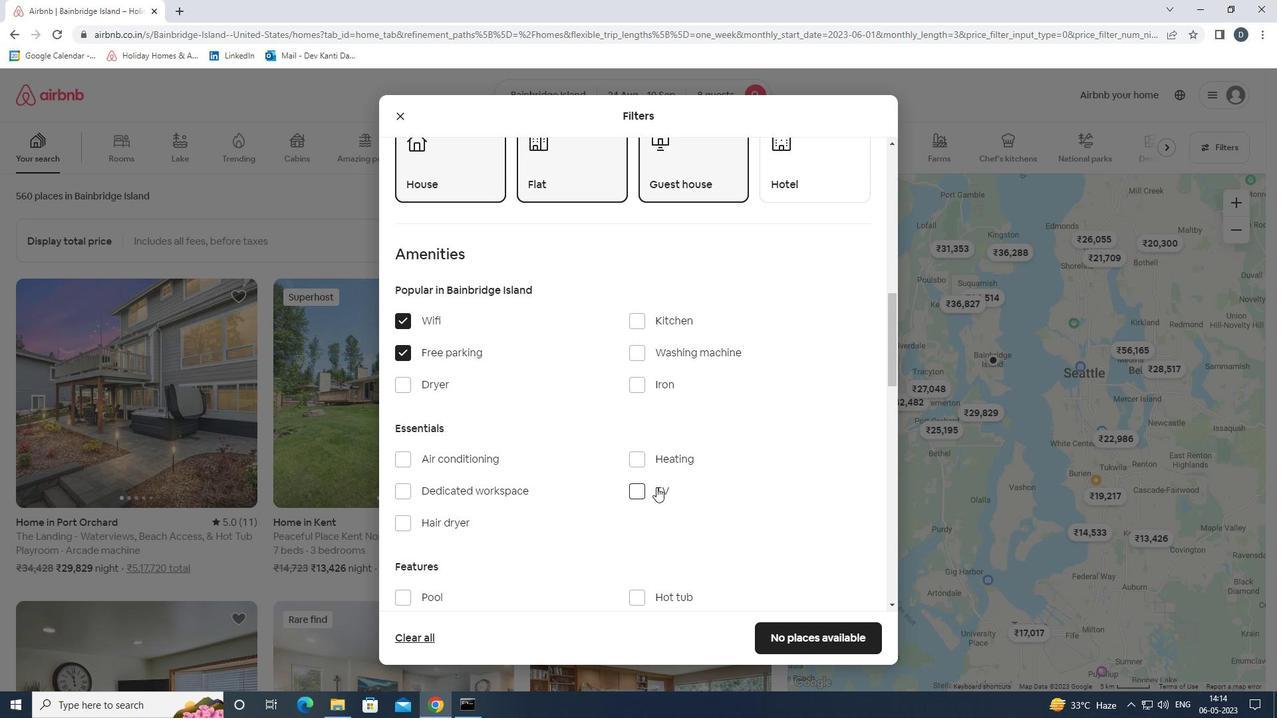 
Action: Mouse moved to (657, 487)
Screenshot: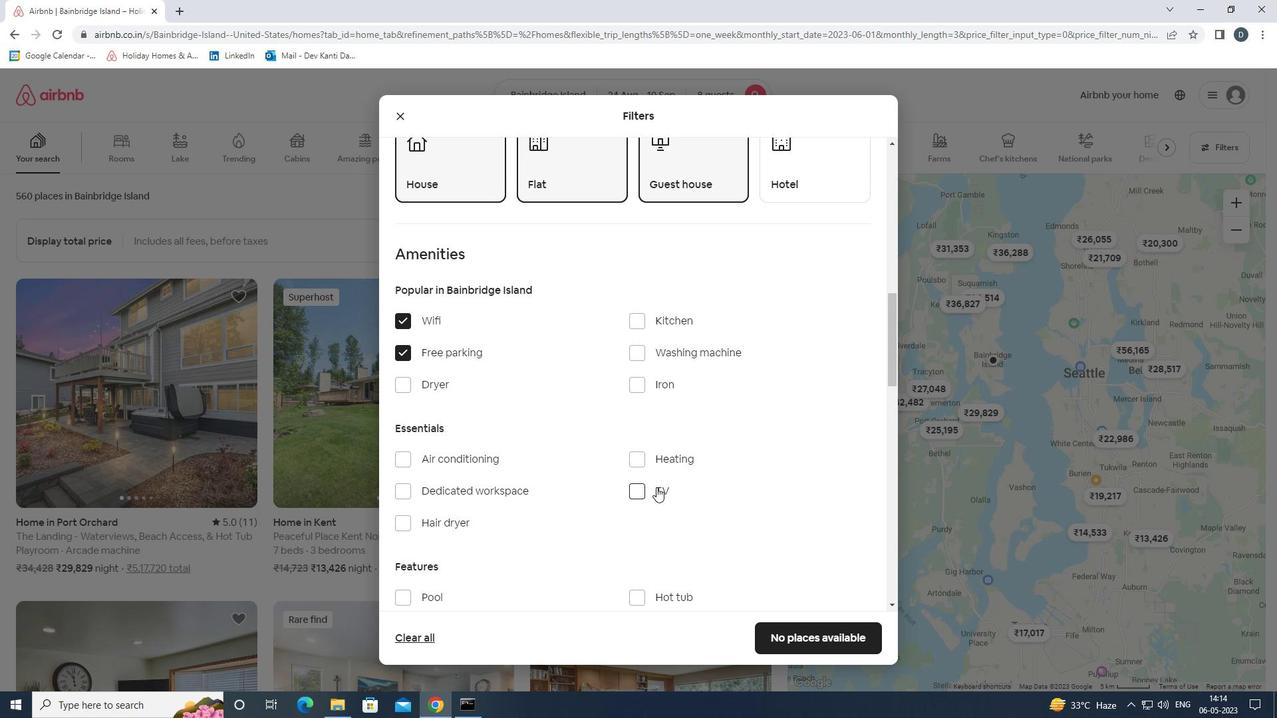 
Action: Mouse scrolled (657, 486) with delta (0, 0)
Screenshot: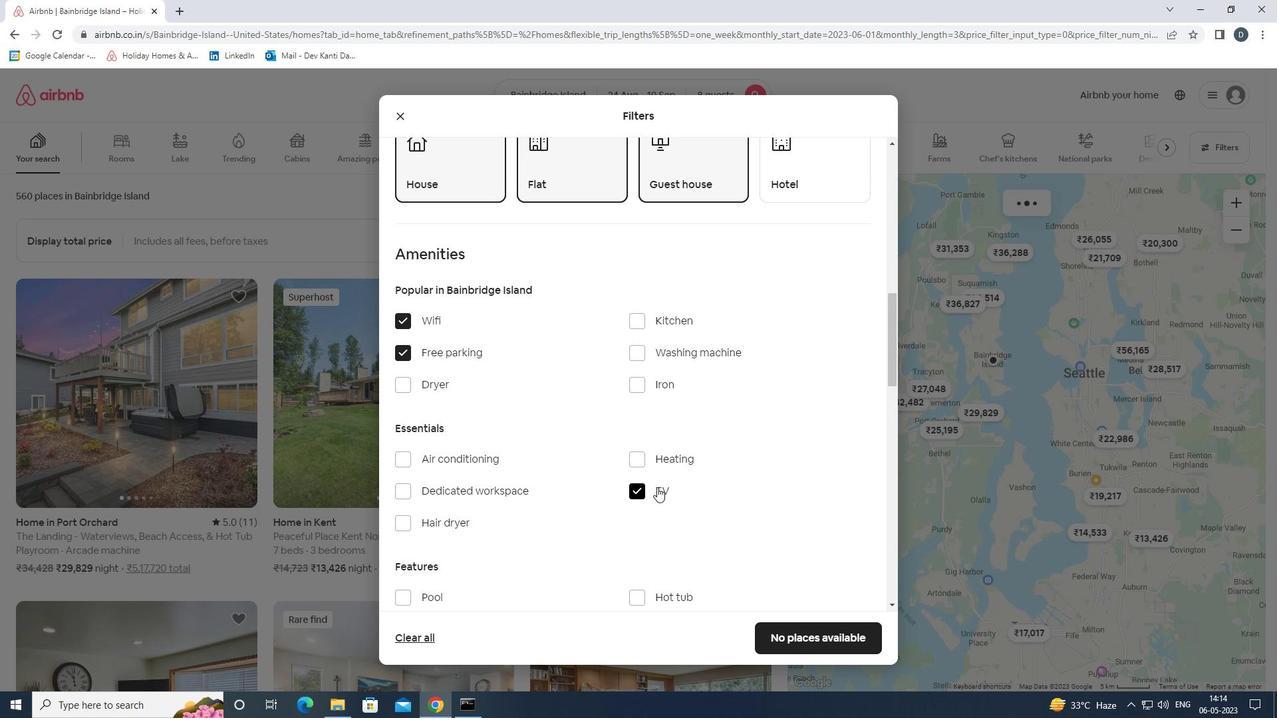 
Action: Mouse scrolled (657, 486) with delta (0, 0)
Screenshot: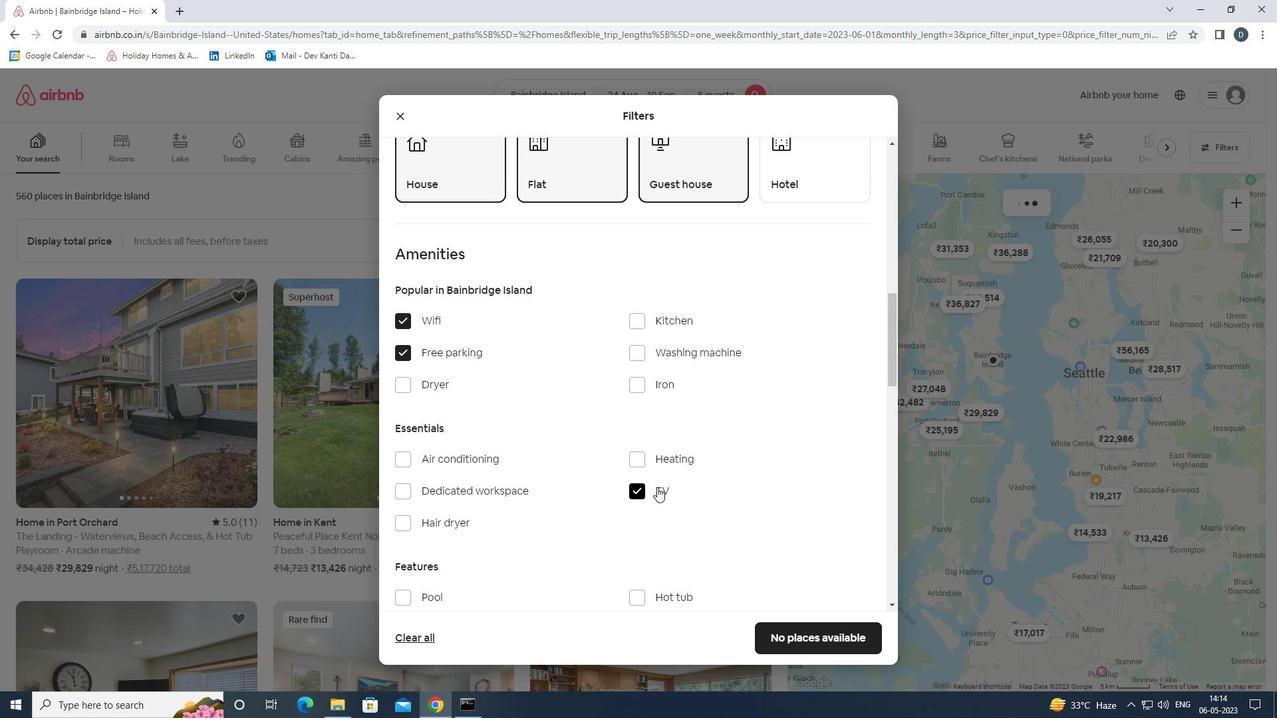 
Action: Mouse scrolled (657, 486) with delta (0, 0)
Screenshot: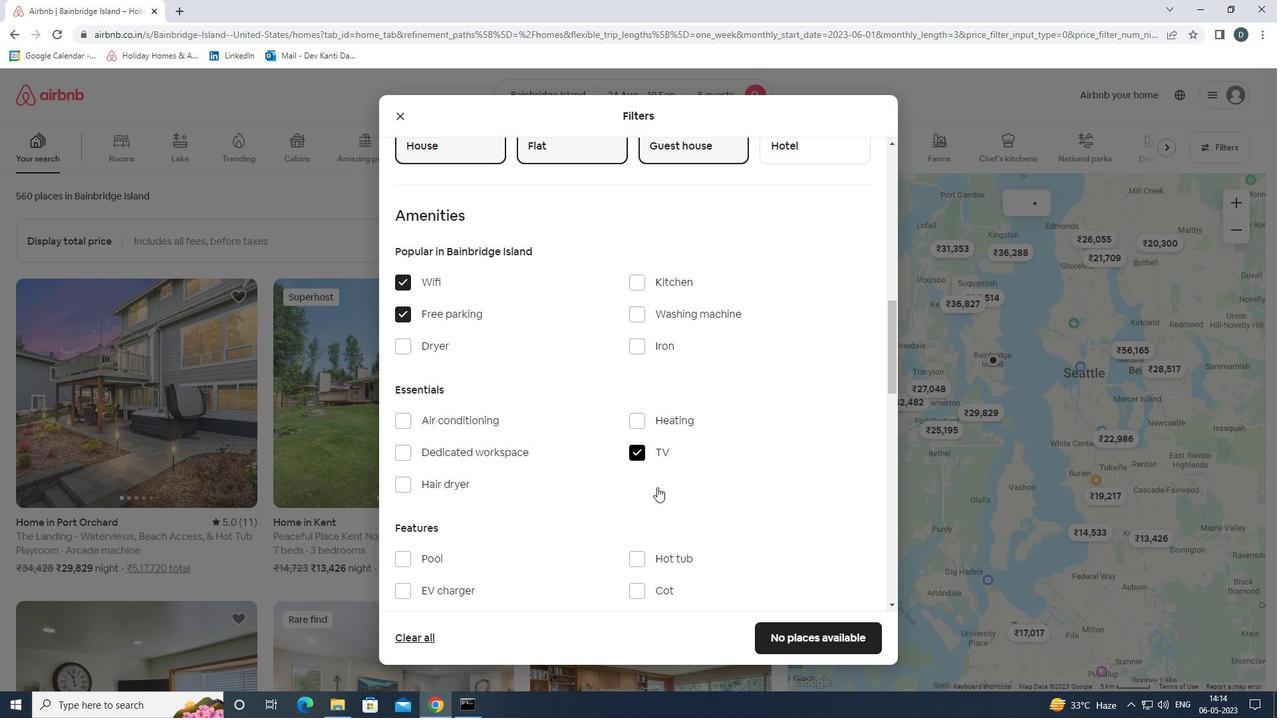 
Action: Mouse moved to (503, 468)
Screenshot: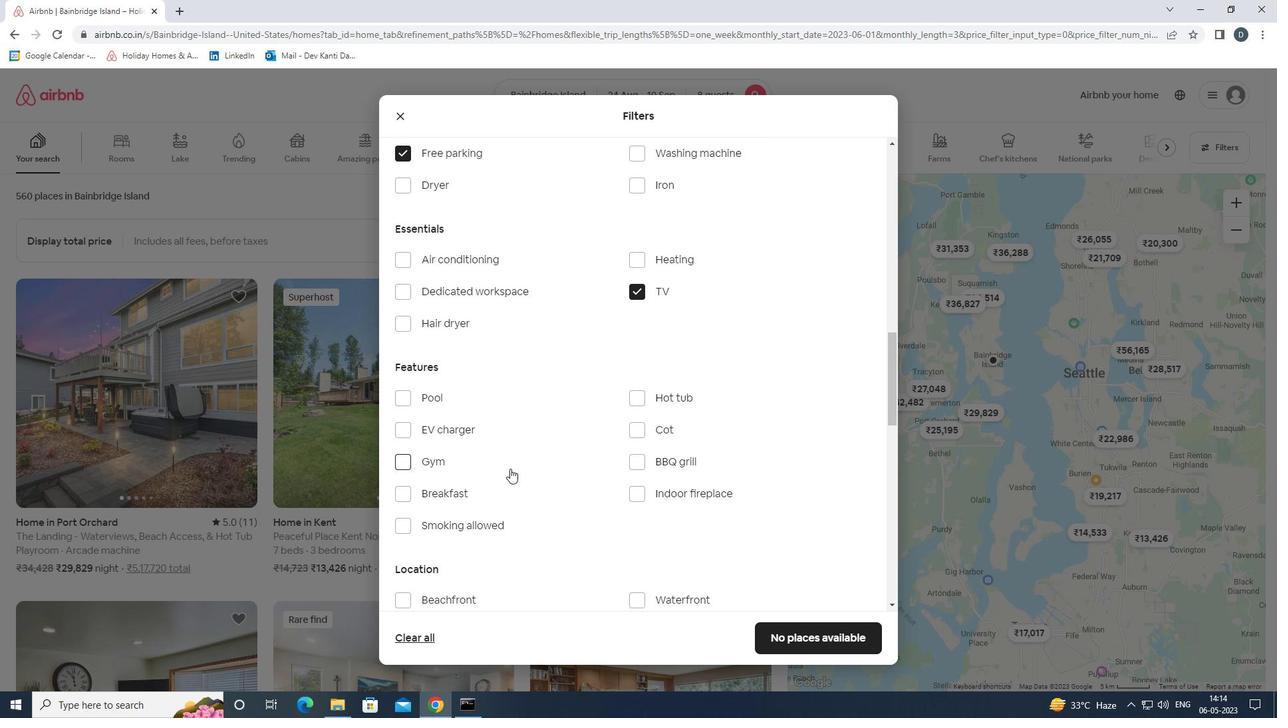 
Action: Mouse pressed left at (503, 468)
Screenshot: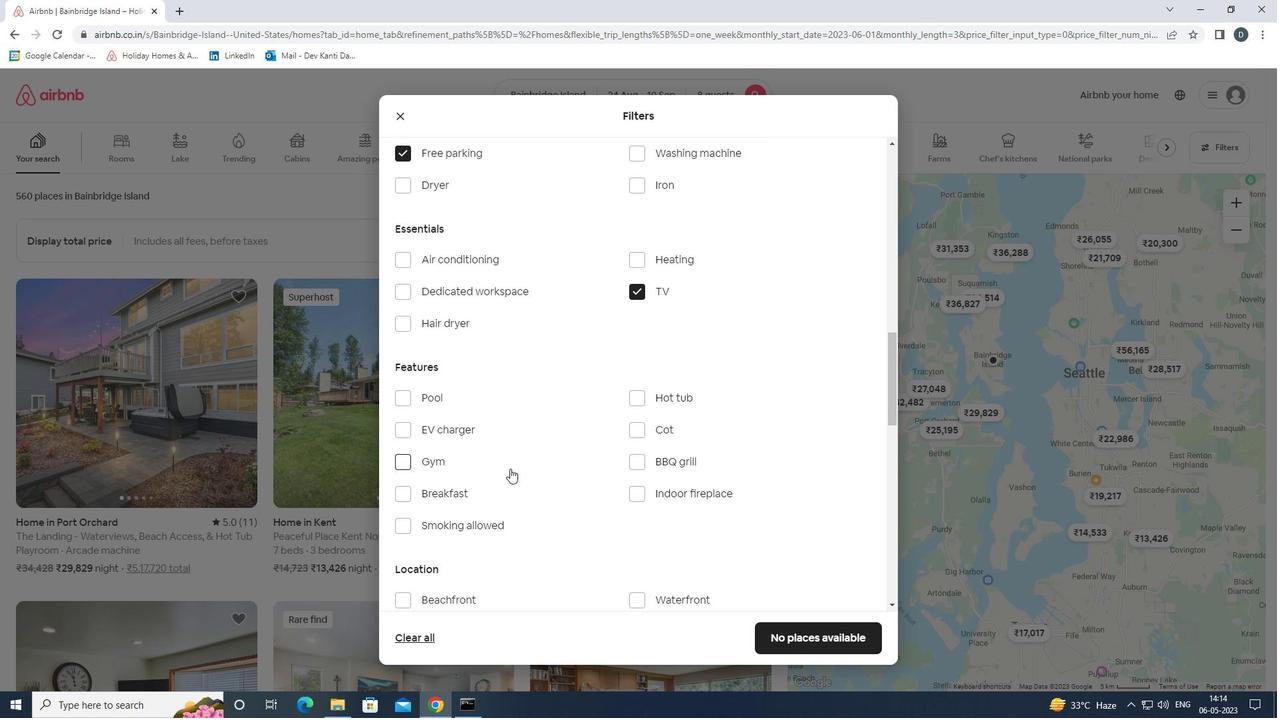 
Action: Mouse moved to (497, 489)
Screenshot: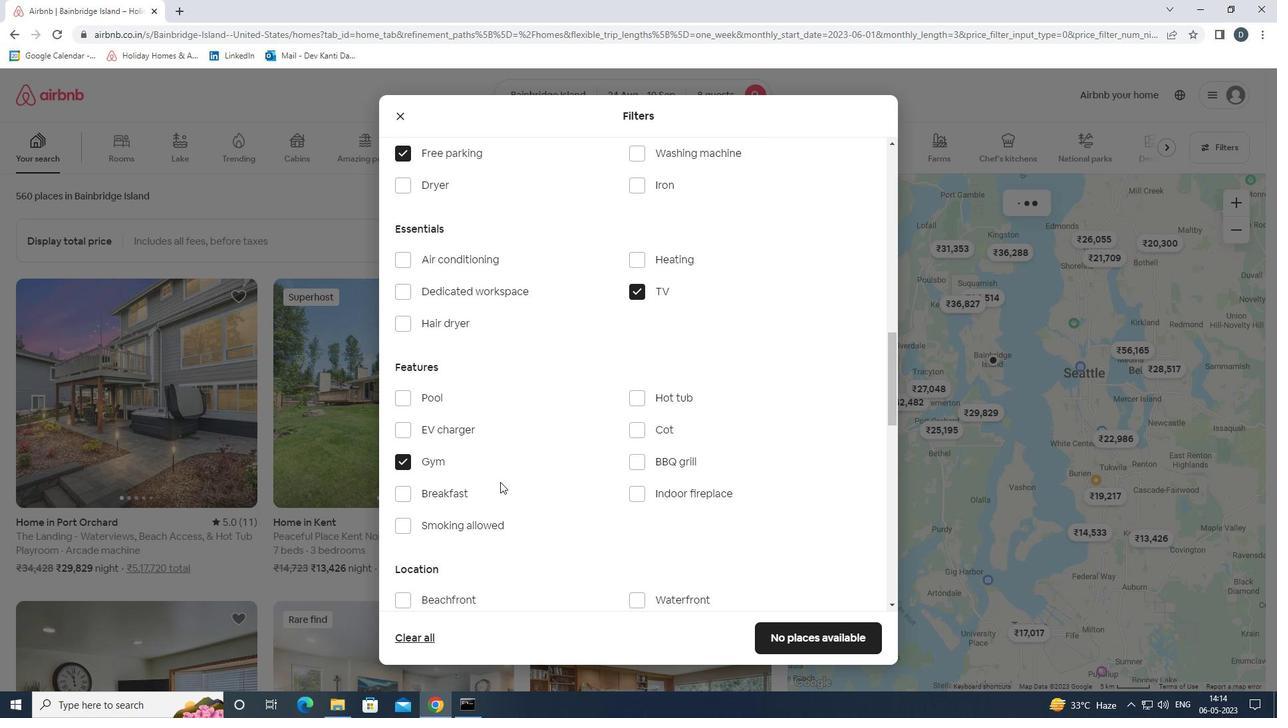 
Action: Mouse pressed left at (497, 489)
Screenshot: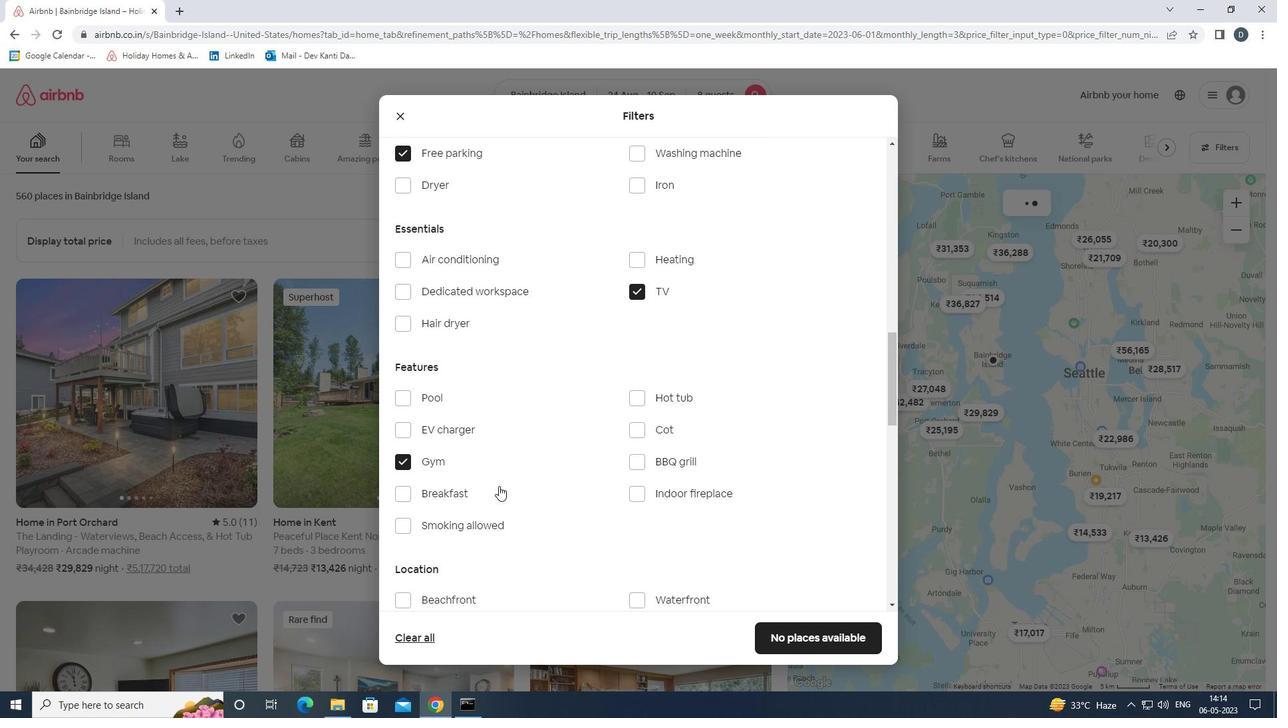 
Action: Mouse scrolled (497, 488) with delta (0, 0)
Screenshot: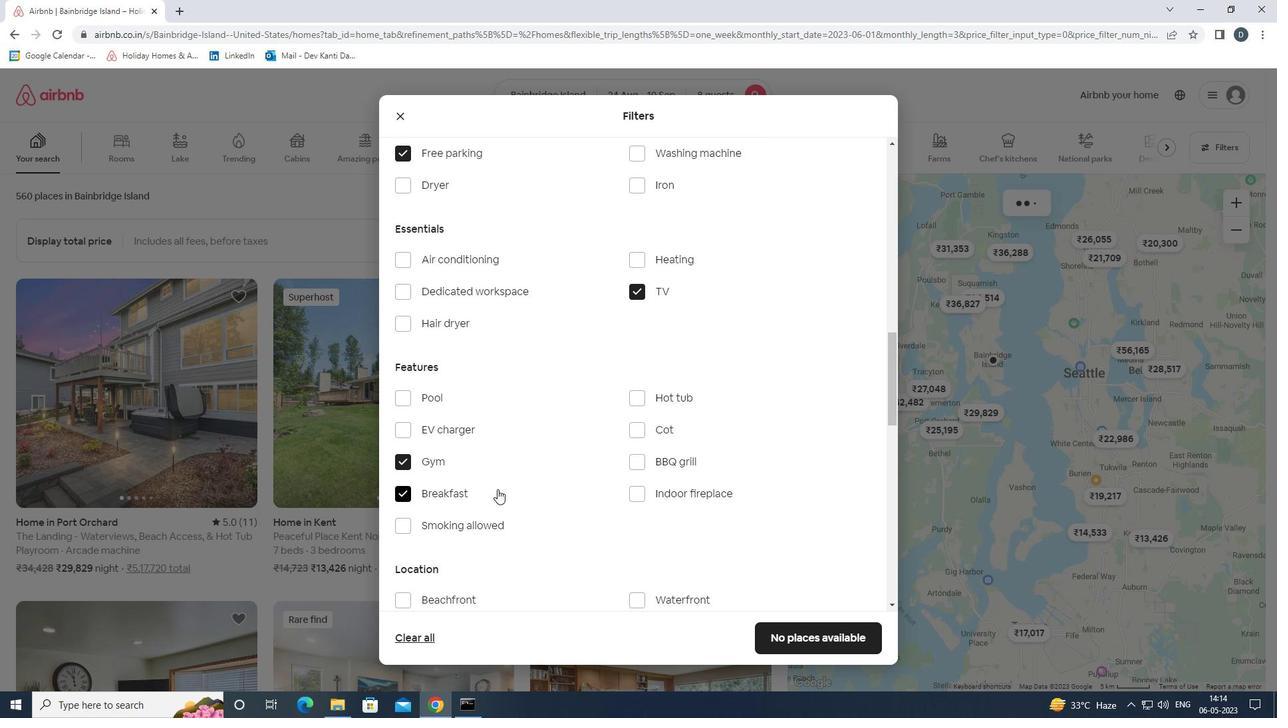 
Action: Mouse scrolled (497, 488) with delta (0, 0)
Screenshot: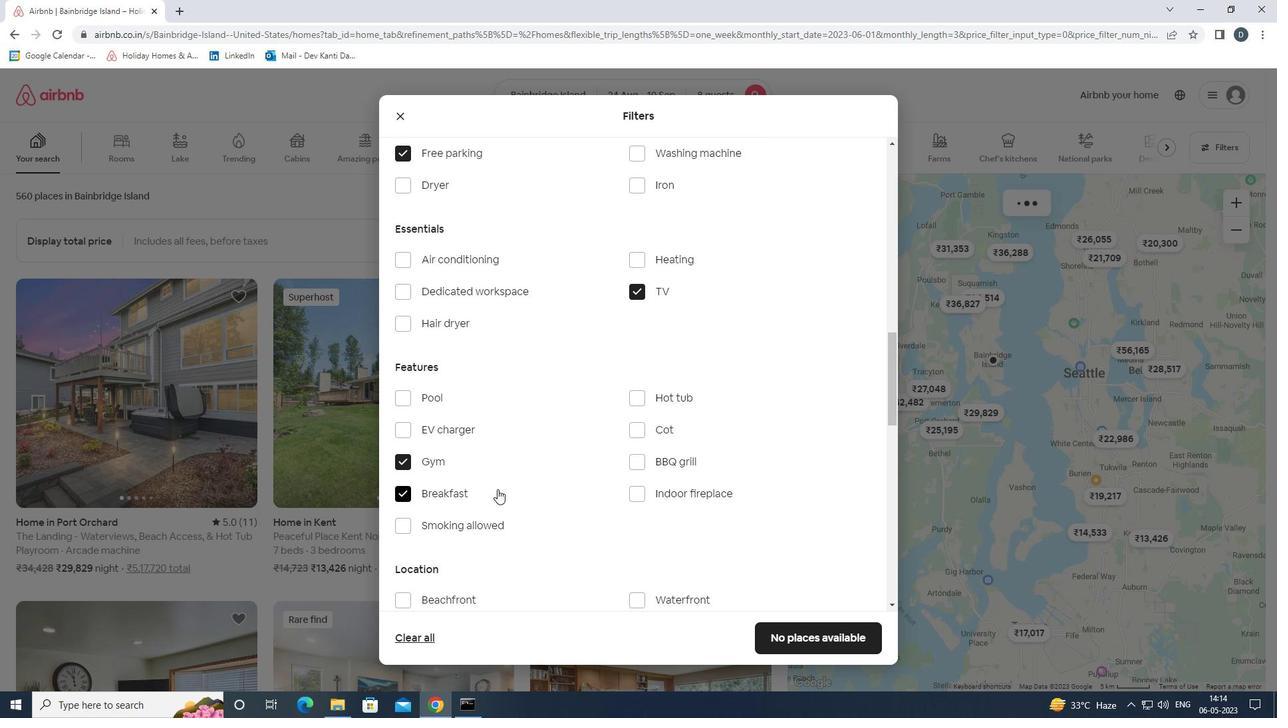 
Action: Mouse scrolled (497, 488) with delta (0, 0)
Screenshot: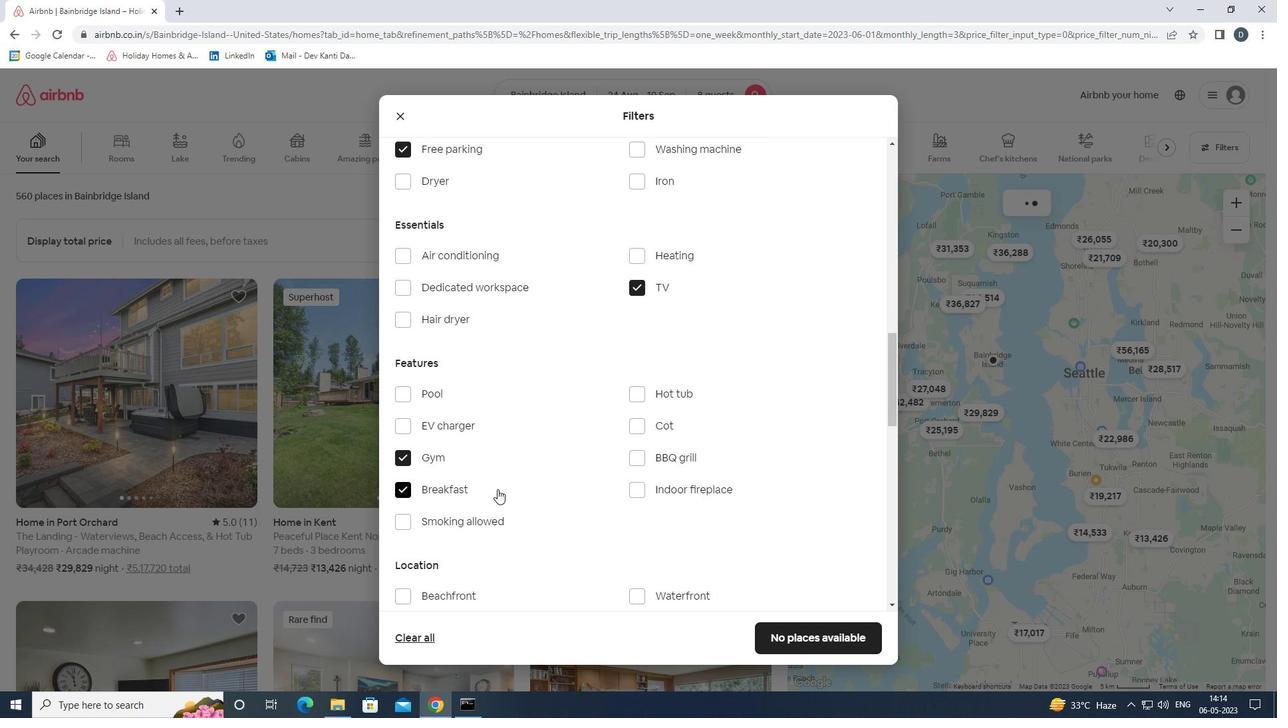 
Action: Mouse moved to (598, 491)
Screenshot: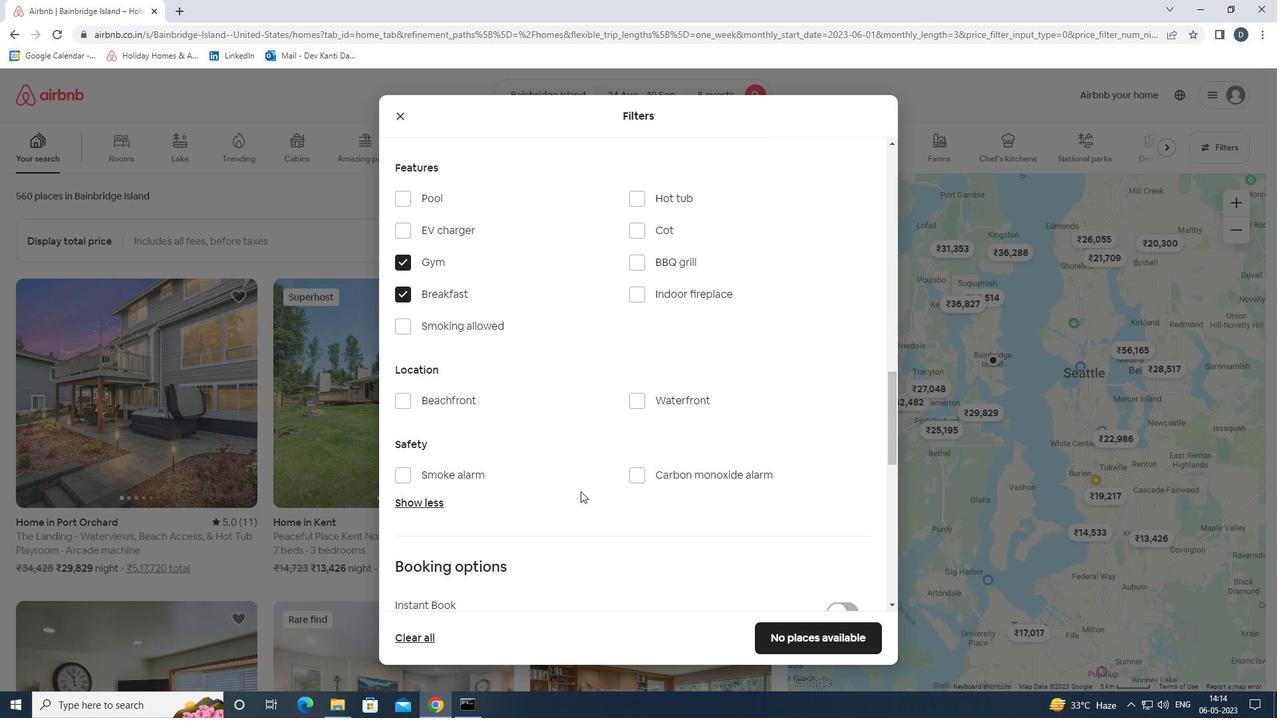 
Action: Mouse scrolled (598, 490) with delta (0, 0)
Screenshot: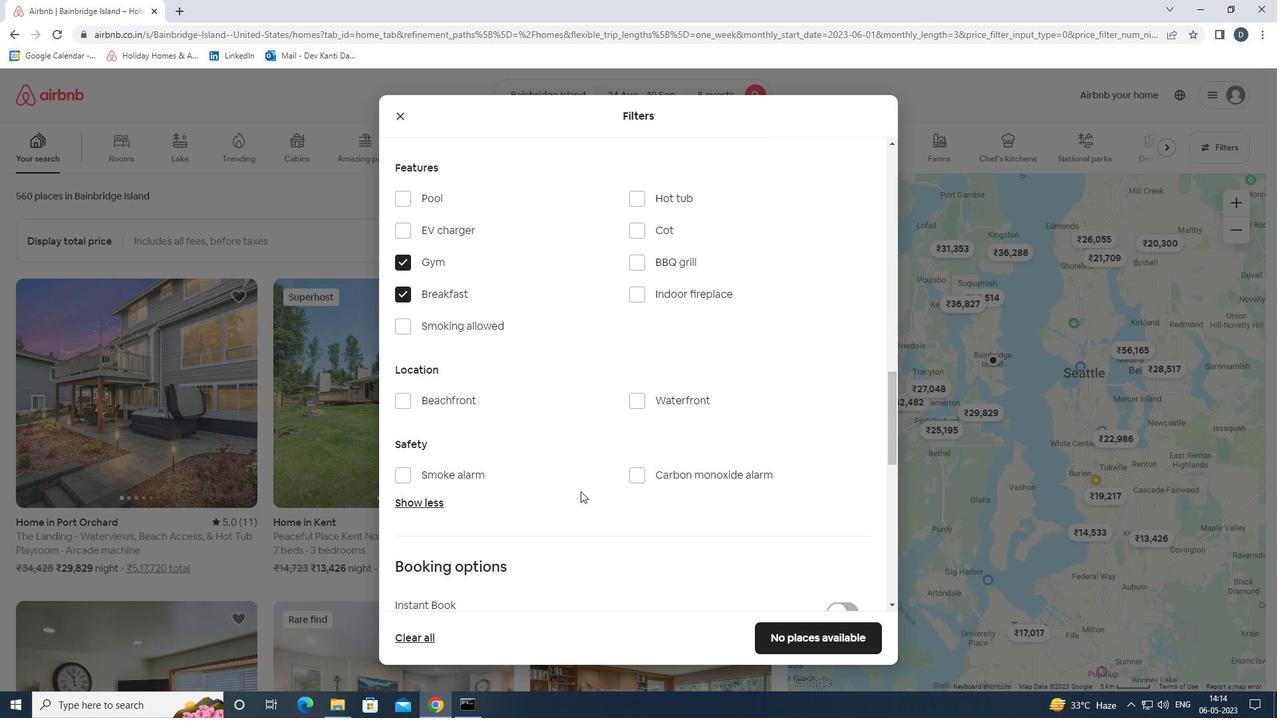 
Action: Mouse moved to (635, 490)
Screenshot: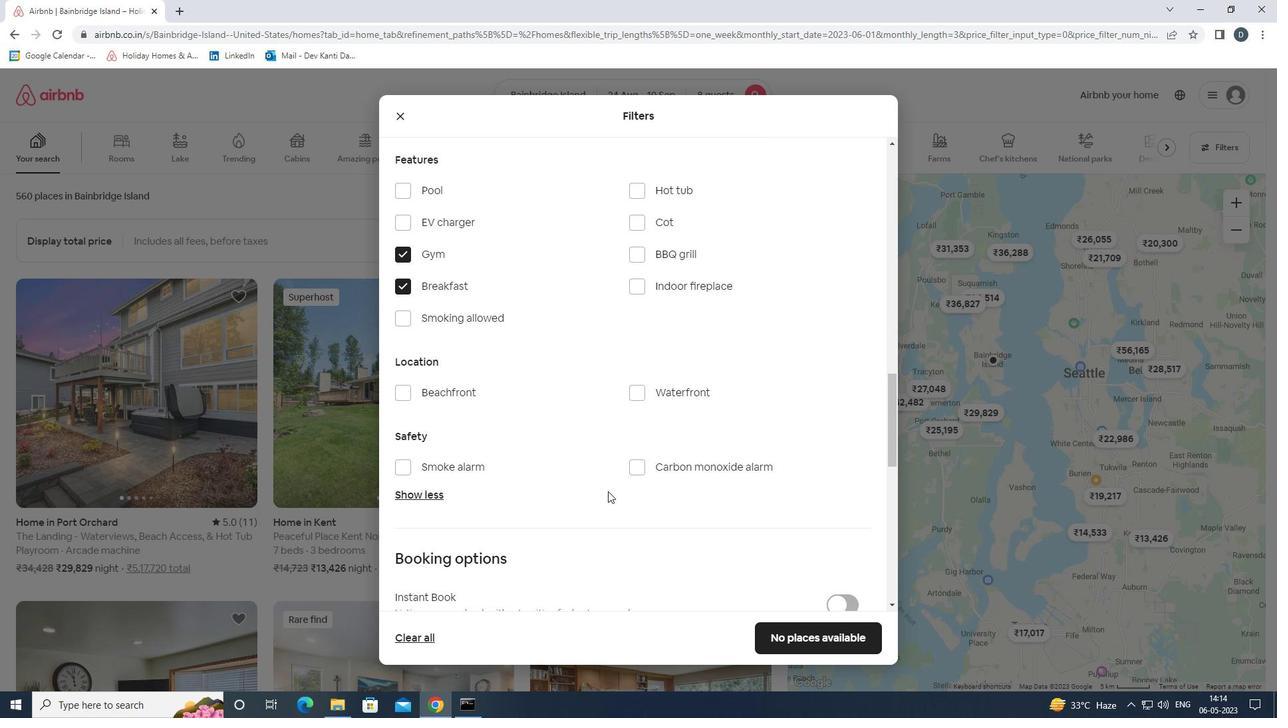
Action: Mouse scrolled (635, 490) with delta (0, 0)
Screenshot: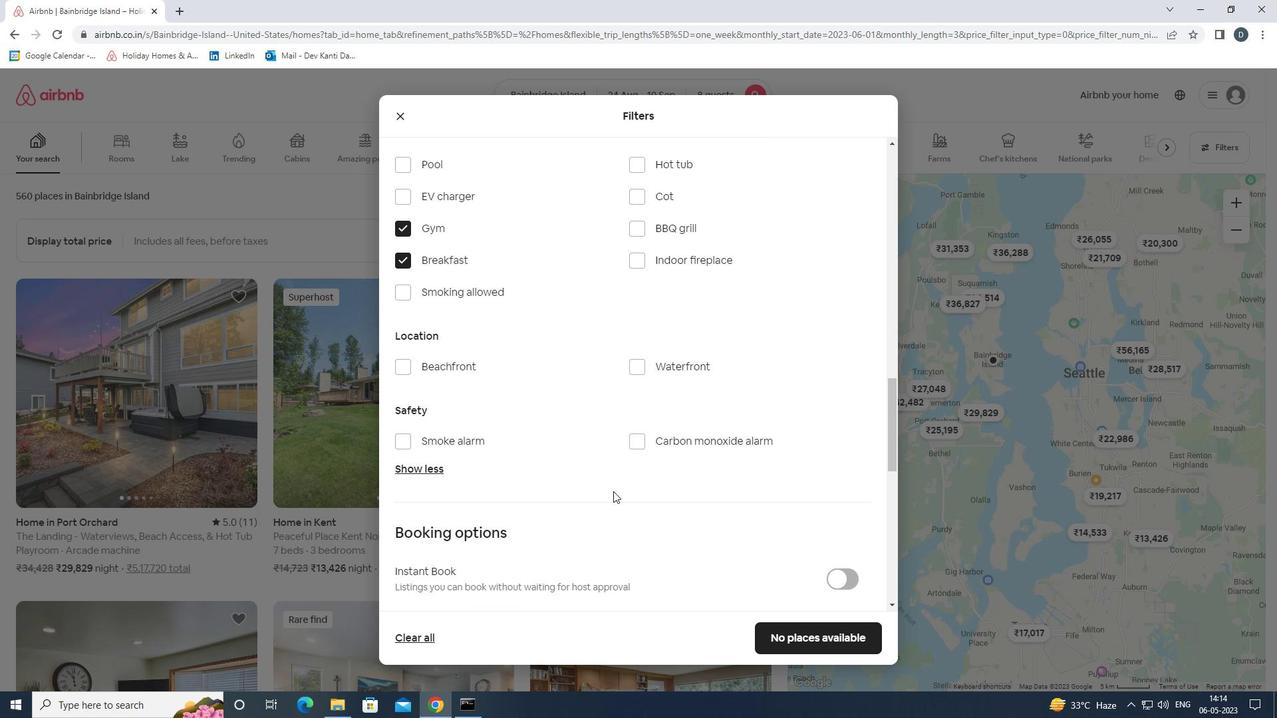 
Action: Mouse moved to (834, 518)
Screenshot: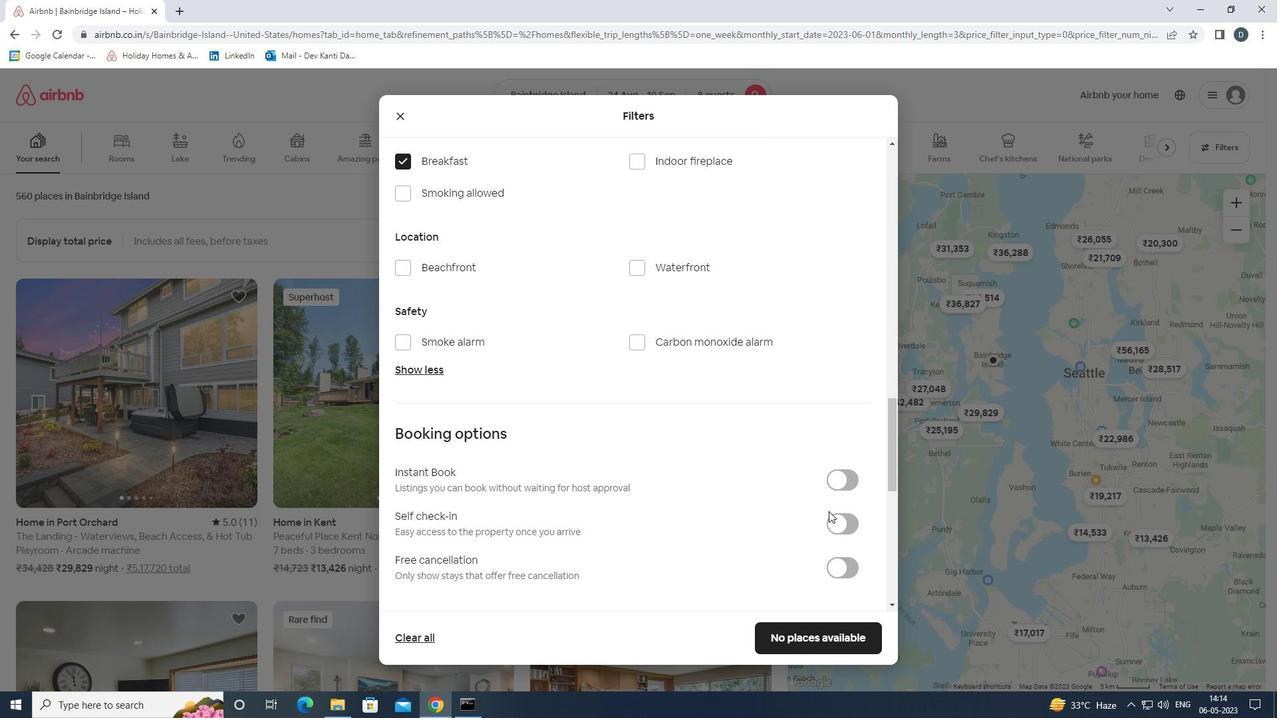 
Action: Mouse pressed left at (834, 518)
Screenshot: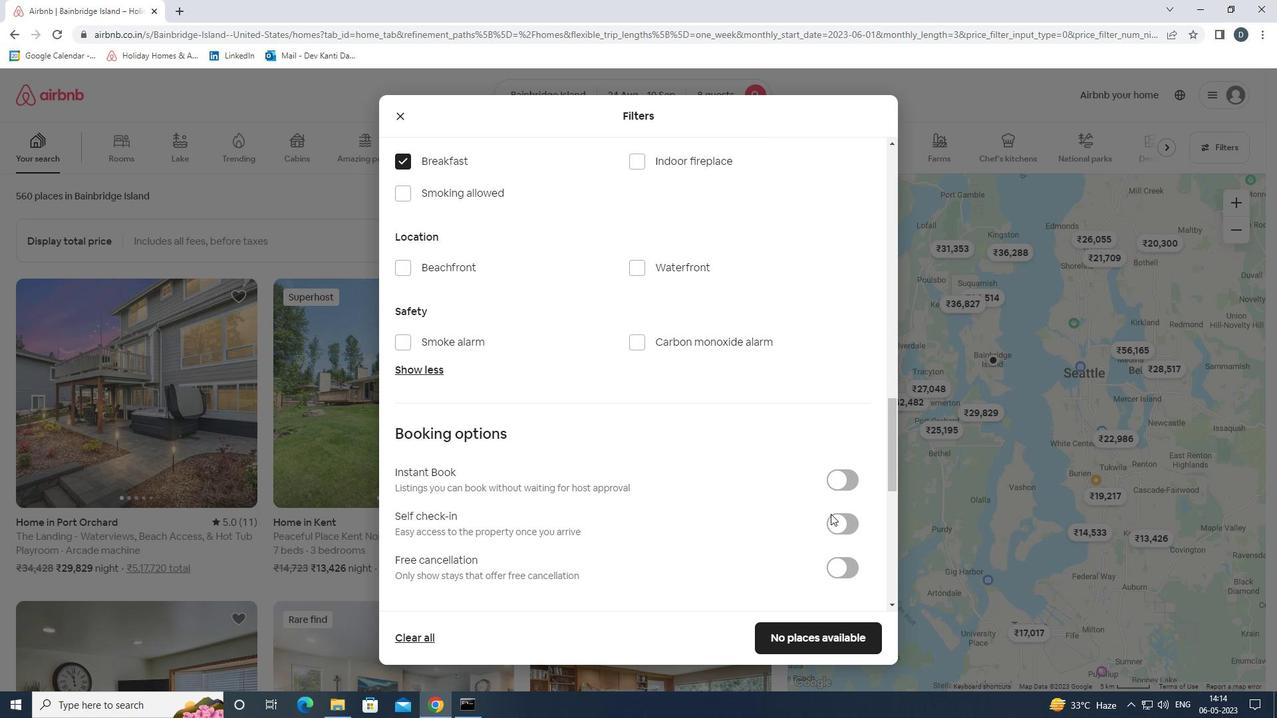 
Action: Mouse moved to (789, 496)
Screenshot: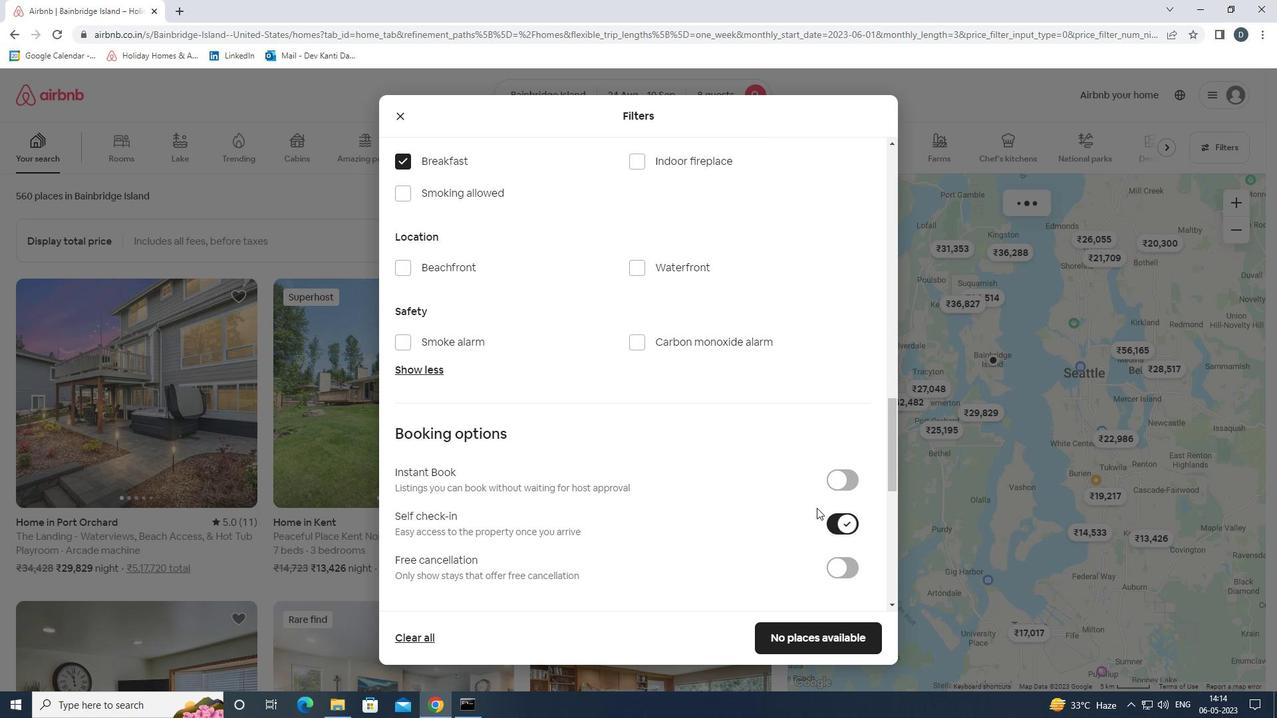 
Action: Mouse scrolled (789, 495) with delta (0, 0)
Screenshot: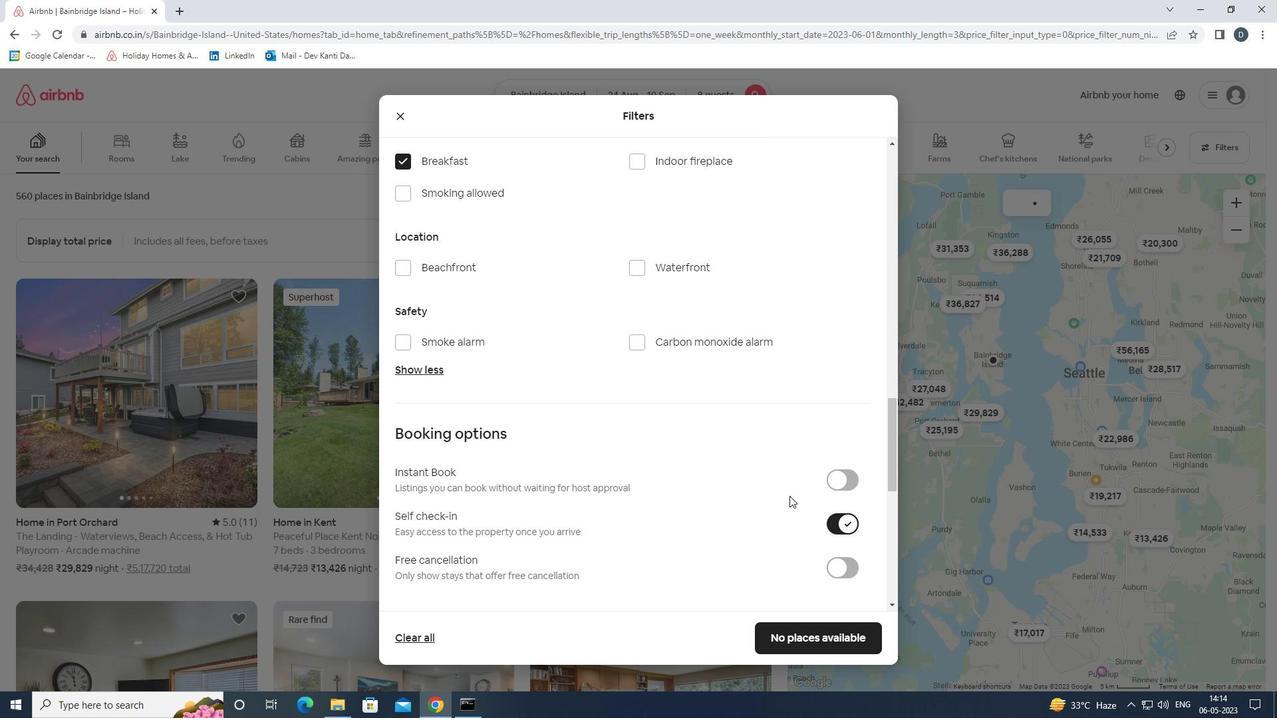 
Action: Mouse scrolled (789, 495) with delta (0, 0)
Screenshot: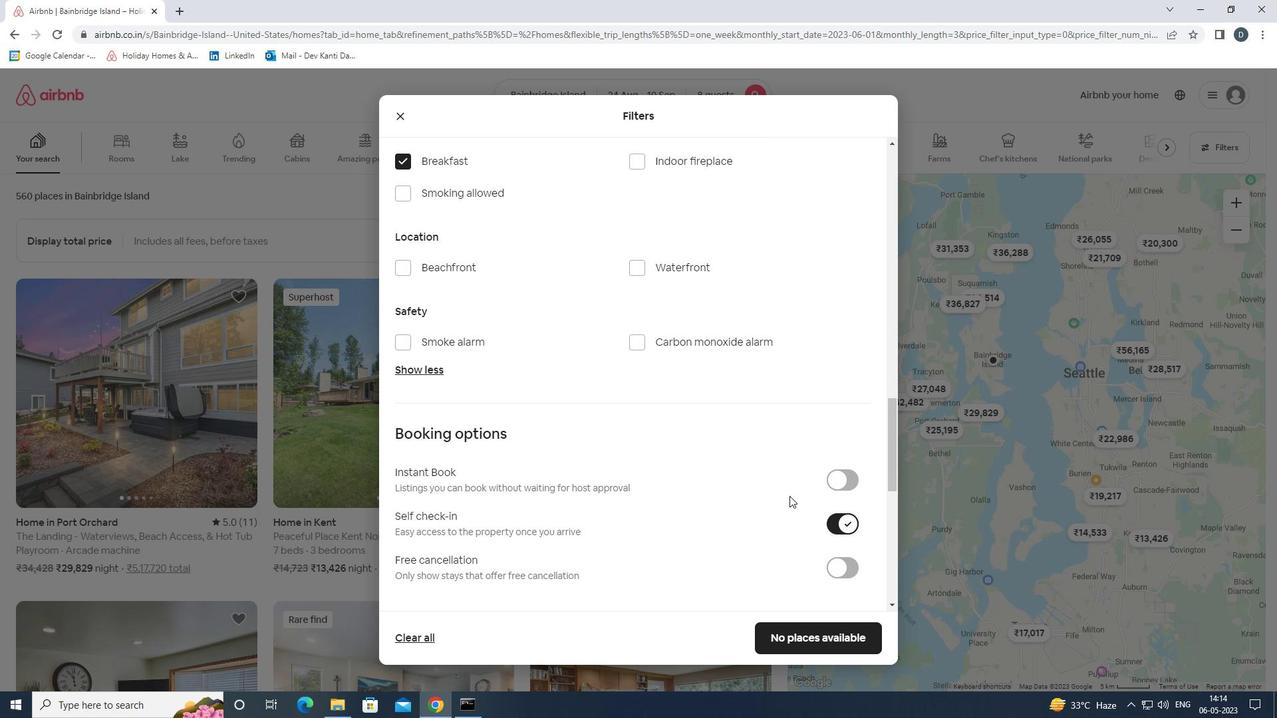 
Action: Mouse scrolled (789, 495) with delta (0, 0)
Screenshot: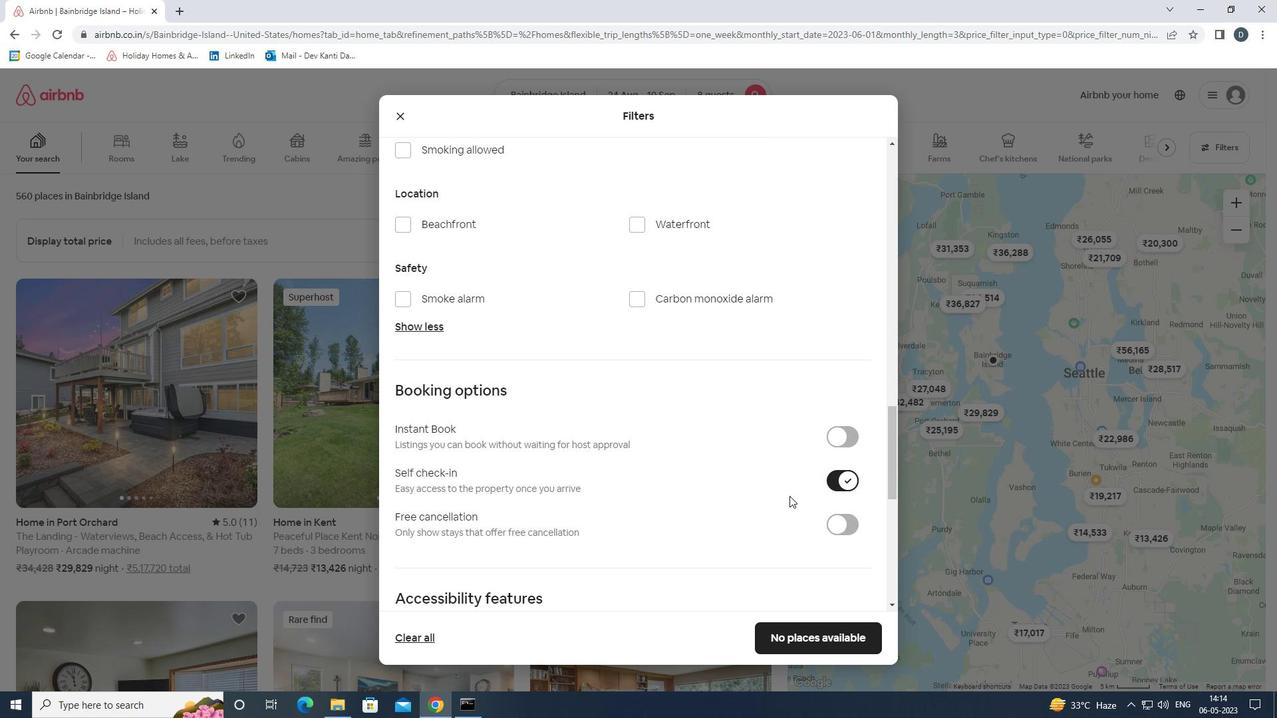 
Action: Mouse scrolled (789, 495) with delta (0, 0)
Screenshot: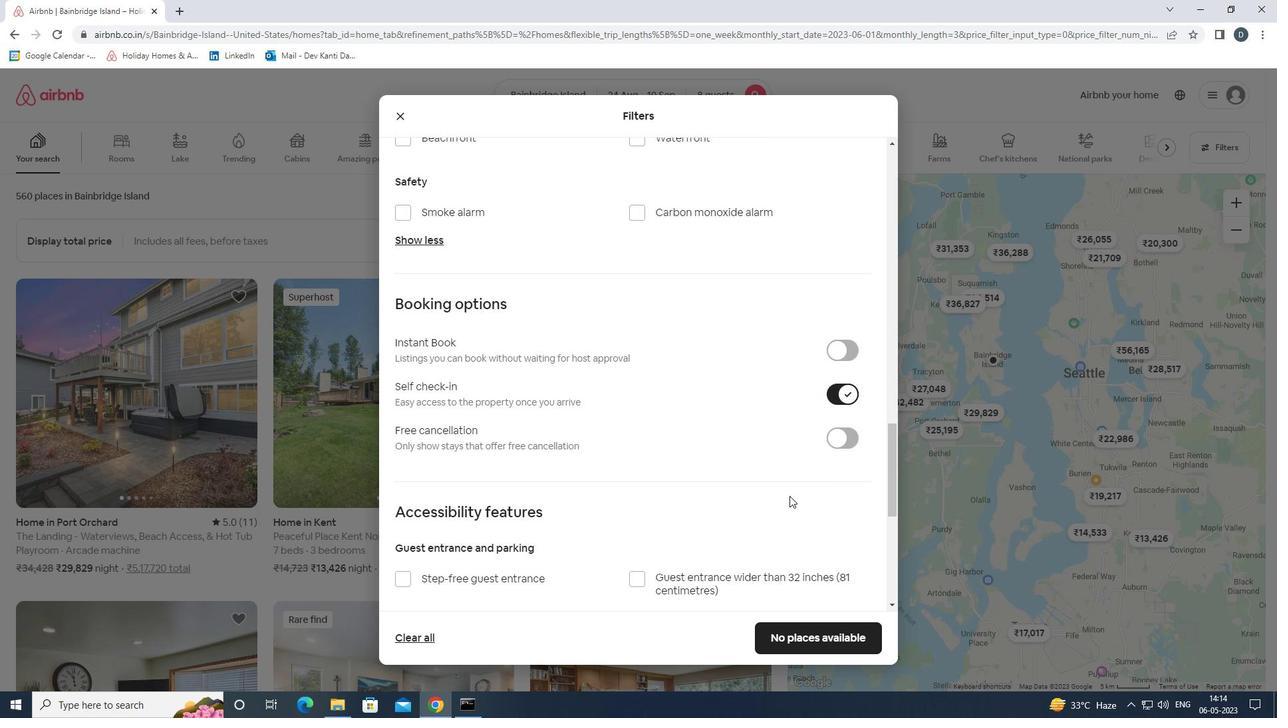 
Action: Mouse scrolled (789, 495) with delta (0, 0)
Screenshot: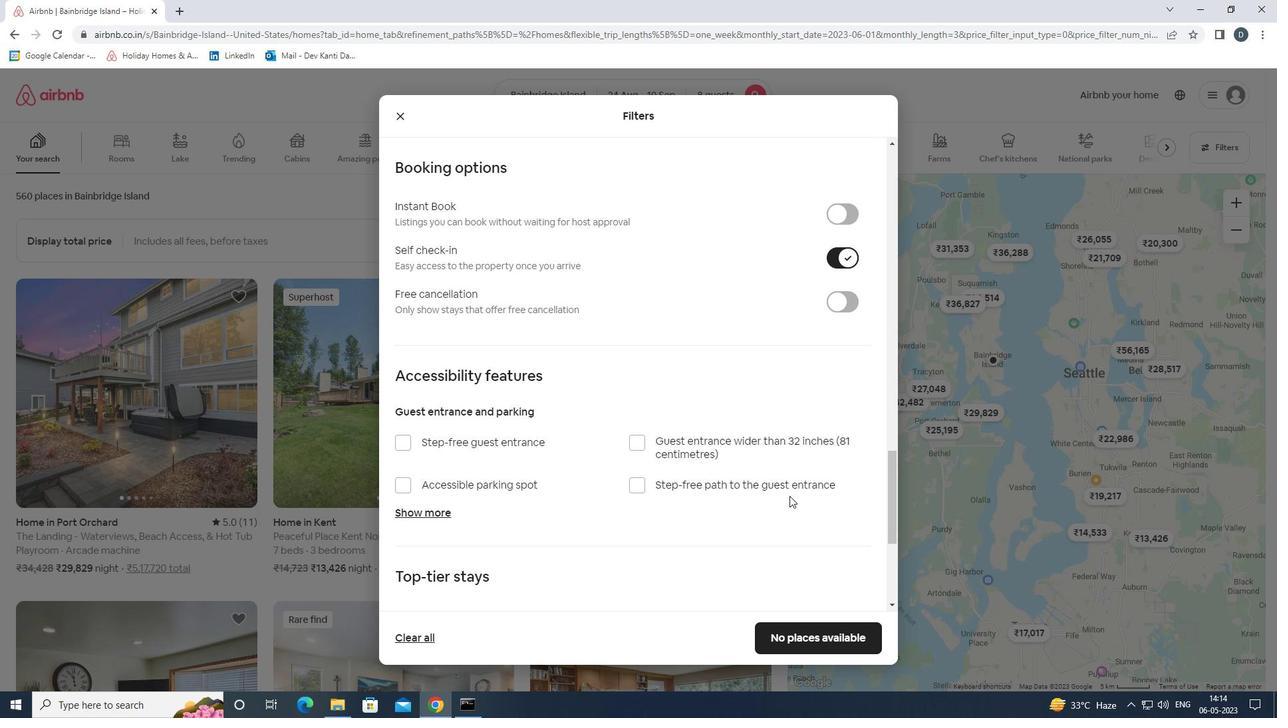 
Action: Mouse scrolled (789, 495) with delta (0, 0)
Screenshot: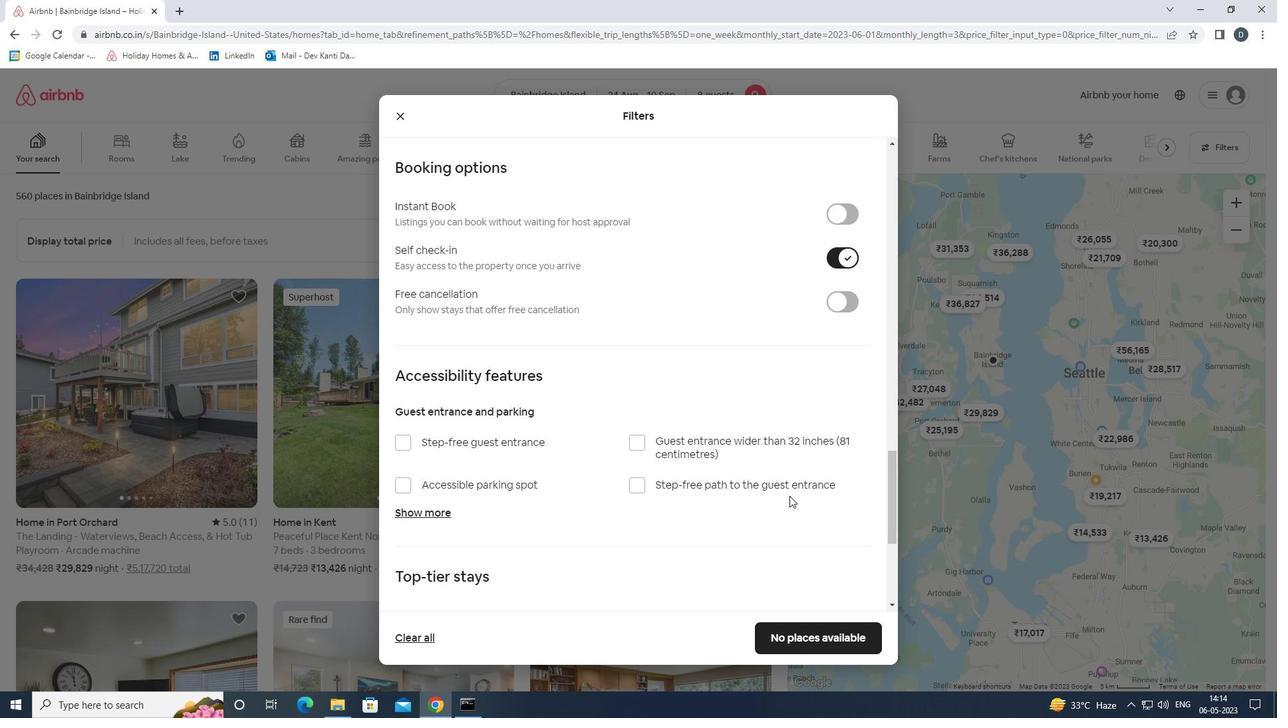 
Action: Mouse scrolled (789, 495) with delta (0, 0)
Screenshot: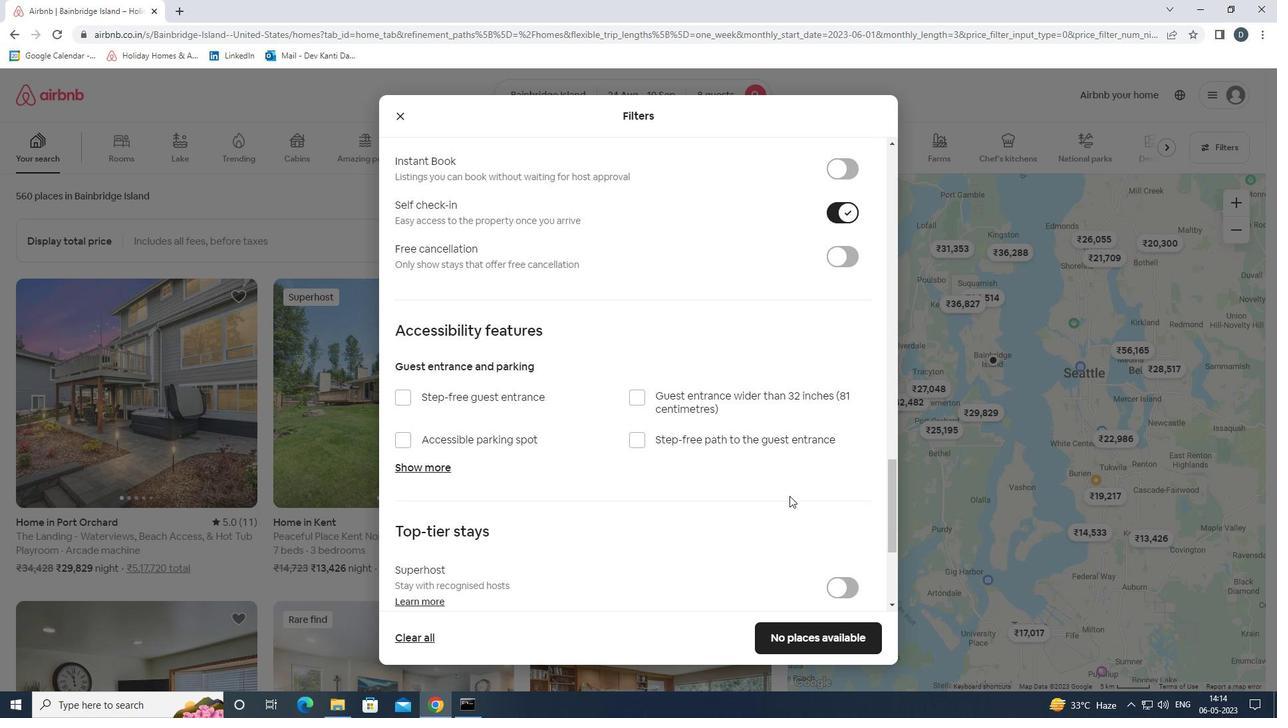 
Action: Mouse scrolled (789, 495) with delta (0, 0)
Screenshot: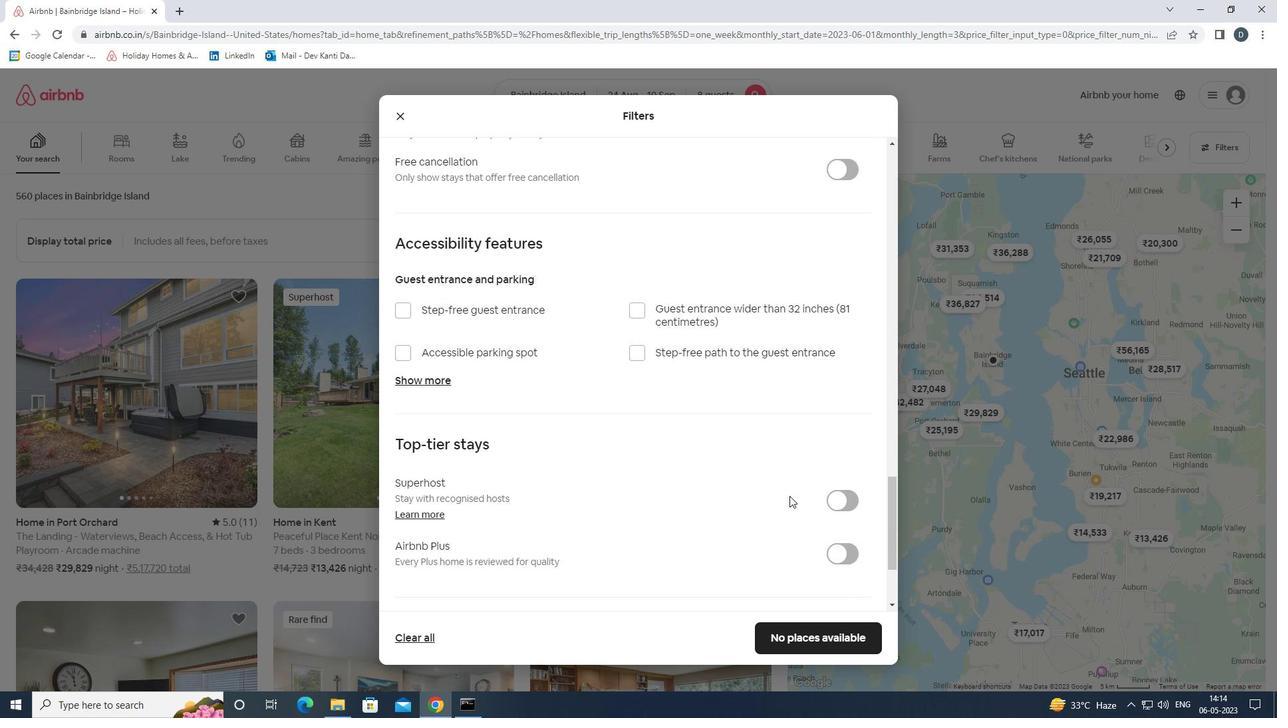 
Action: Mouse moved to (789, 496)
Screenshot: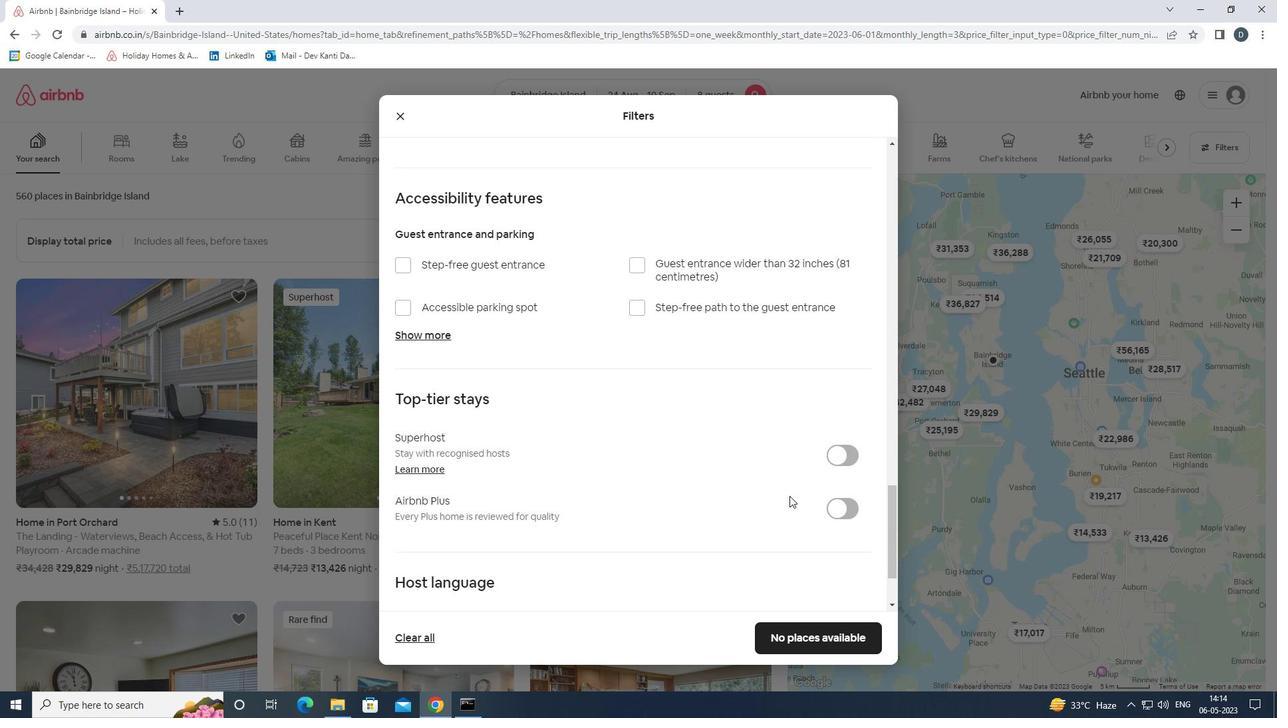 
Action: Mouse scrolled (789, 495) with delta (0, 0)
Screenshot: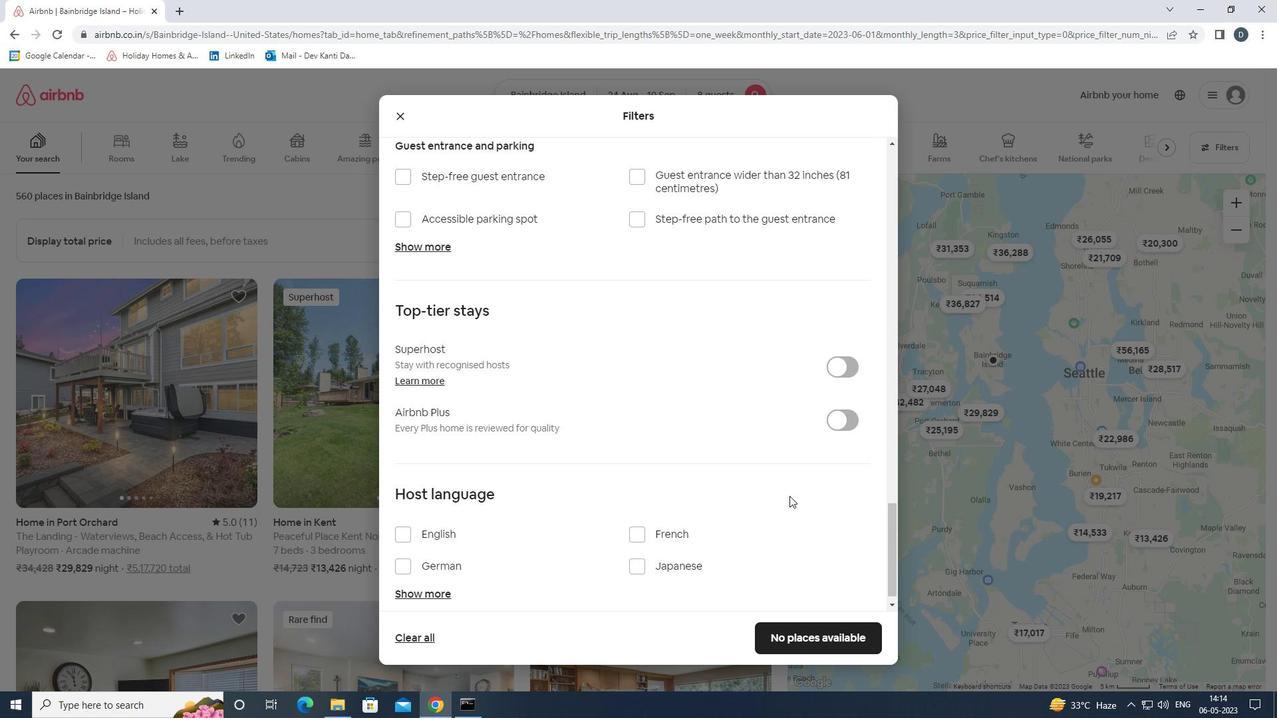 
Action: Mouse scrolled (789, 495) with delta (0, 0)
Screenshot: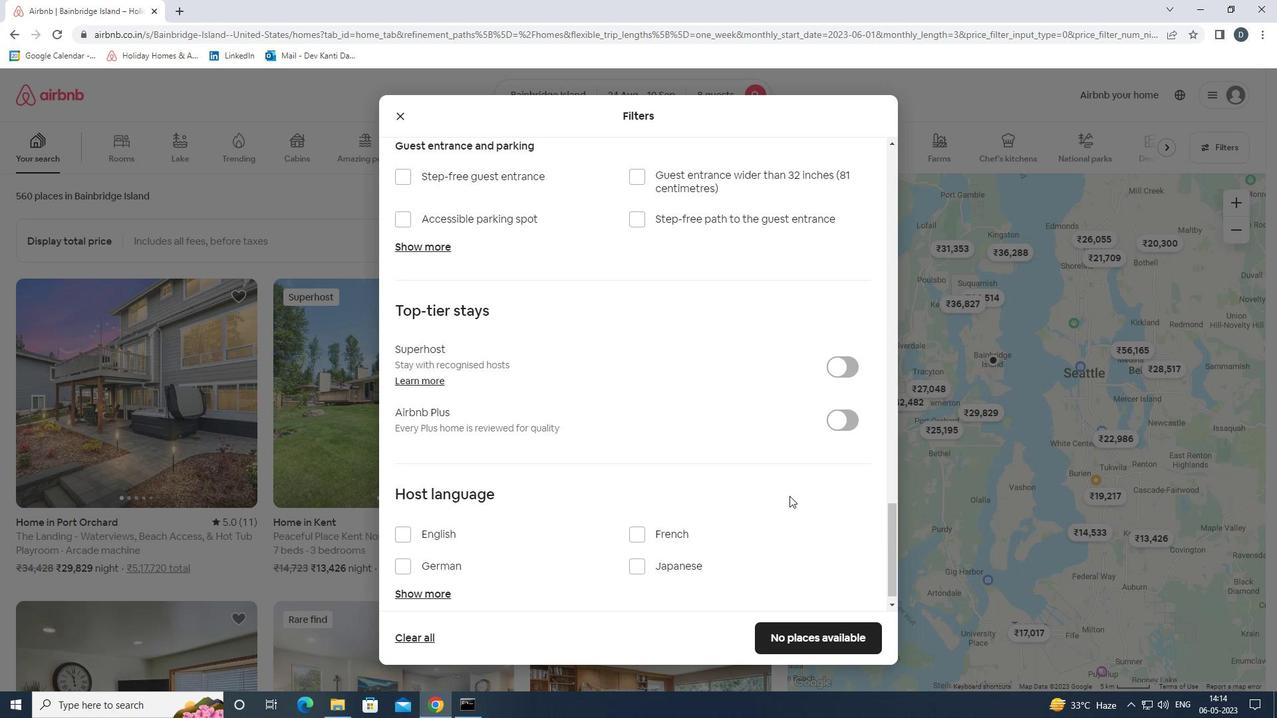 
Action: Mouse moved to (510, 514)
Screenshot: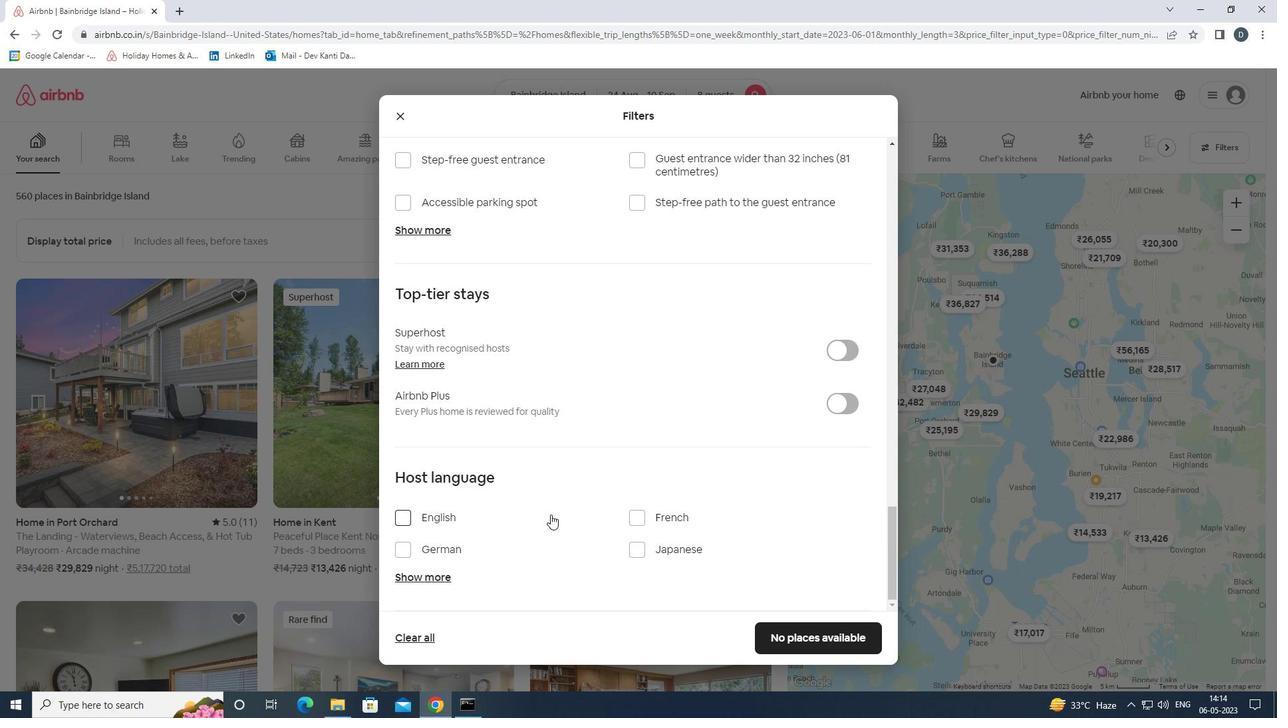 
Action: Mouse pressed left at (510, 514)
Screenshot: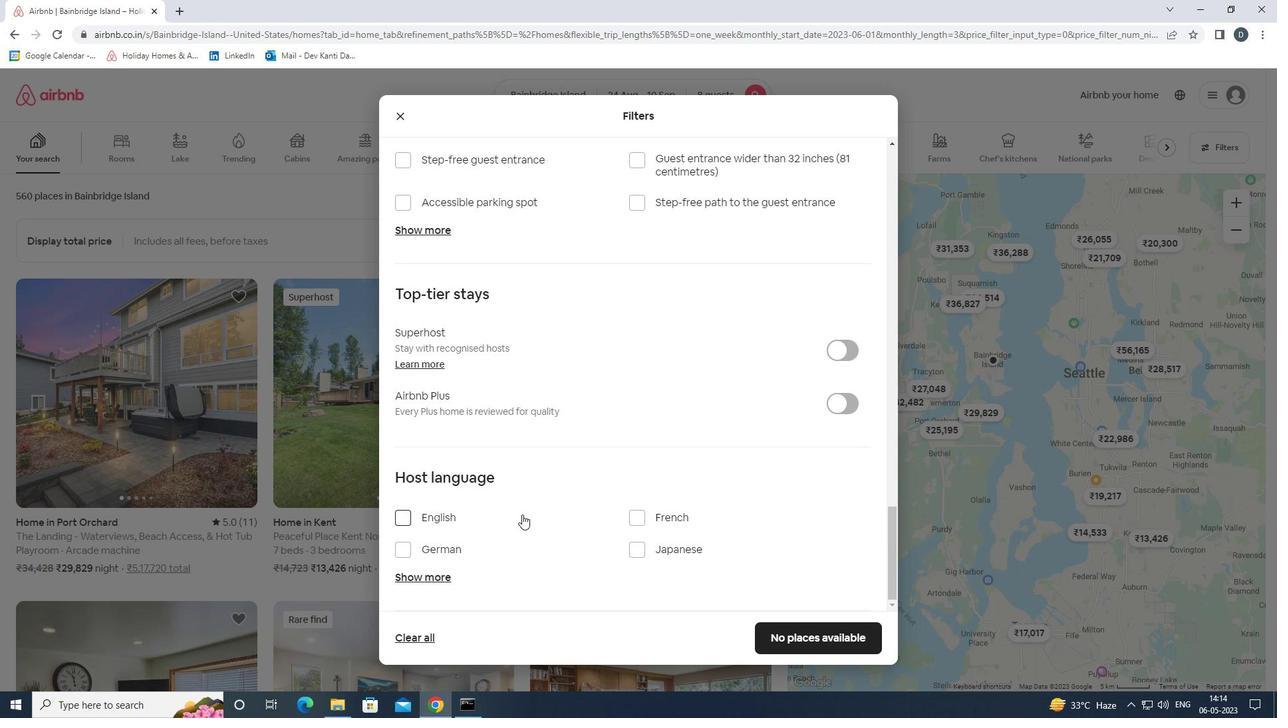 
Action: Mouse moved to (781, 627)
Screenshot: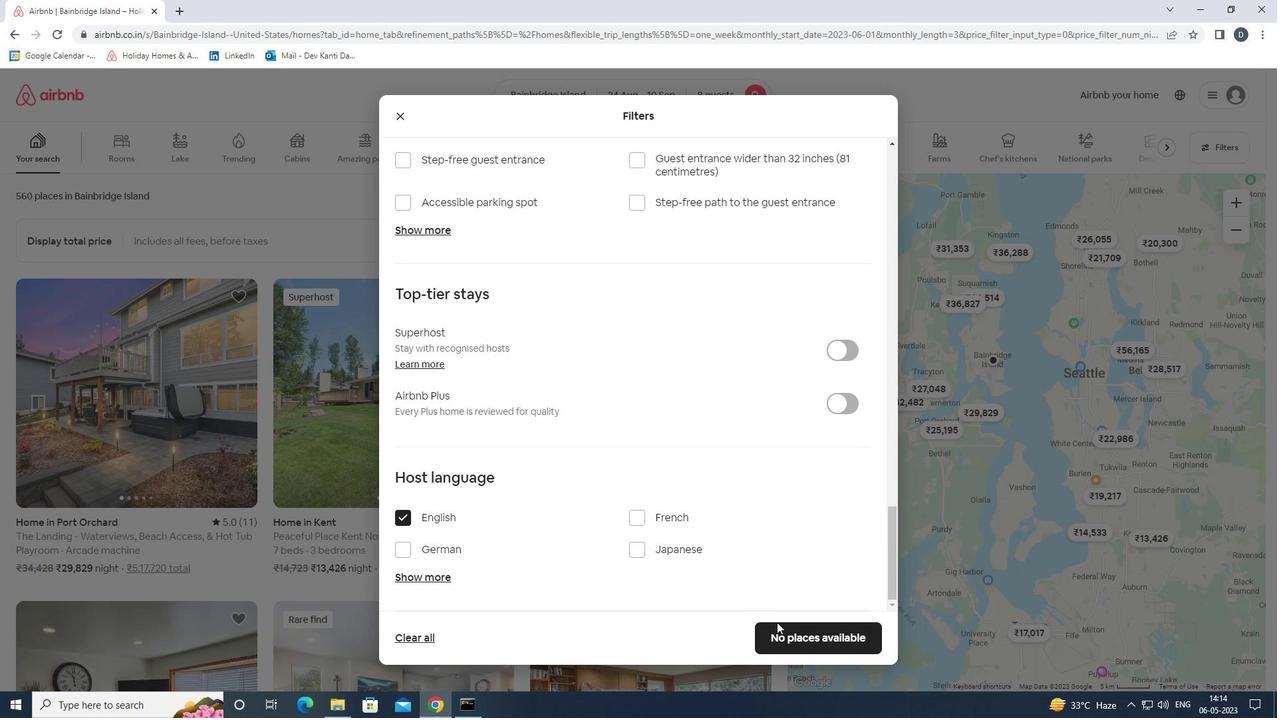 
Action: Mouse pressed left at (781, 627)
Screenshot: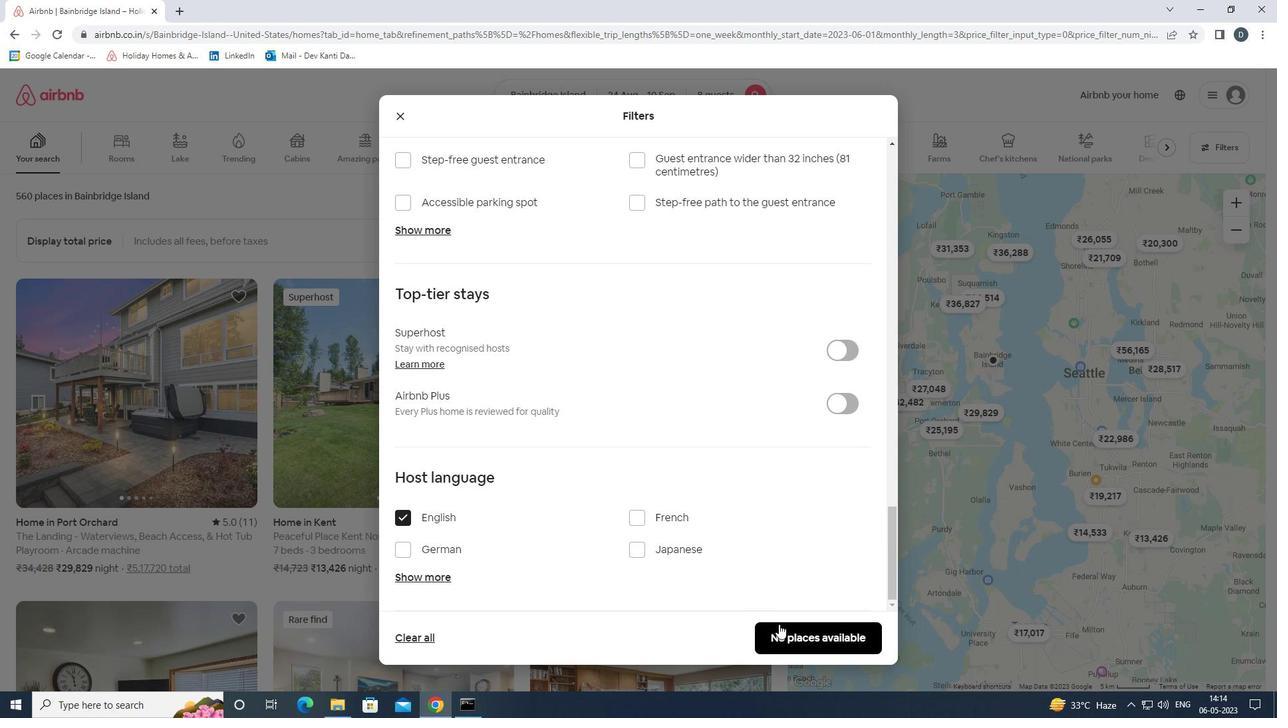 
Action: Mouse moved to (739, 450)
Screenshot: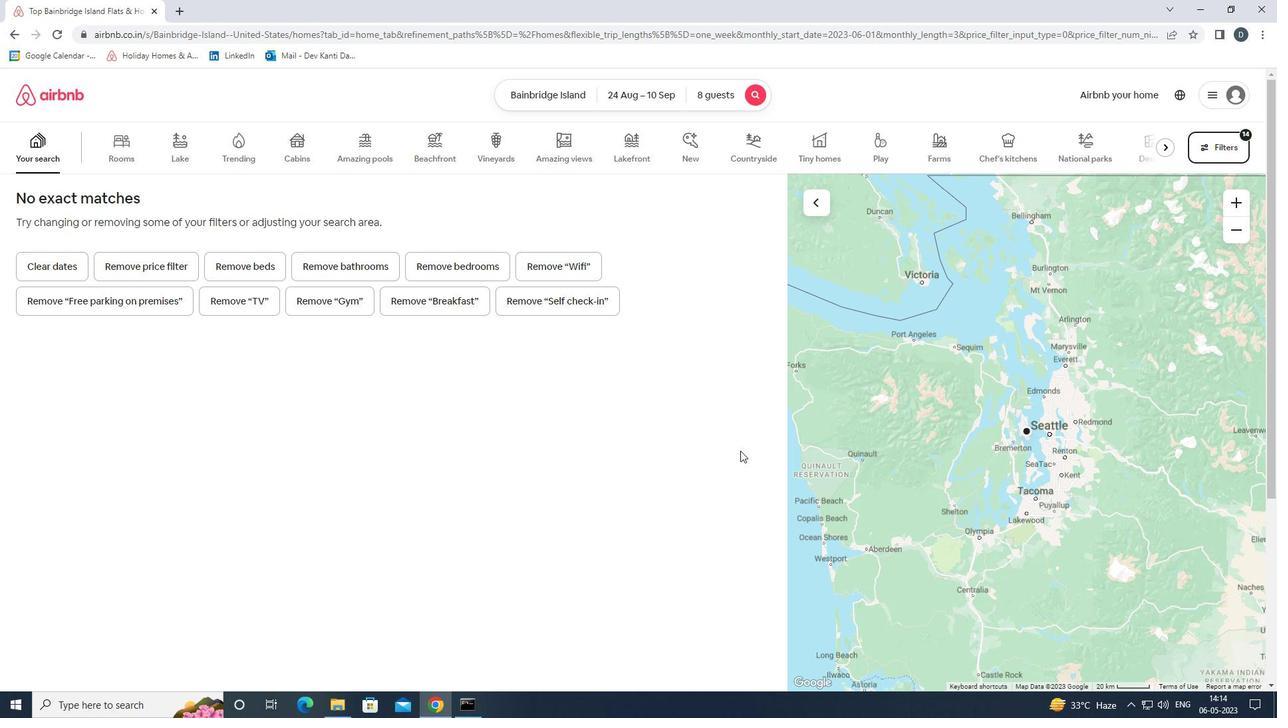 
